 Task: Find connections with filter location Balaguer with filter topic #mentalhealthwith filter profile language English with filter current company Urban Company with filter school CHRIST COLLEGE, IRINJALAKKUDA with filter industry Wind Electric Power Generation with filter service category Event Photography with filter keywords title Merchandising Associate
Action: Mouse moved to (209, 302)
Screenshot: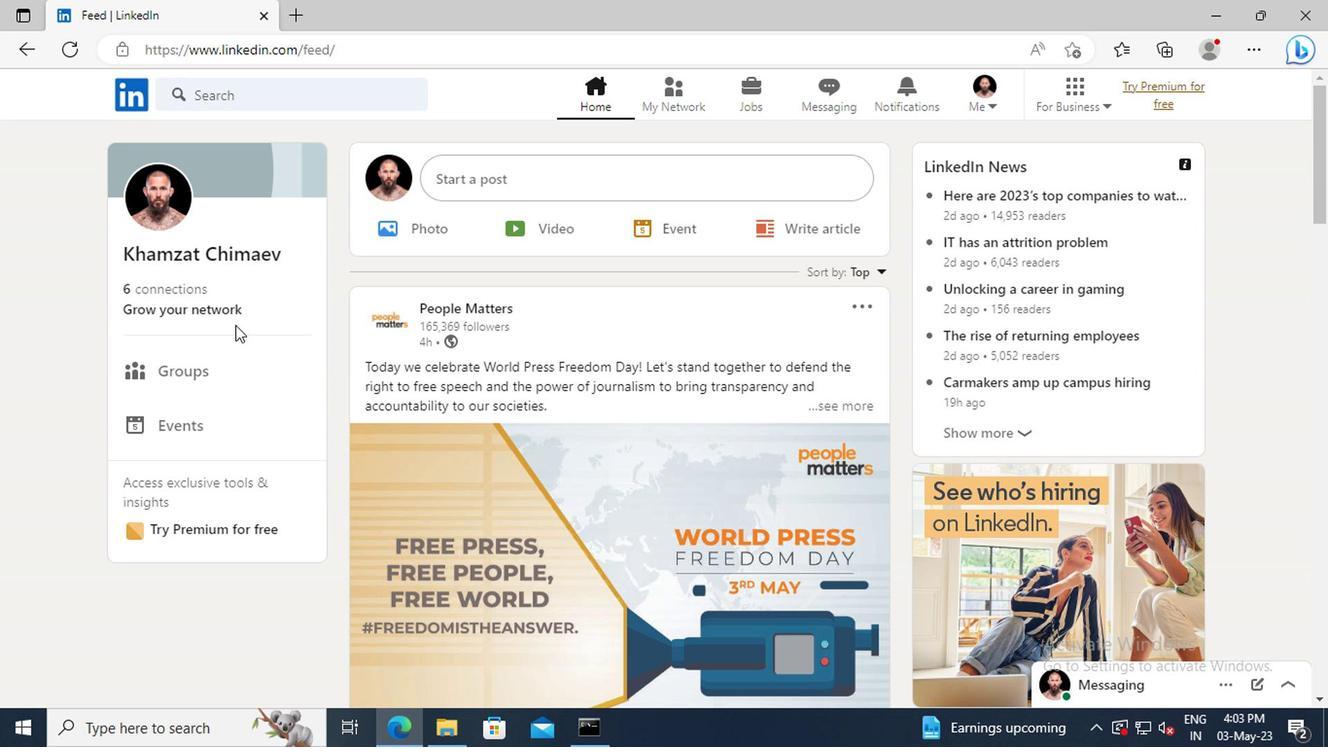 
Action: Mouse pressed left at (209, 302)
Screenshot: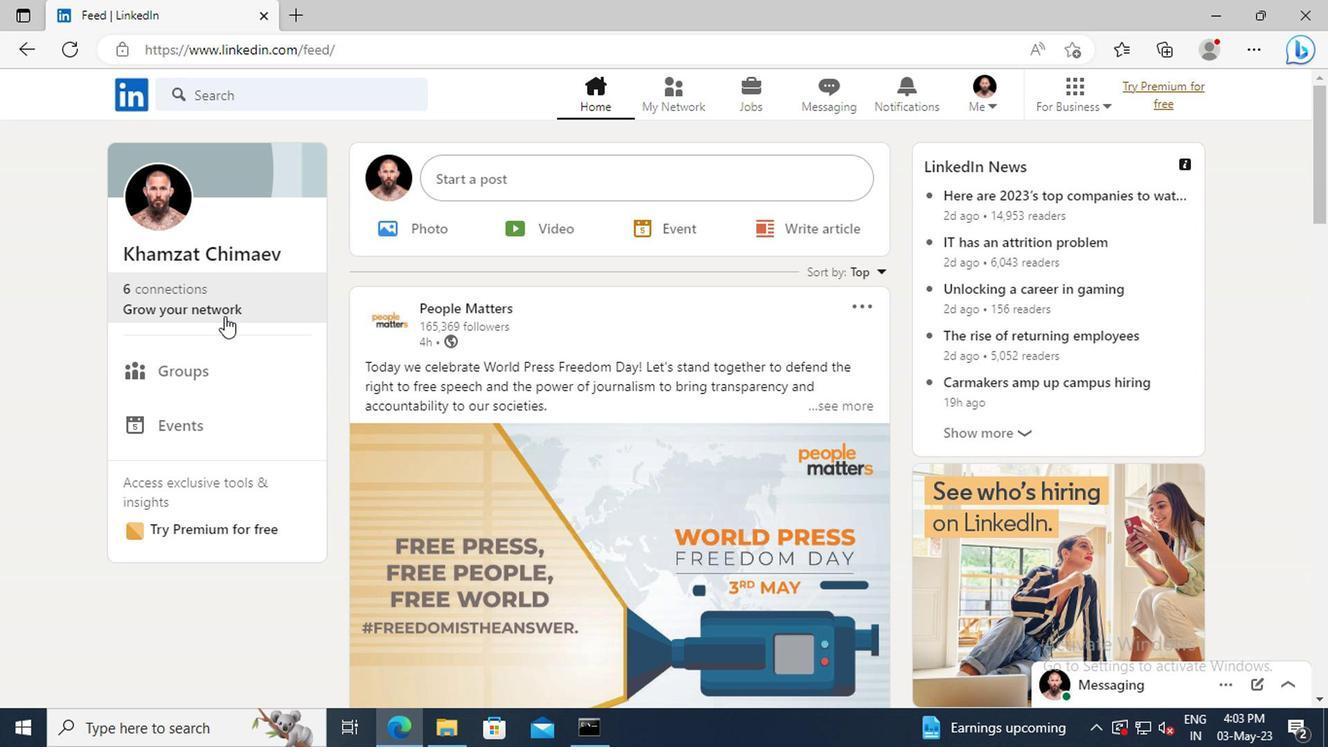 
Action: Mouse moved to (217, 206)
Screenshot: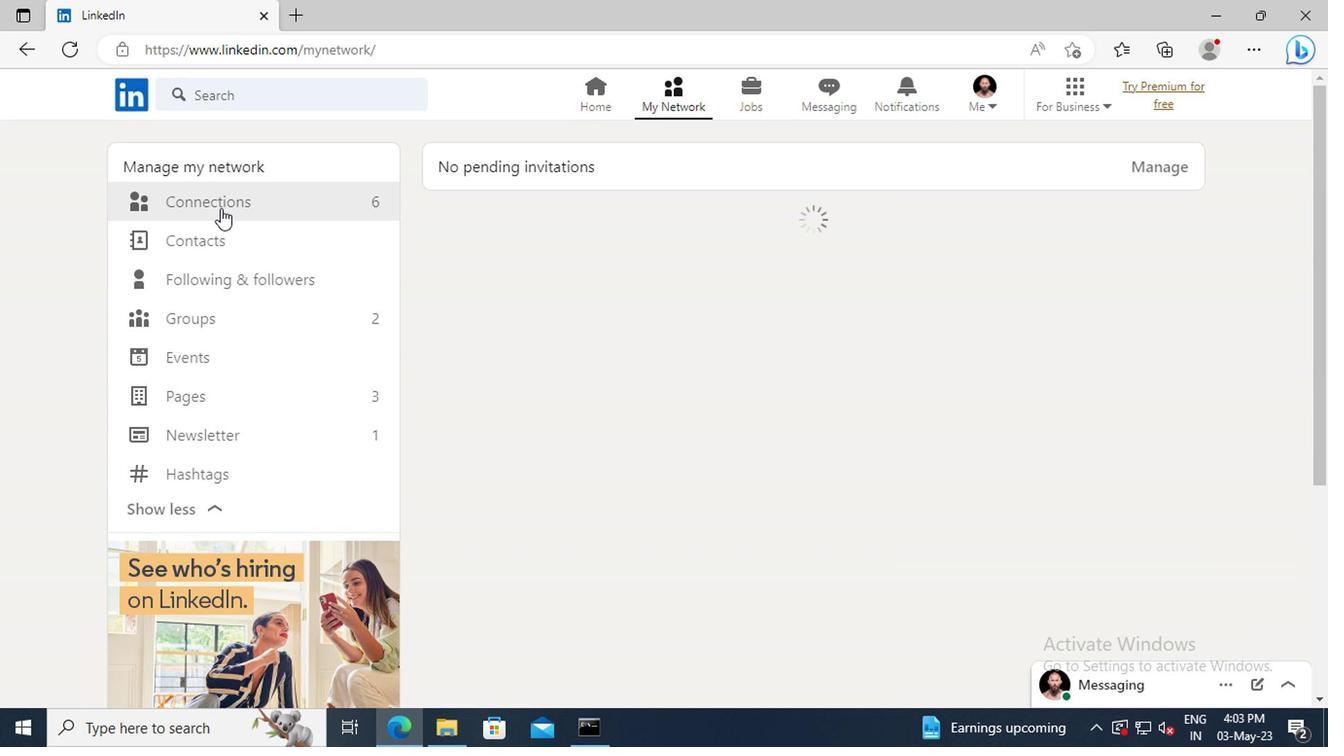 
Action: Mouse pressed left at (217, 206)
Screenshot: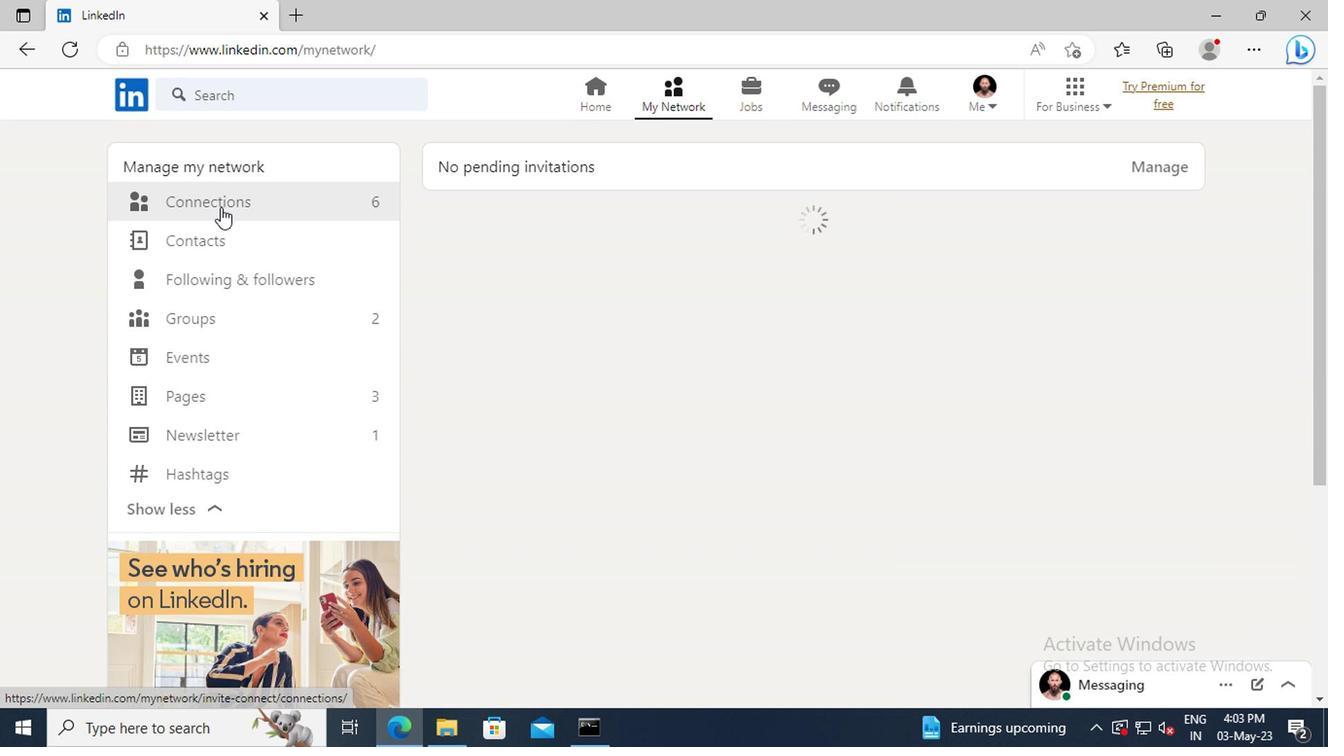 
Action: Mouse moved to (776, 212)
Screenshot: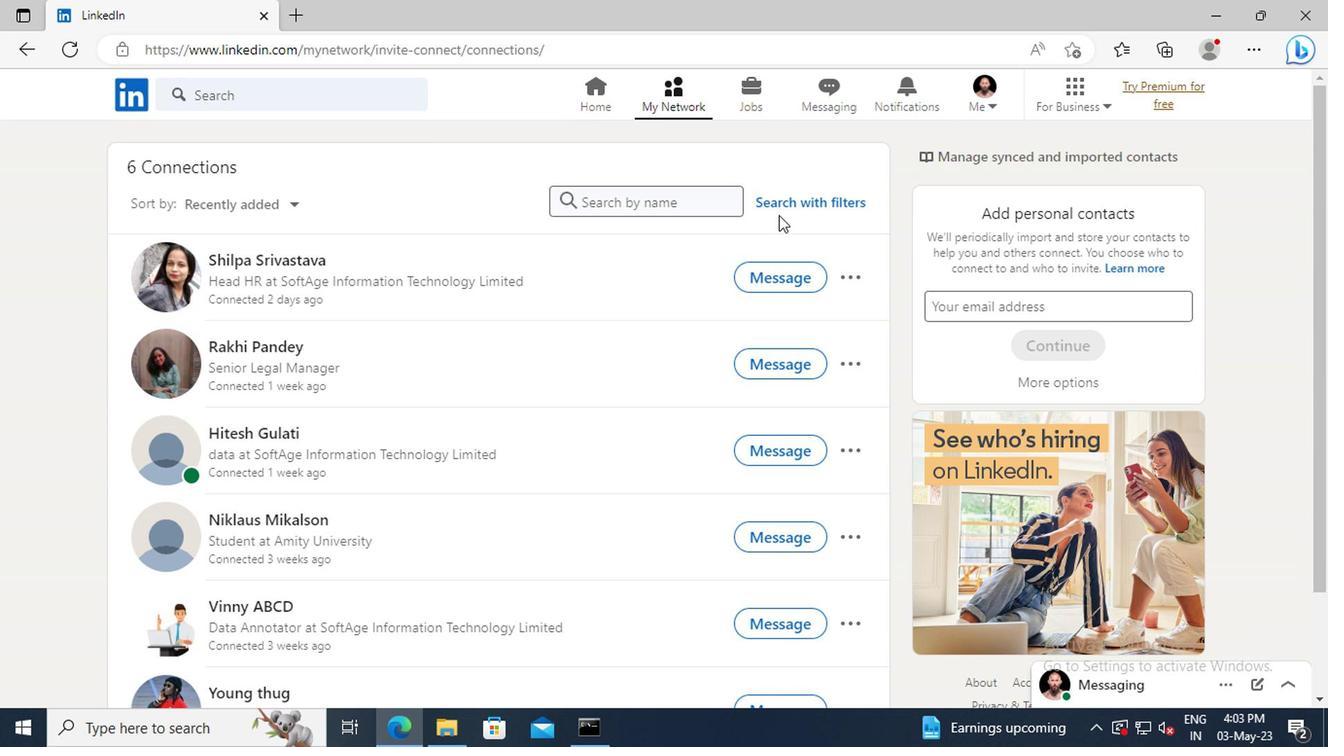 
Action: Mouse pressed left at (776, 212)
Screenshot: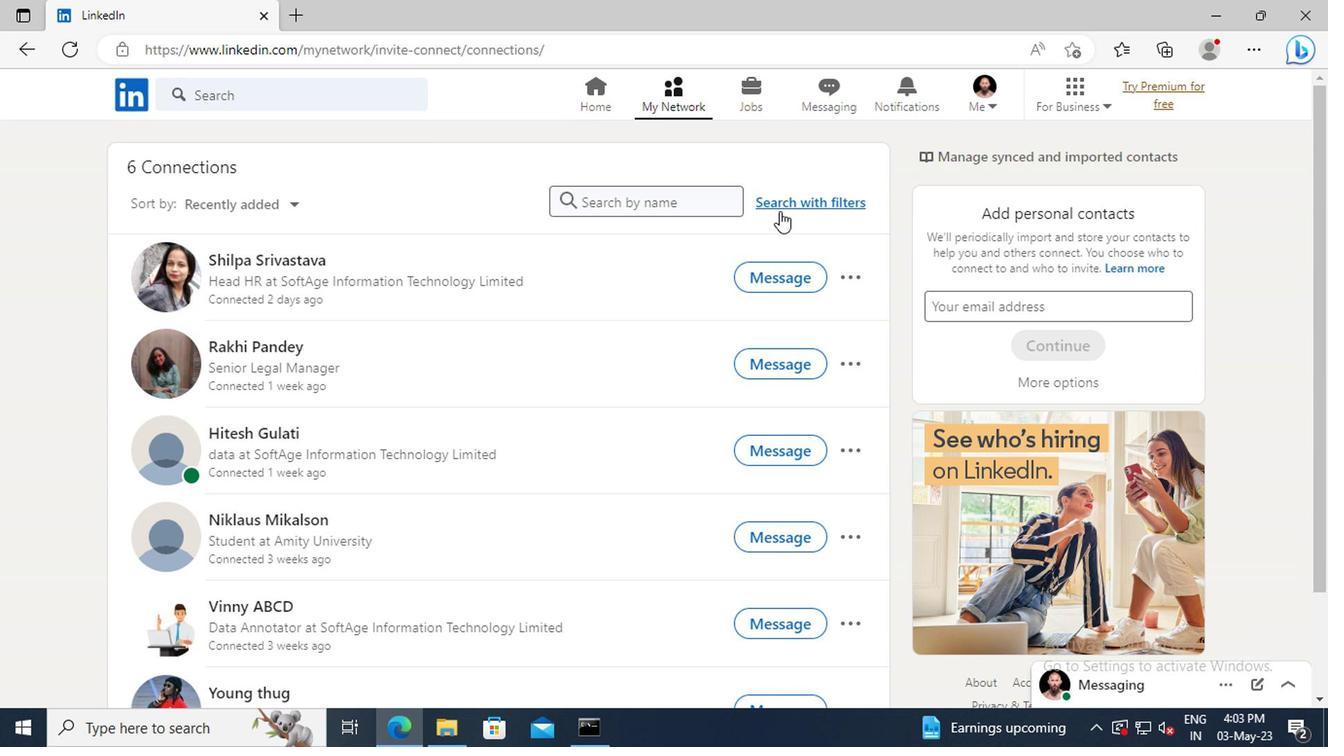 
Action: Mouse moved to (735, 150)
Screenshot: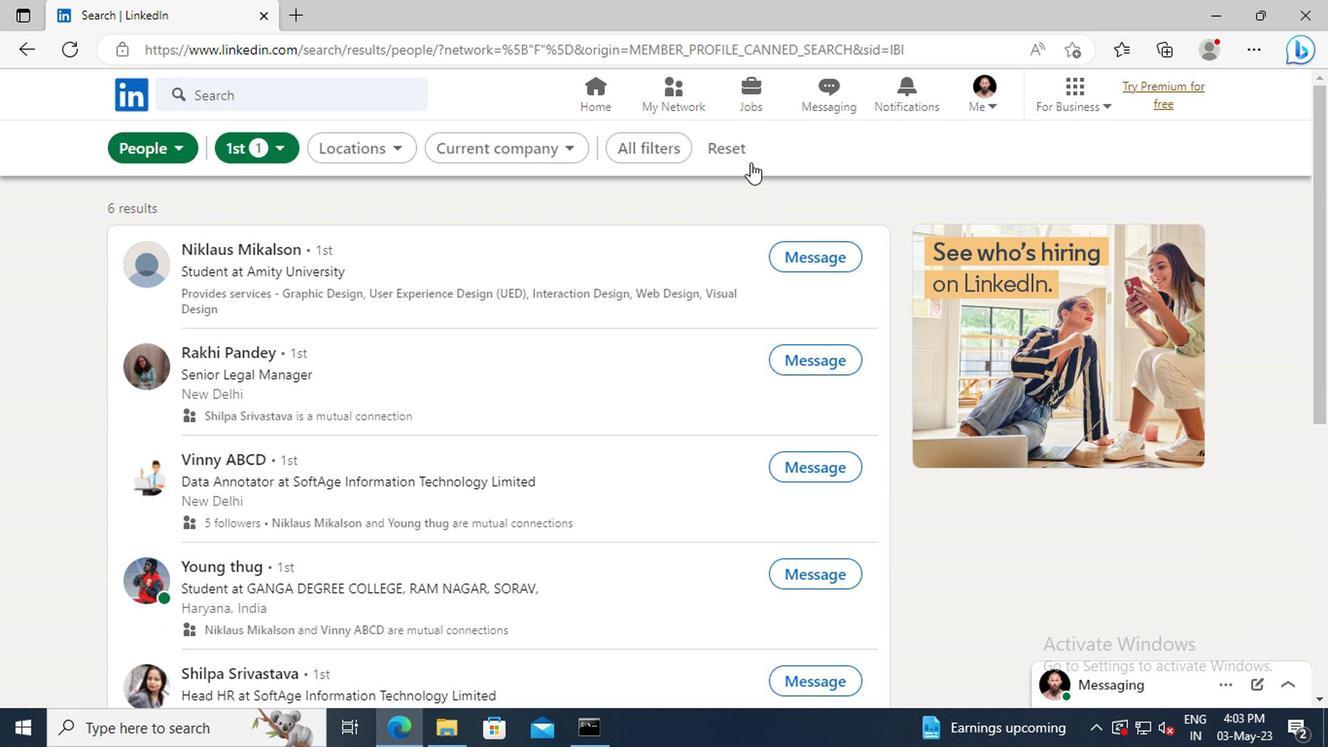 
Action: Mouse pressed left at (735, 150)
Screenshot: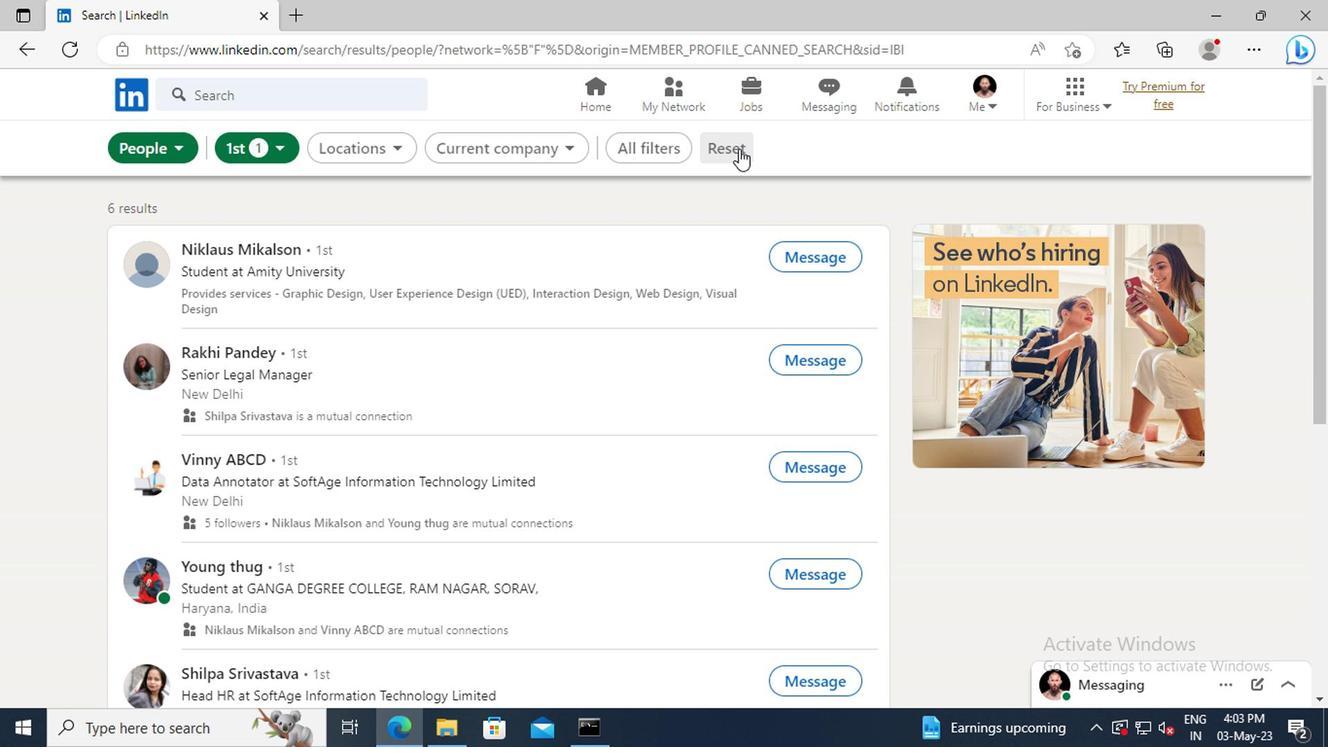 
Action: Mouse moved to (714, 149)
Screenshot: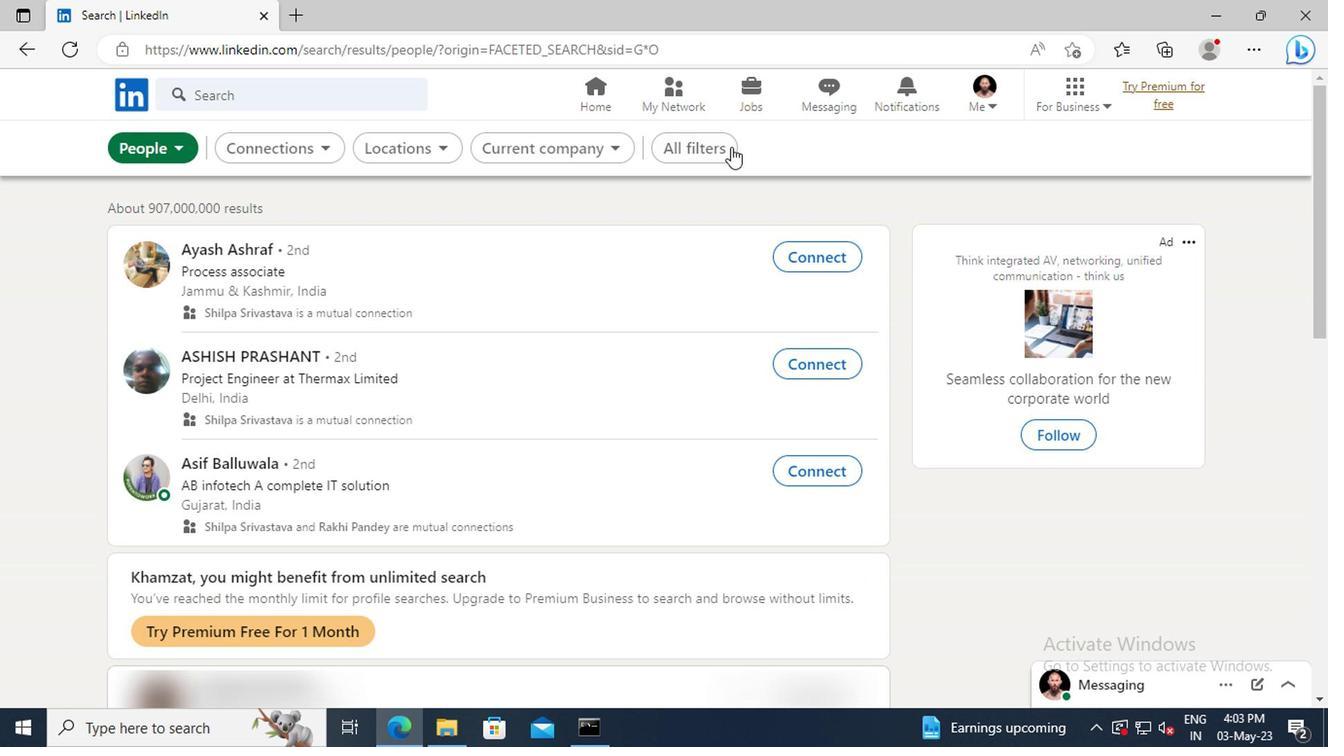 
Action: Mouse pressed left at (714, 149)
Screenshot: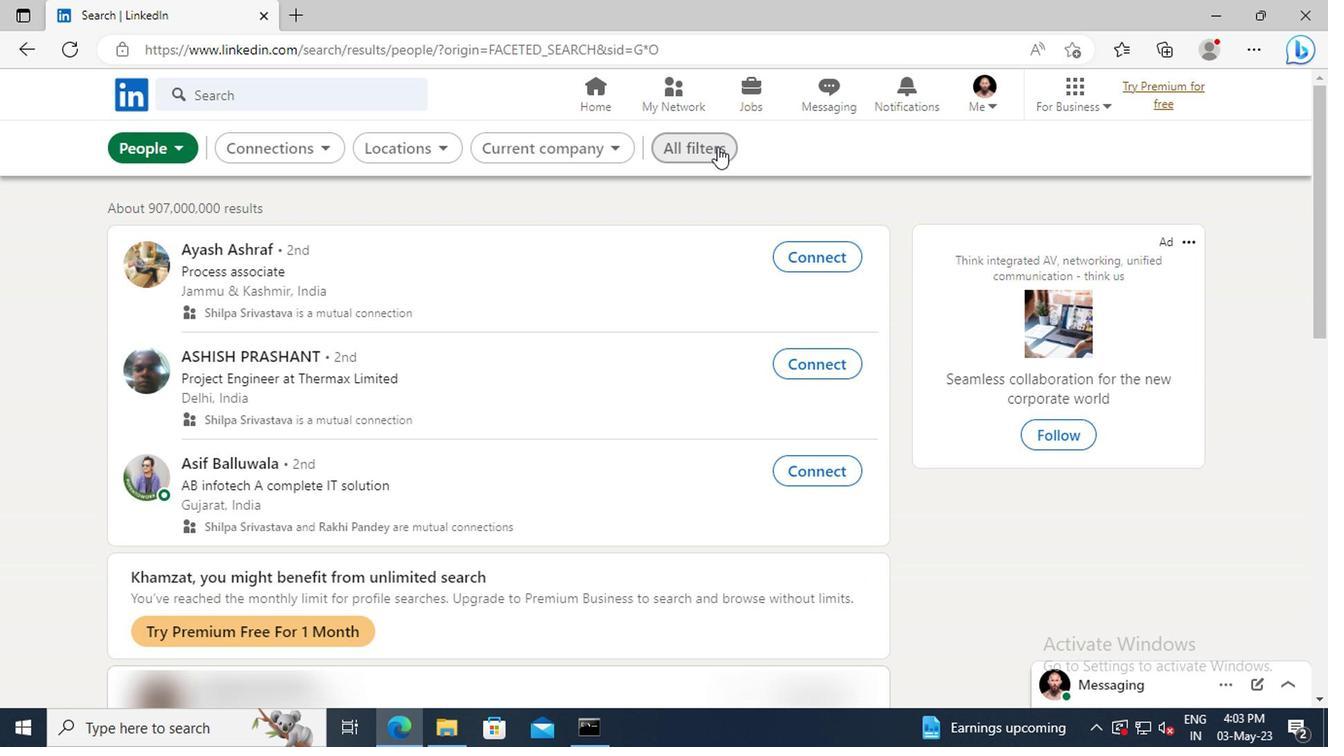 
Action: Mouse moved to (1111, 417)
Screenshot: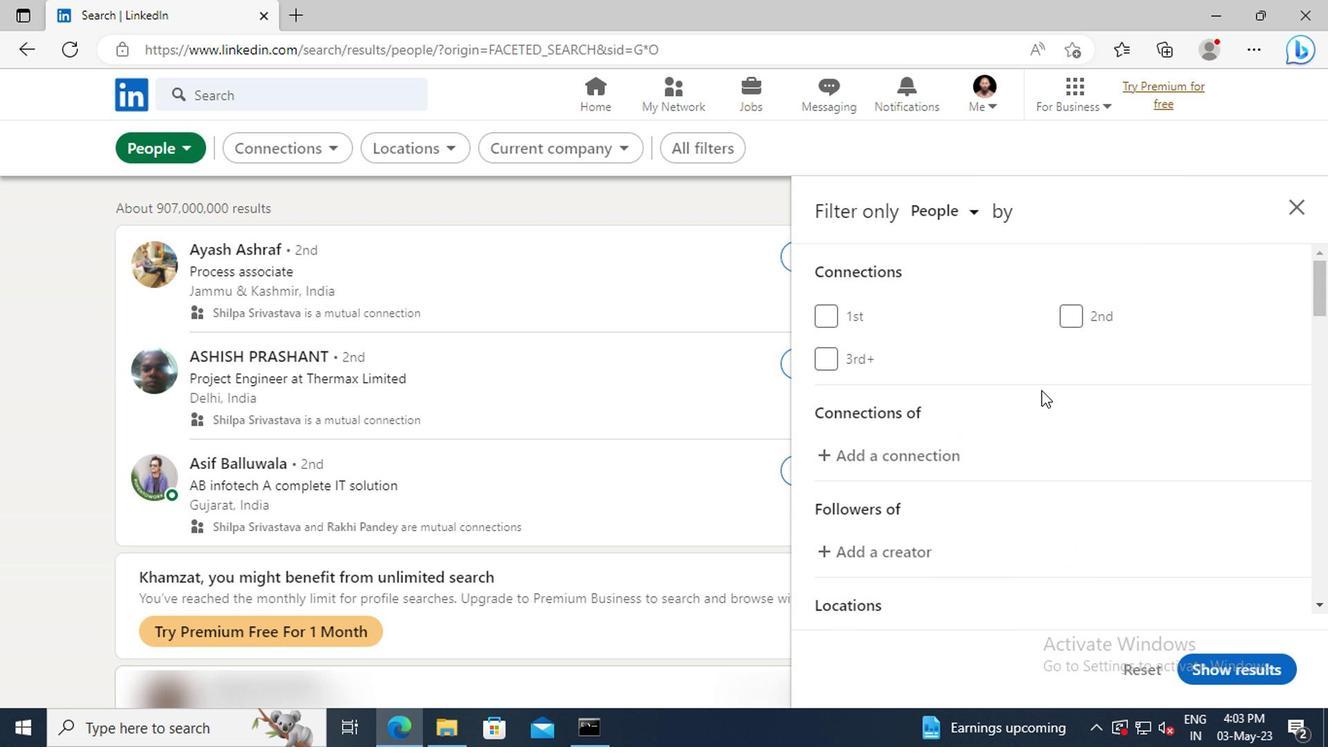 
Action: Mouse scrolled (1111, 415) with delta (0, -1)
Screenshot: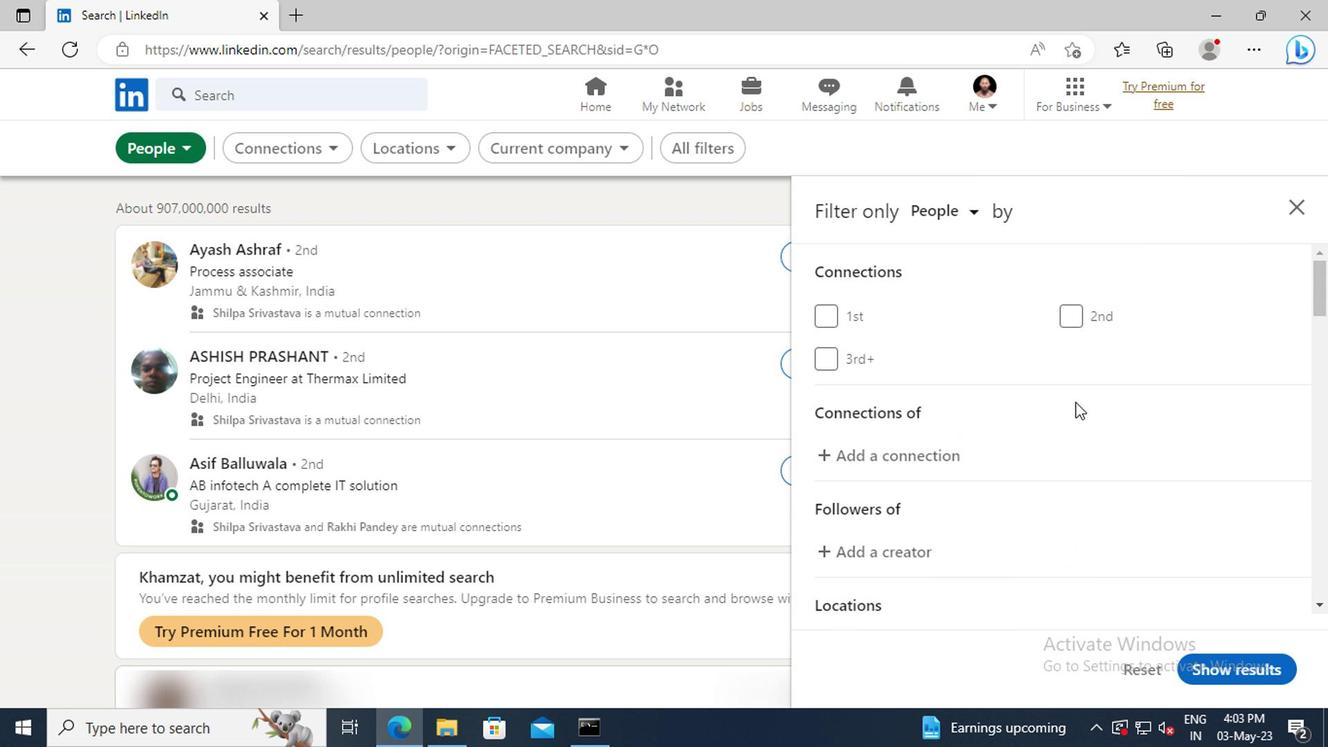 
Action: Mouse scrolled (1111, 415) with delta (0, -1)
Screenshot: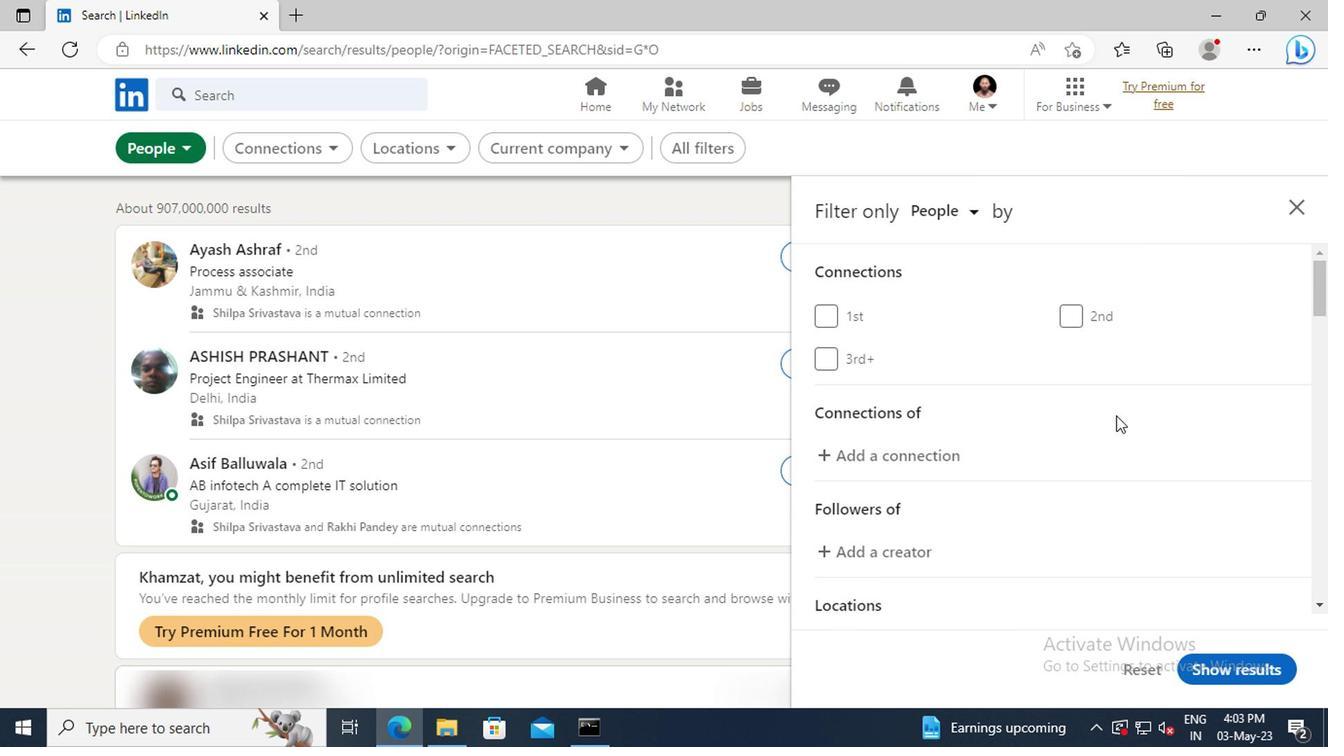 
Action: Mouse scrolled (1111, 415) with delta (0, -1)
Screenshot: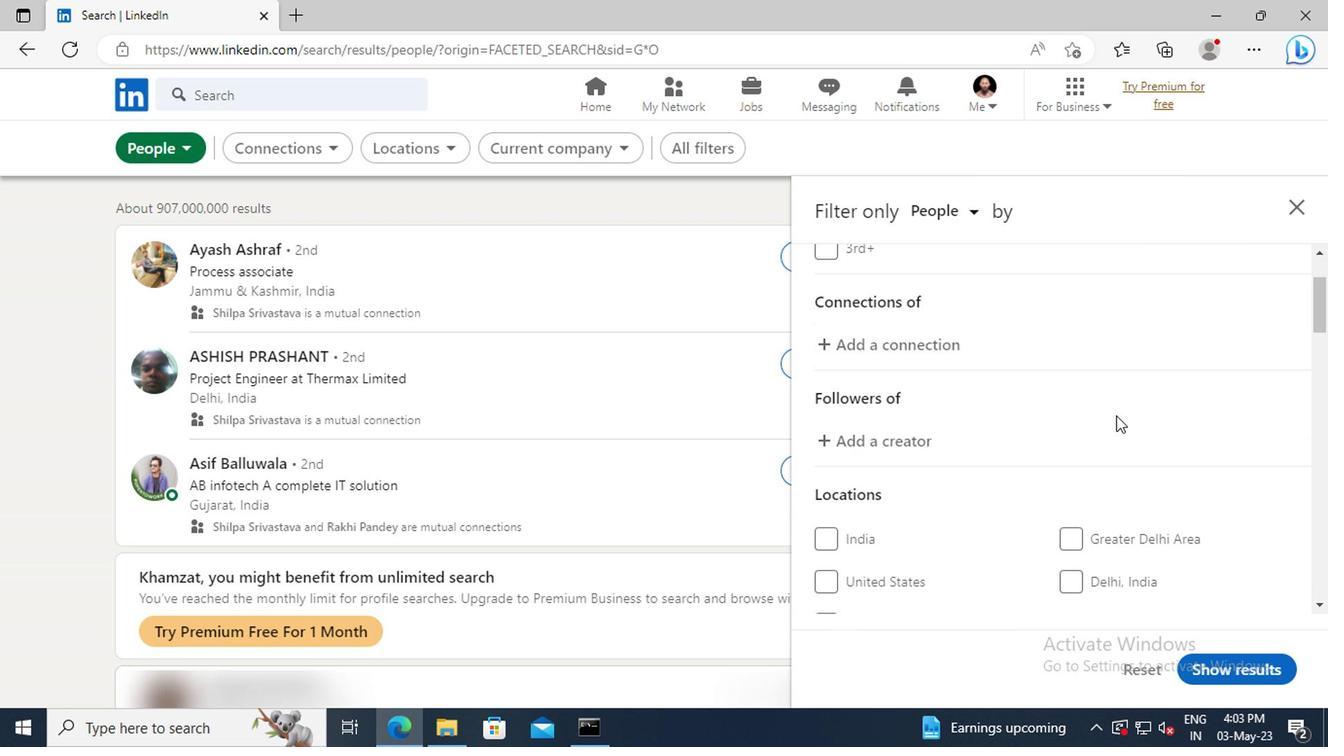 
Action: Mouse scrolled (1111, 415) with delta (0, -1)
Screenshot: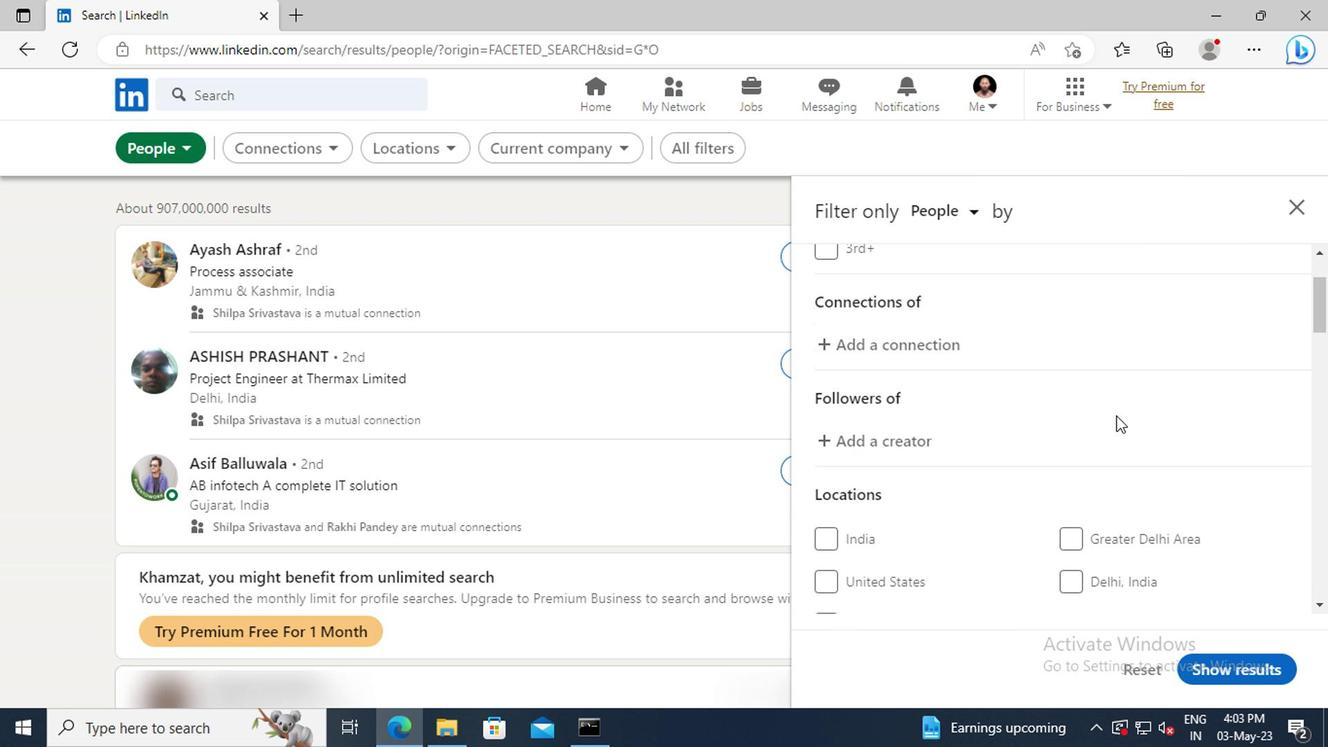 
Action: Mouse scrolled (1111, 415) with delta (0, -1)
Screenshot: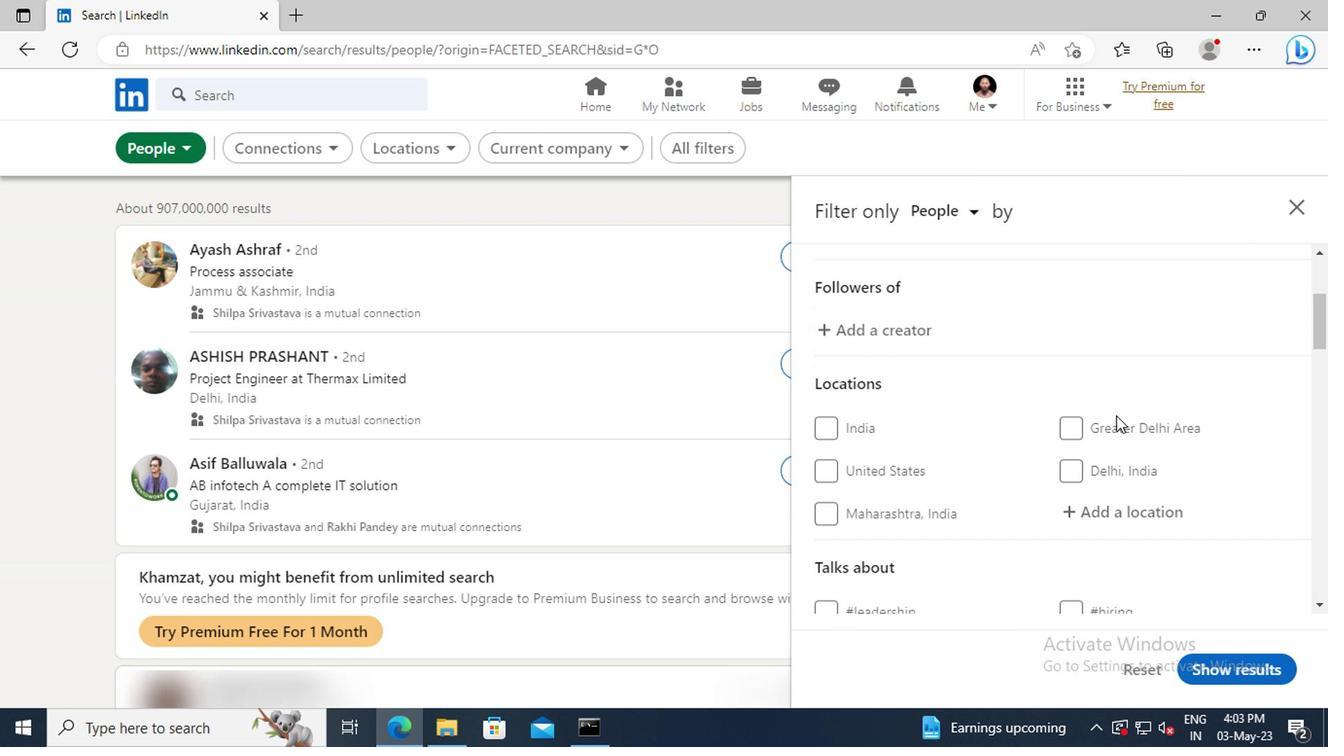 
Action: Mouse moved to (1119, 453)
Screenshot: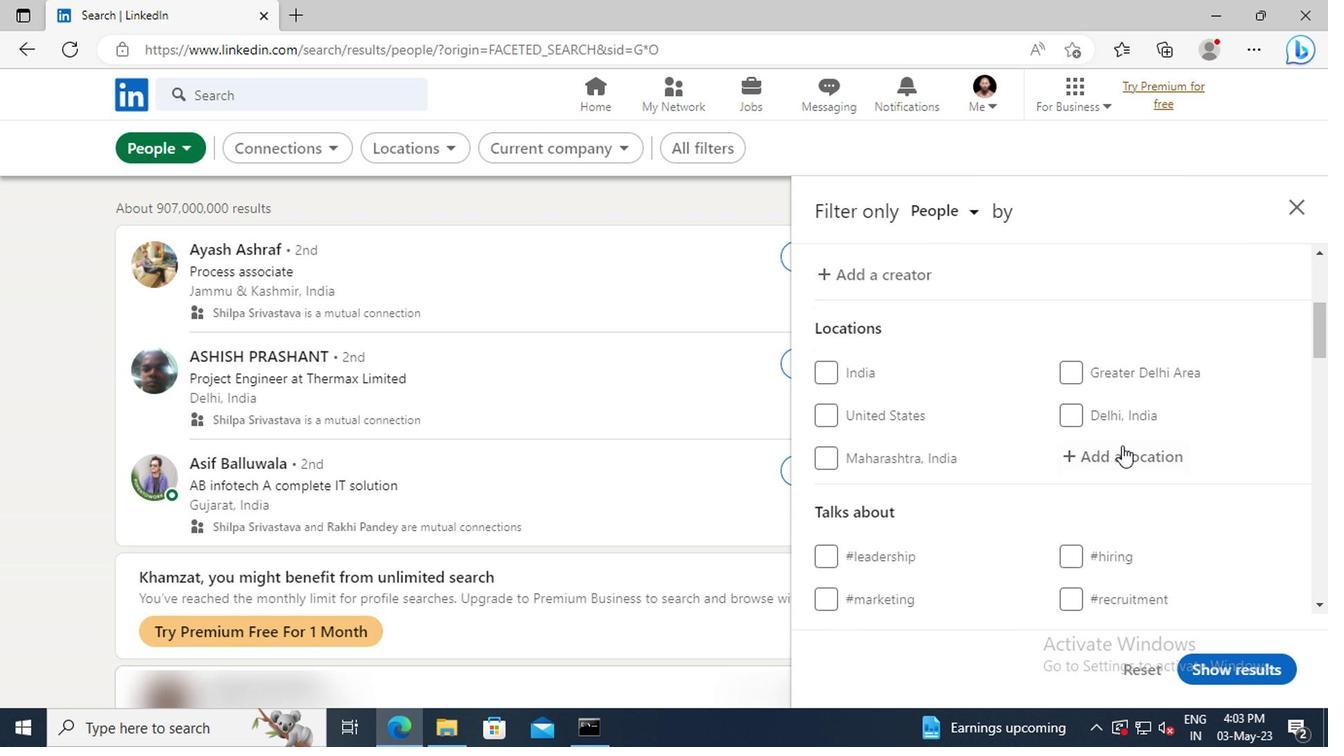 
Action: Mouse pressed left at (1119, 453)
Screenshot: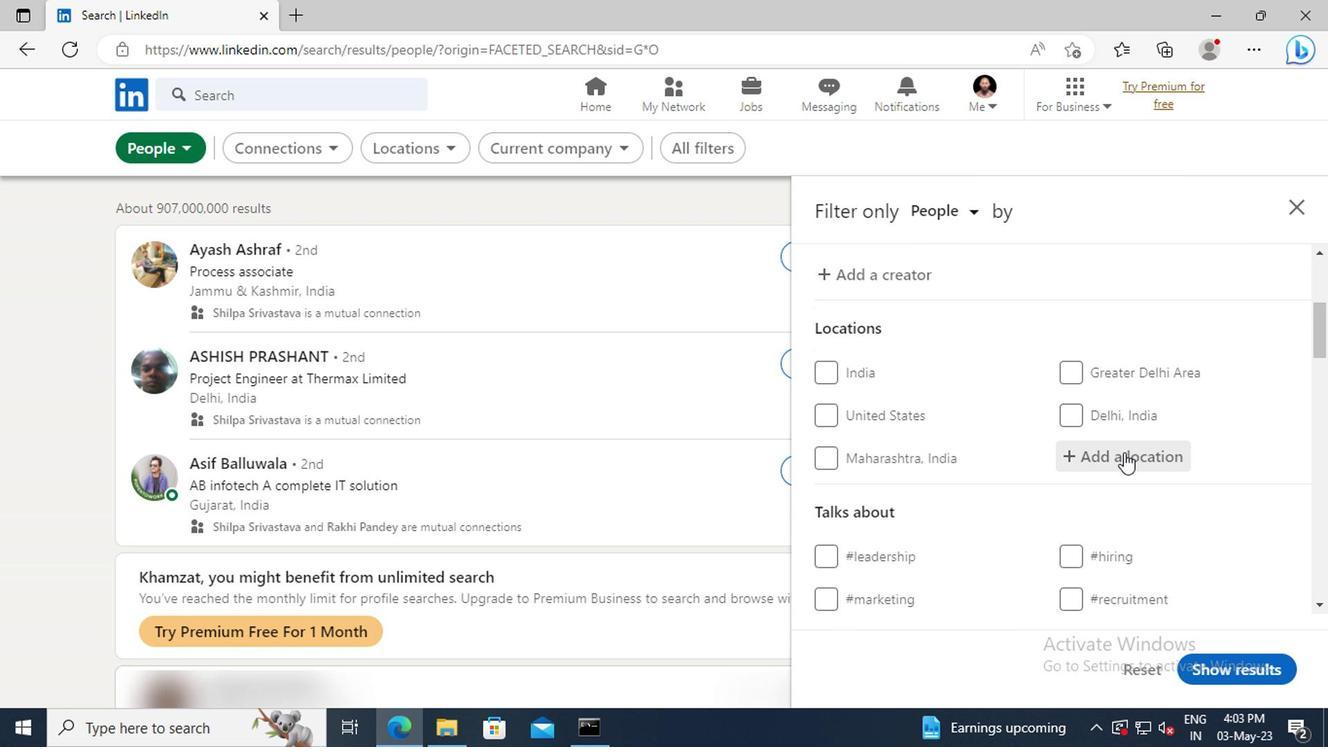 
Action: Key pressed <Key.shift>BALAGUER
Screenshot: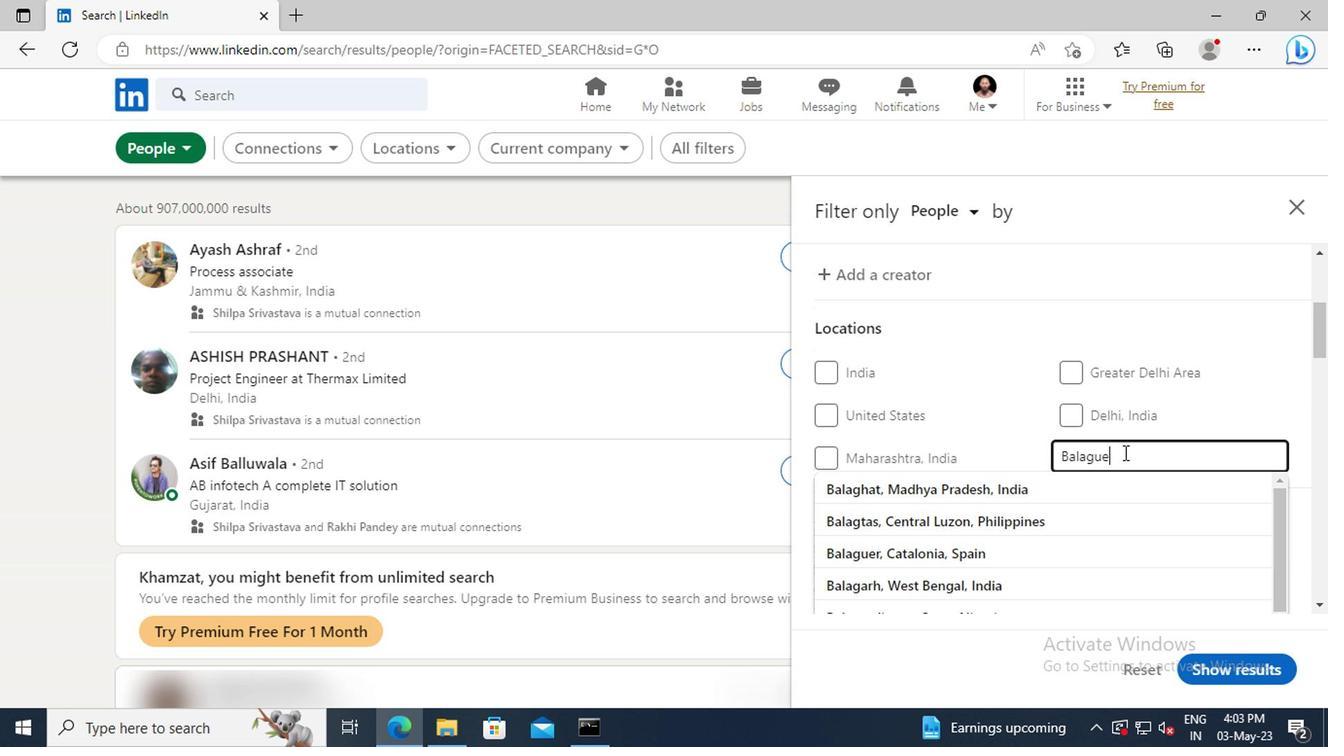 
Action: Mouse moved to (1122, 487)
Screenshot: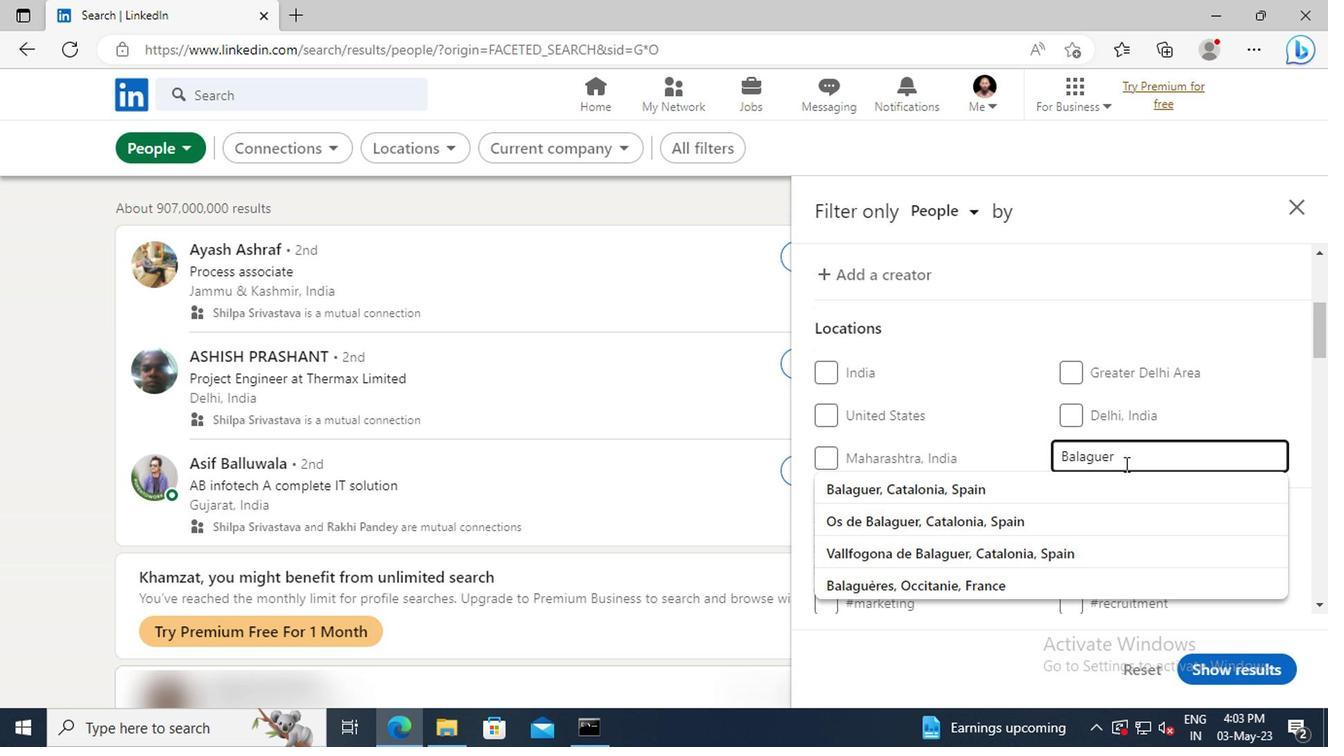 
Action: Mouse pressed left at (1122, 487)
Screenshot: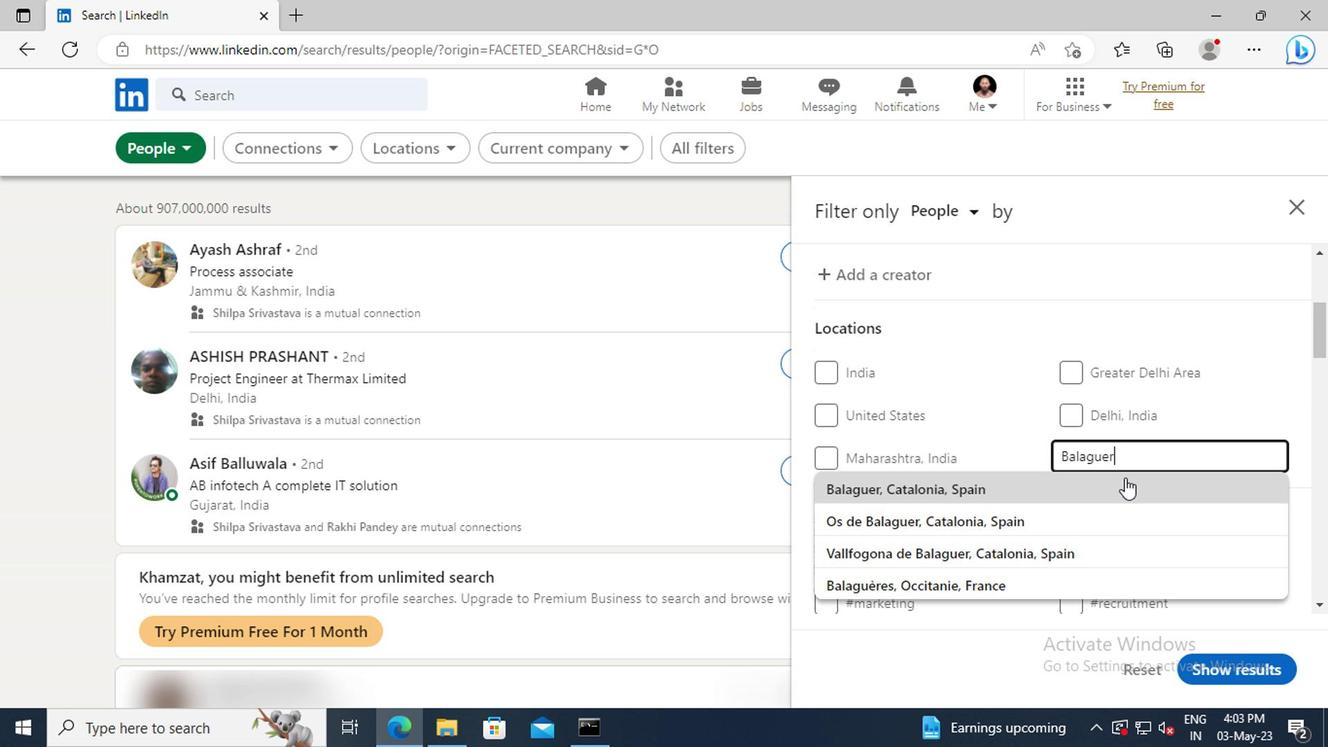 
Action: Mouse scrolled (1122, 487) with delta (0, 0)
Screenshot: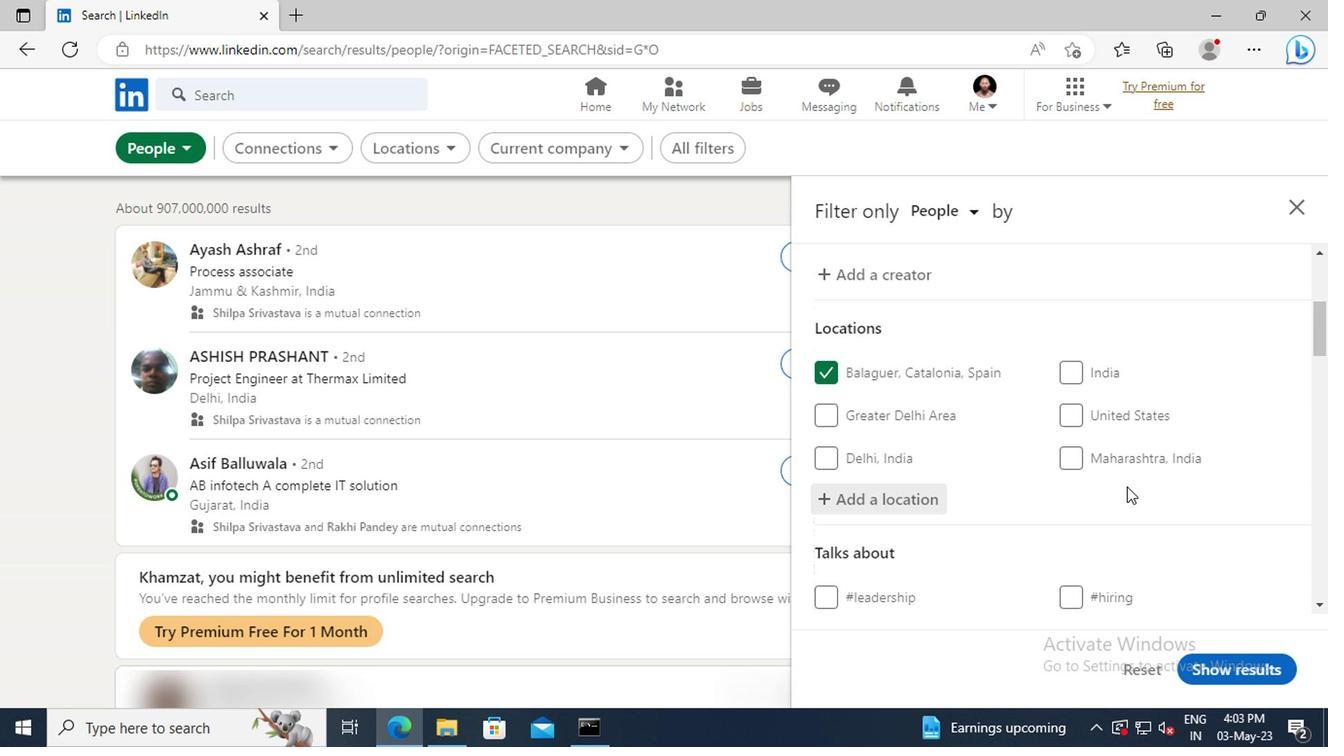 
Action: Mouse scrolled (1122, 487) with delta (0, 0)
Screenshot: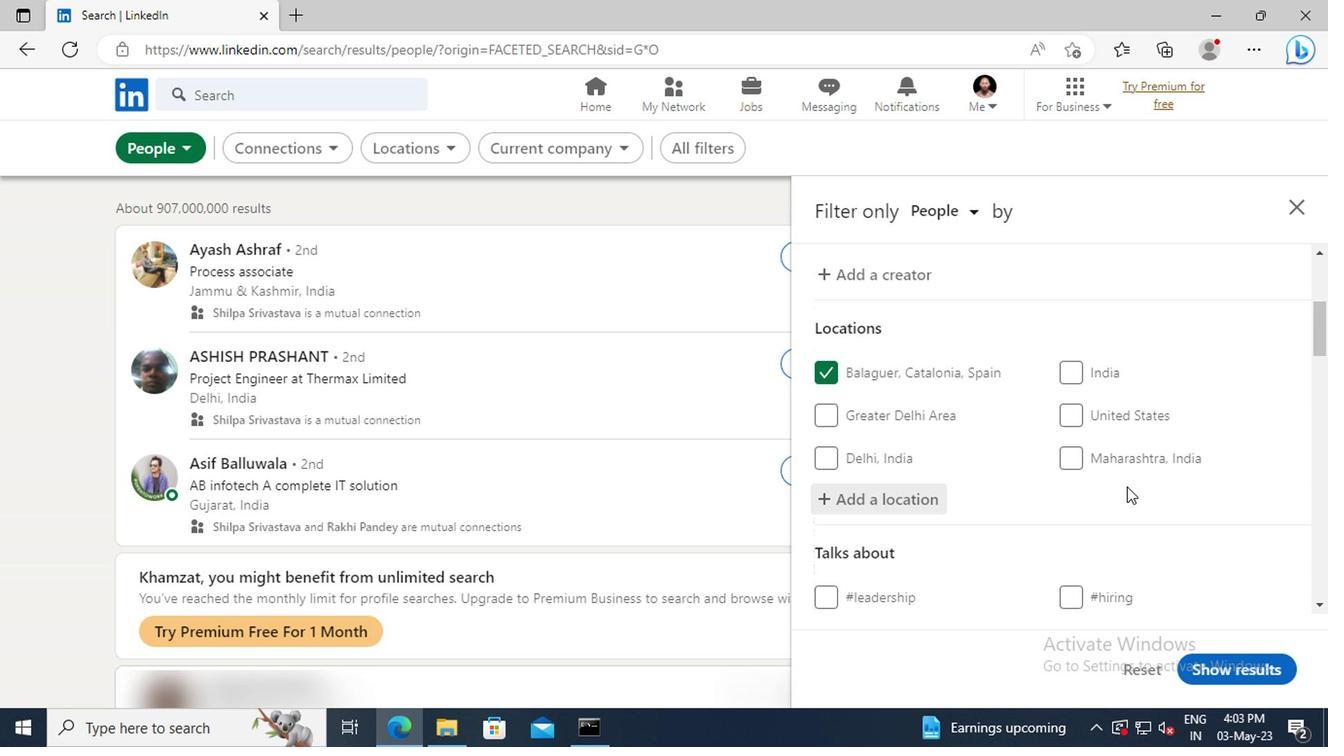 
Action: Mouse moved to (1102, 454)
Screenshot: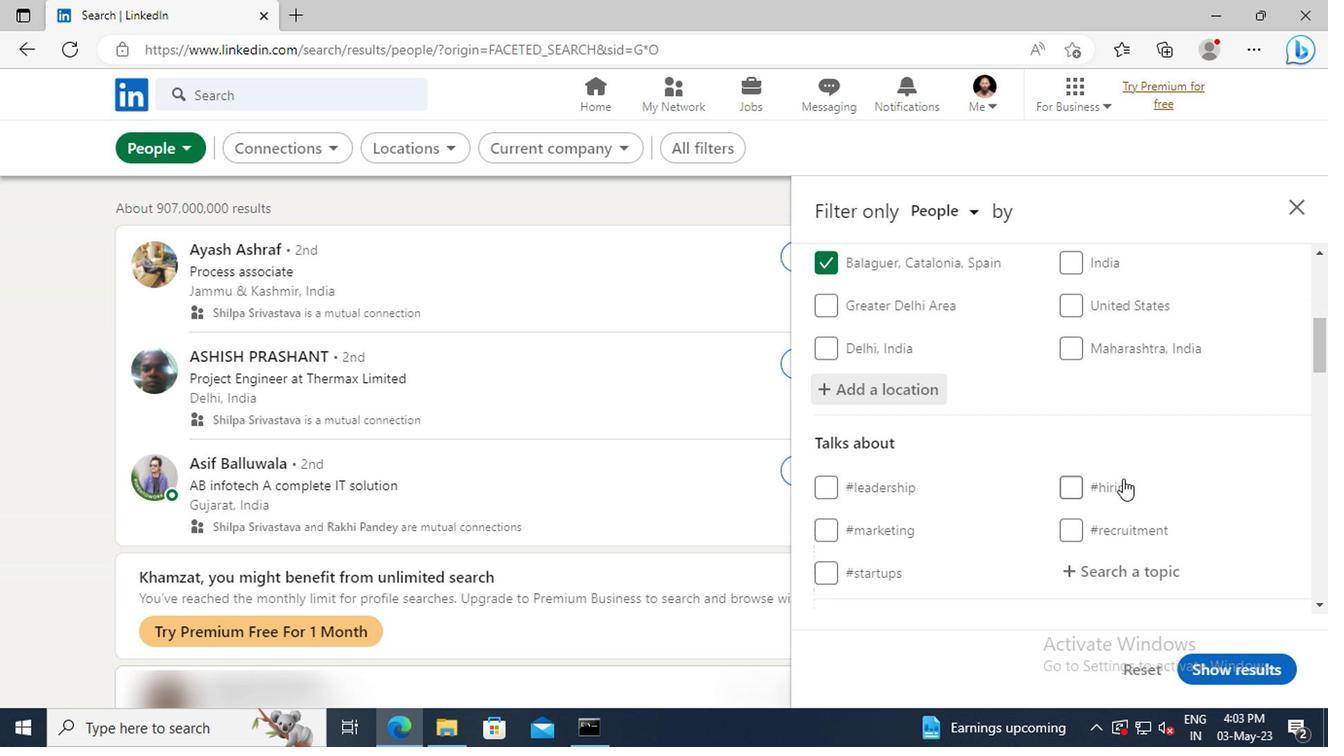
Action: Mouse scrolled (1102, 453) with delta (0, 0)
Screenshot: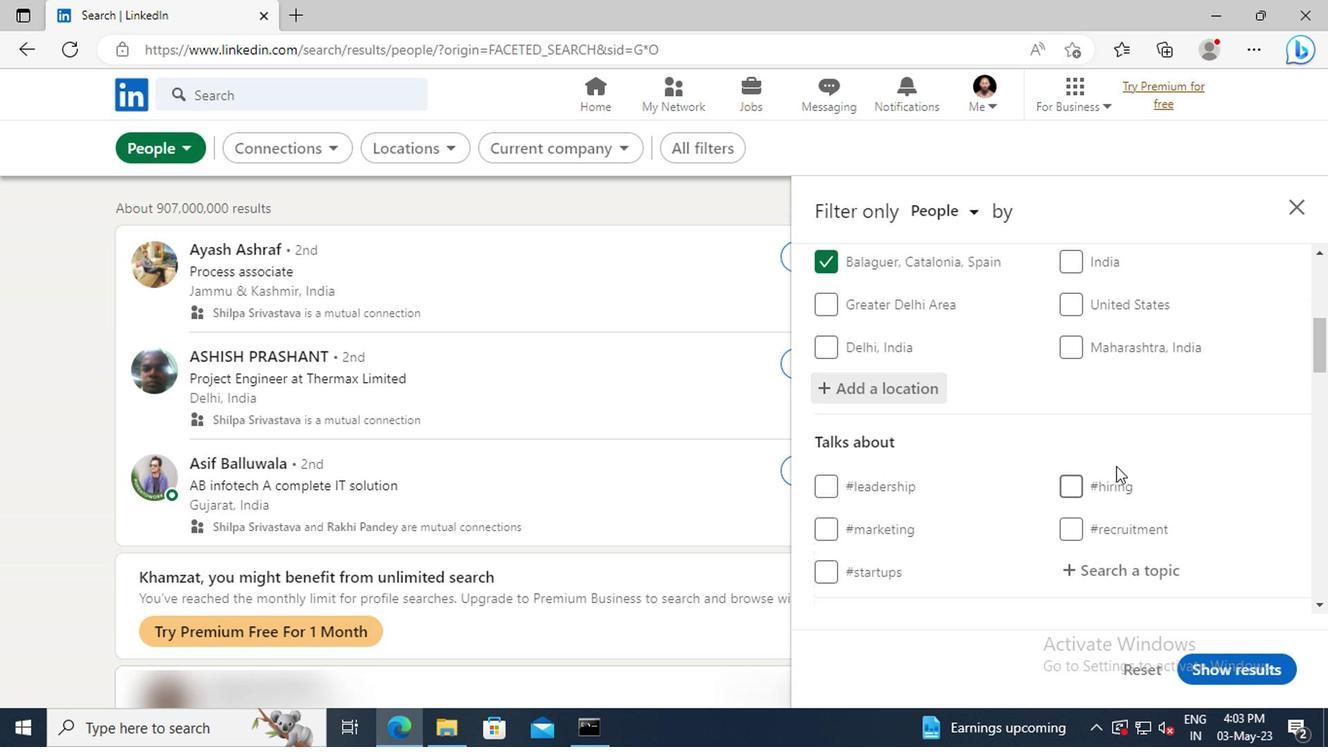 
Action: Mouse scrolled (1102, 453) with delta (0, 0)
Screenshot: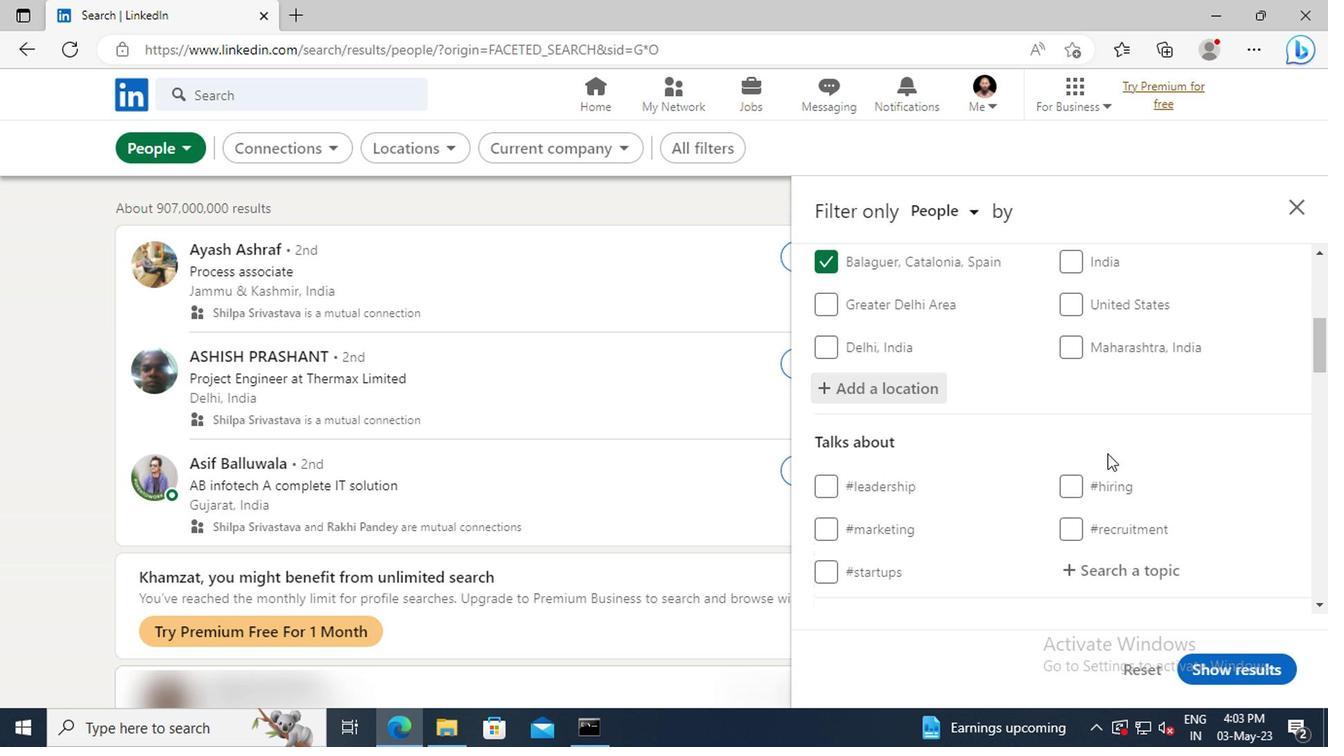
Action: Mouse moved to (1105, 458)
Screenshot: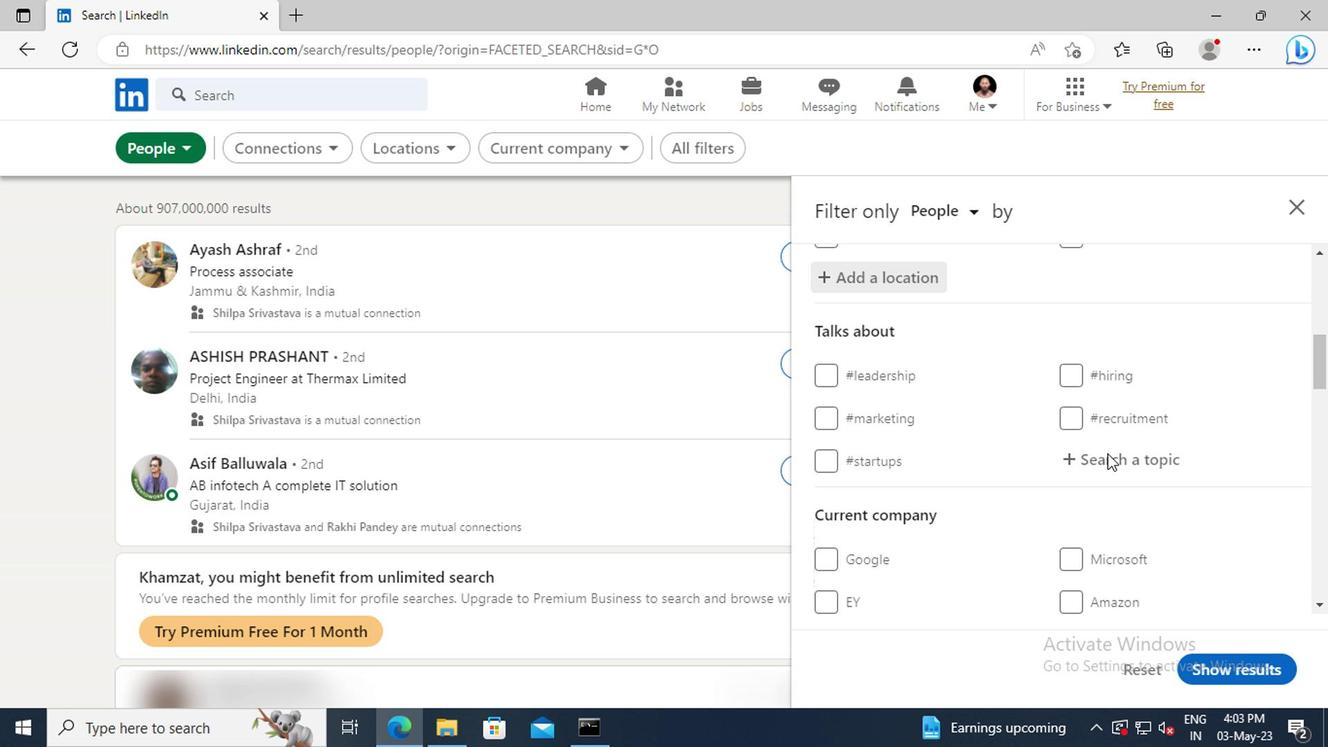 
Action: Mouse pressed left at (1105, 458)
Screenshot: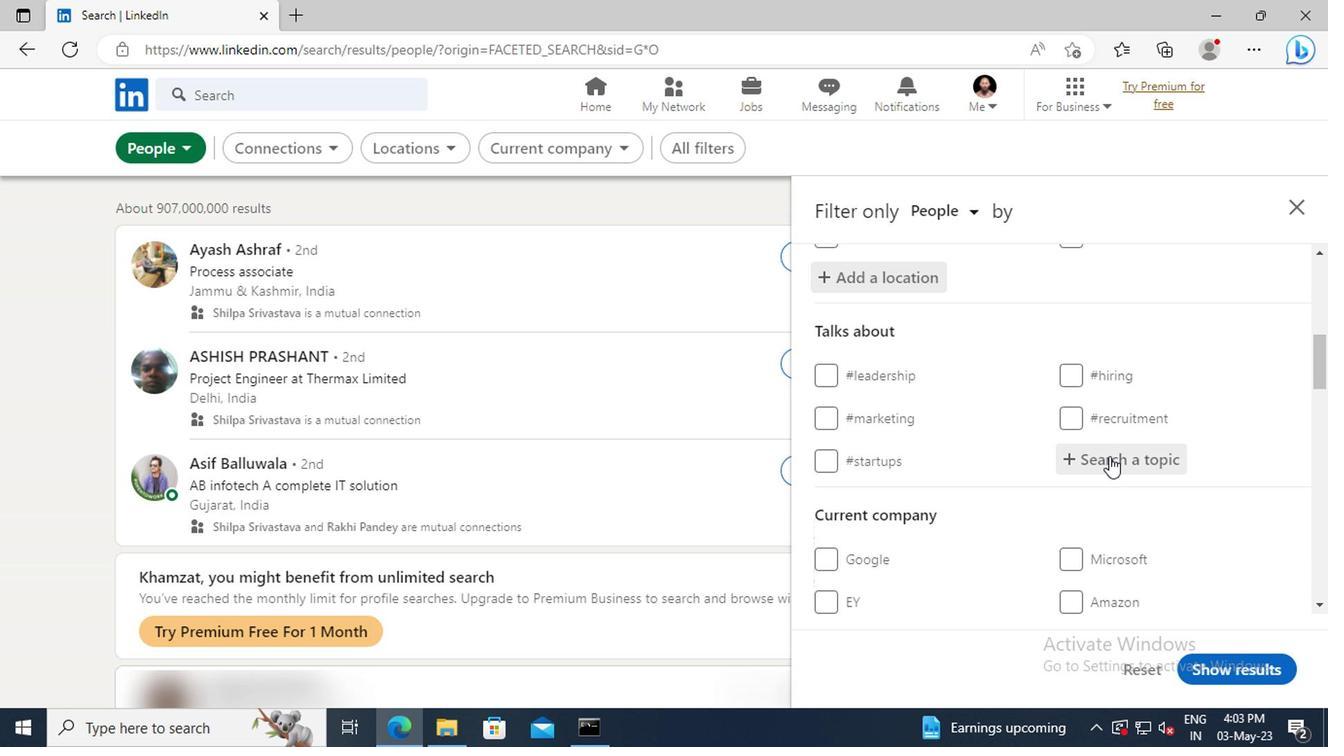 
Action: Key pressed MENTALHE
Screenshot: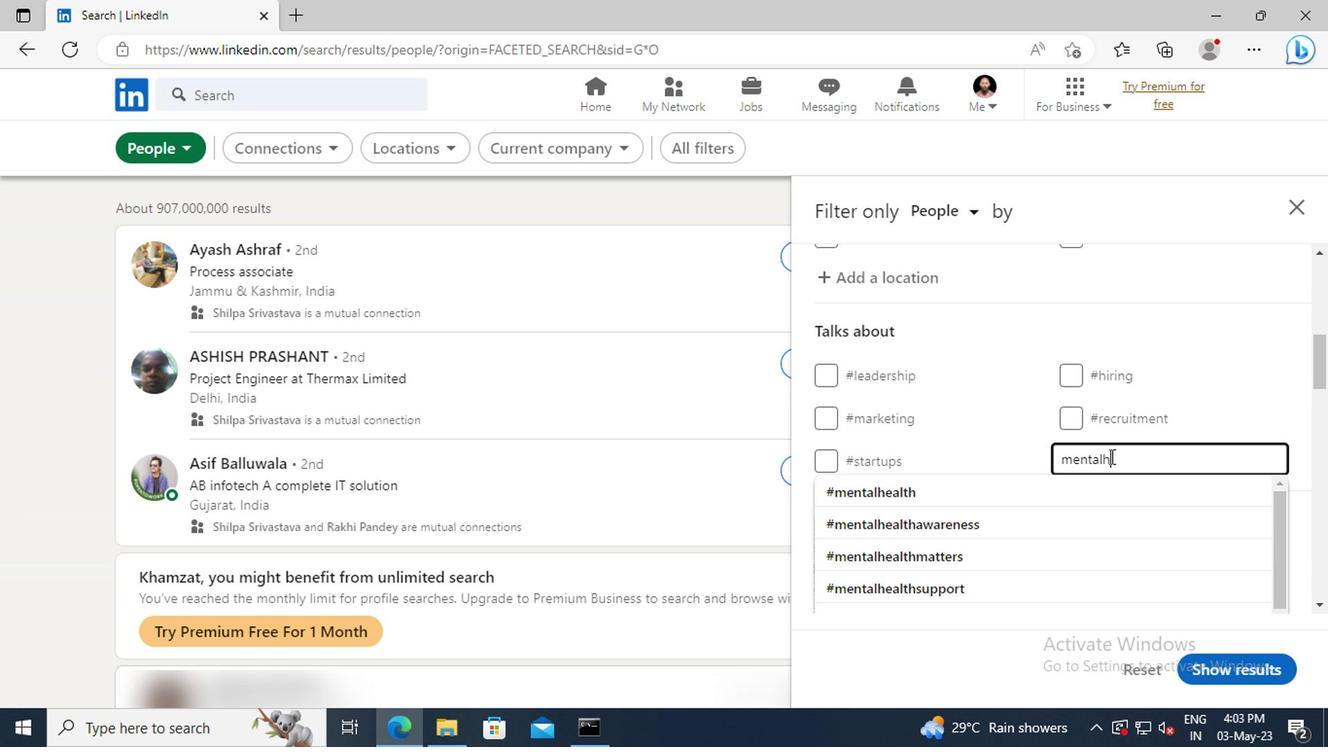 
Action: Mouse moved to (1107, 488)
Screenshot: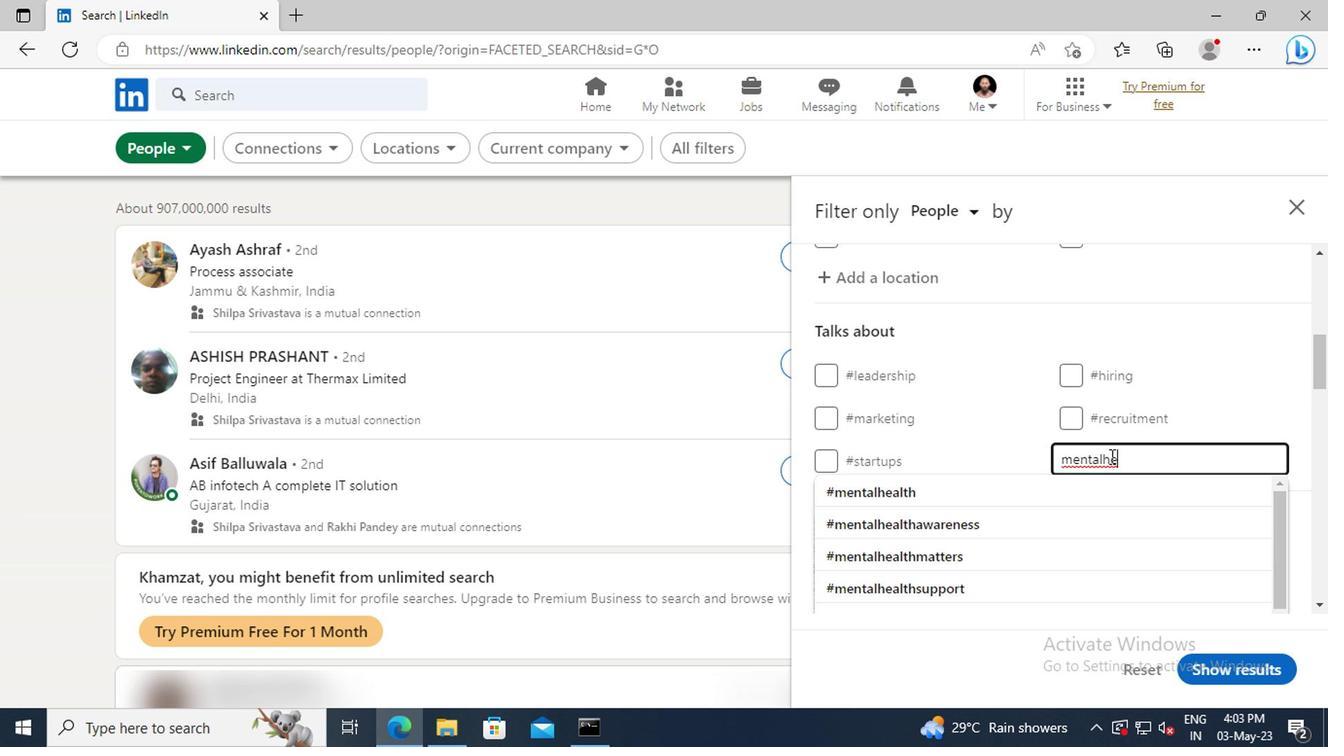 
Action: Mouse pressed left at (1107, 488)
Screenshot: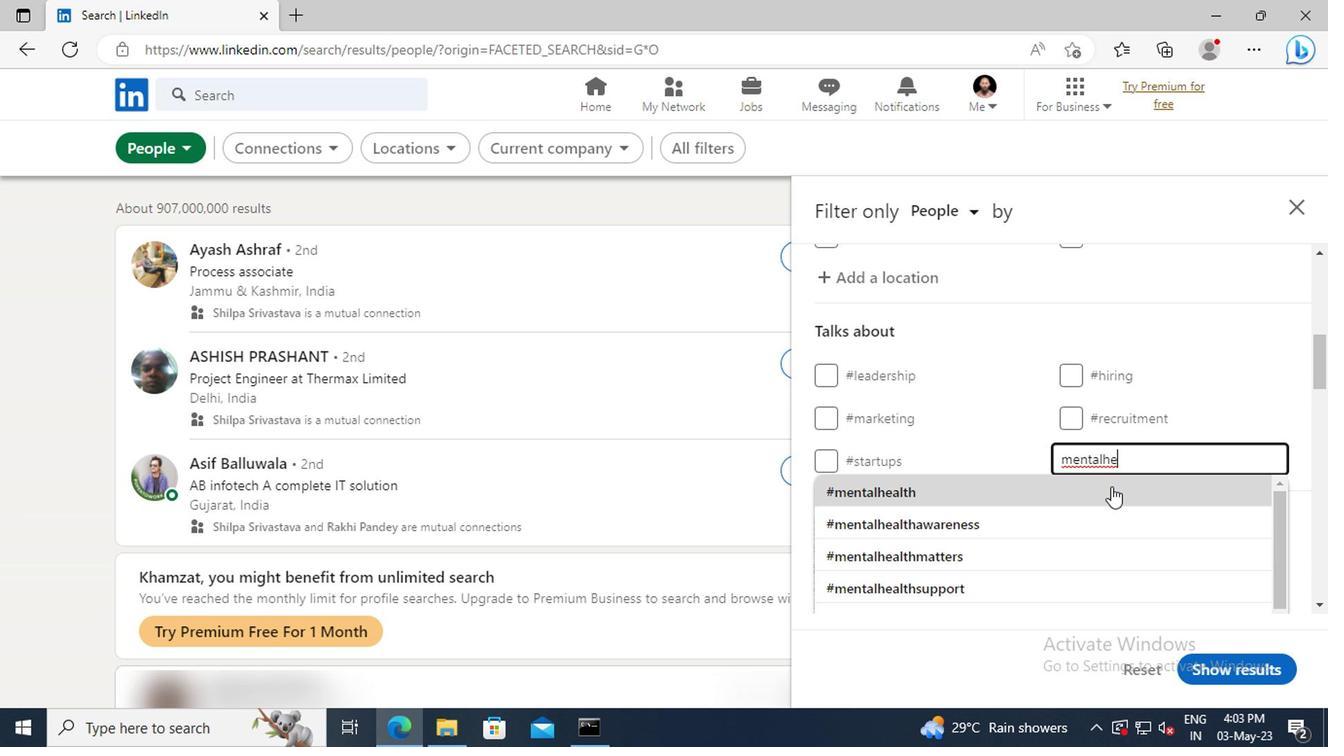 
Action: Mouse scrolled (1107, 487) with delta (0, 0)
Screenshot: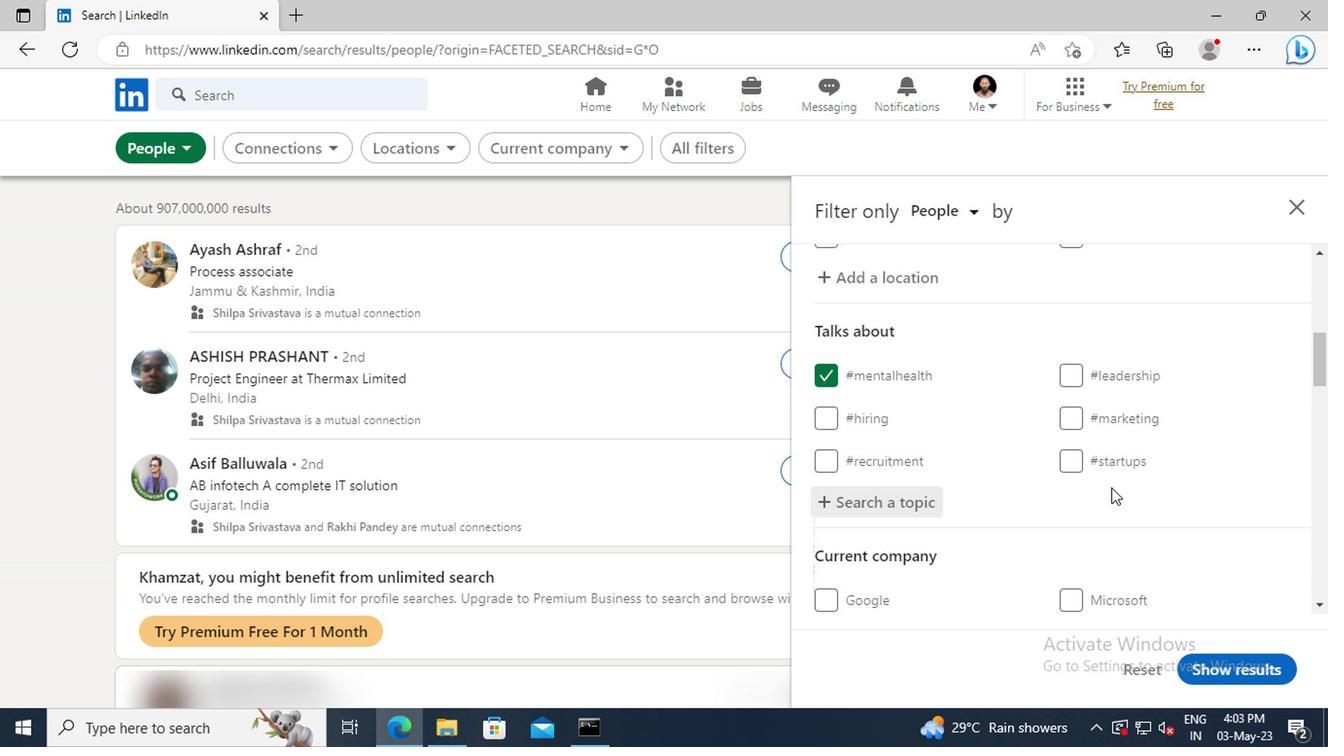 
Action: Mouse scrolled (1107, 487) with delta (0, 0)
Screenshot: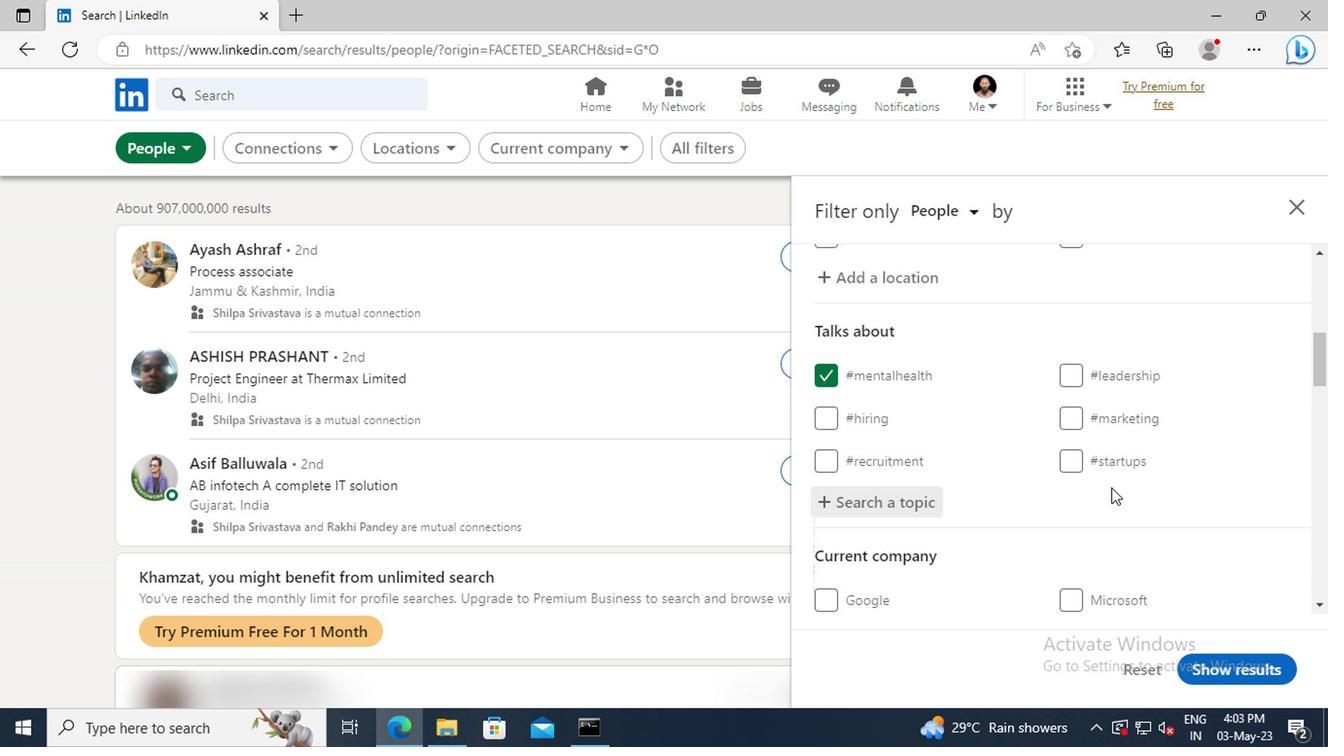 
Action: Mouse scrolled (1107, 487) with delta (0, 0)
Screenshot: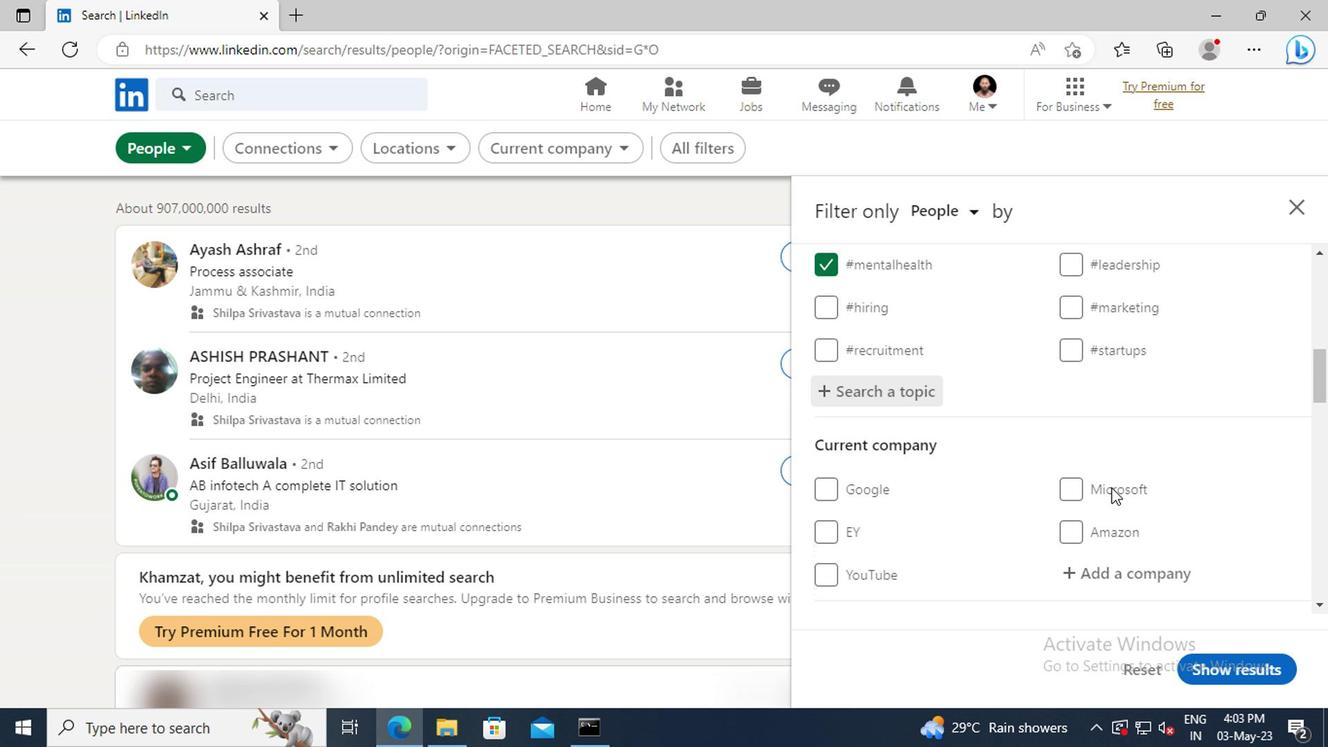 
Action: Mouse scrolled (1107, 487) with delta (0, 0)
Screenshot: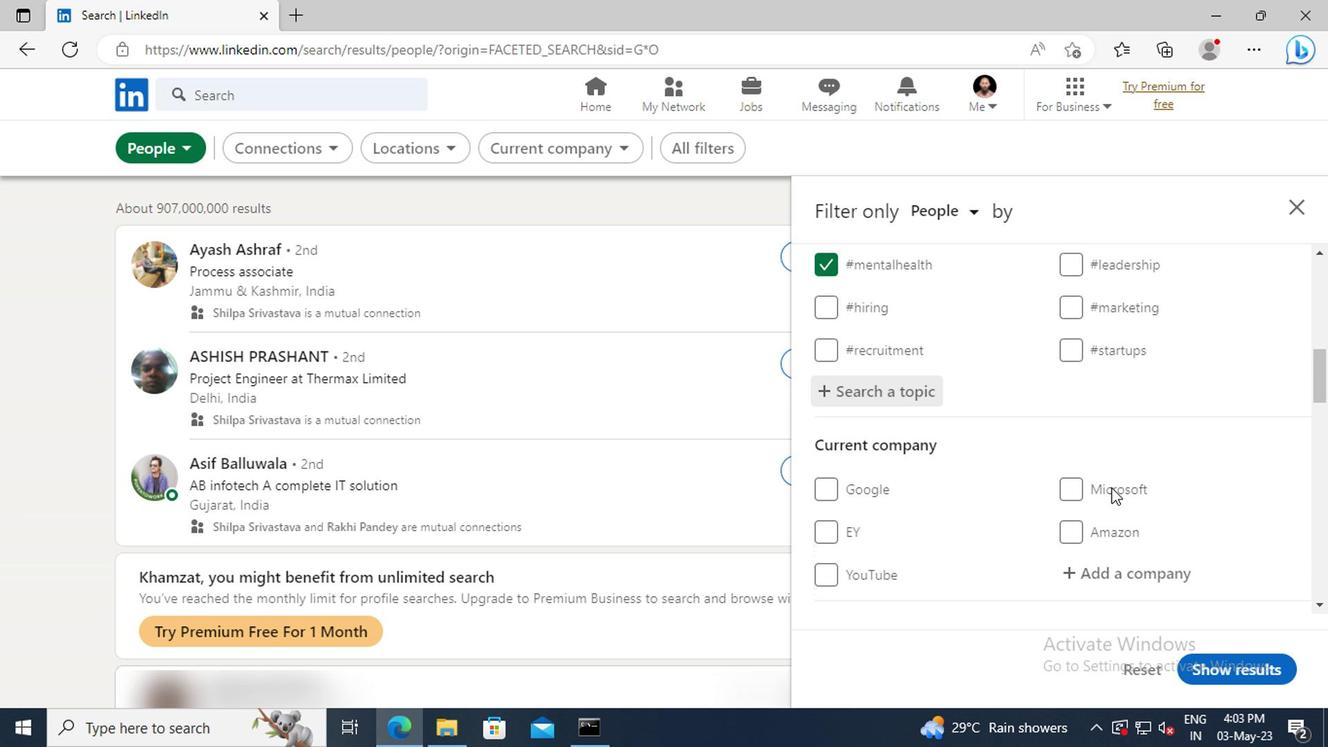
Action: Mouse scrolled (1107, 487) with delta (0, 0)
Screenshot: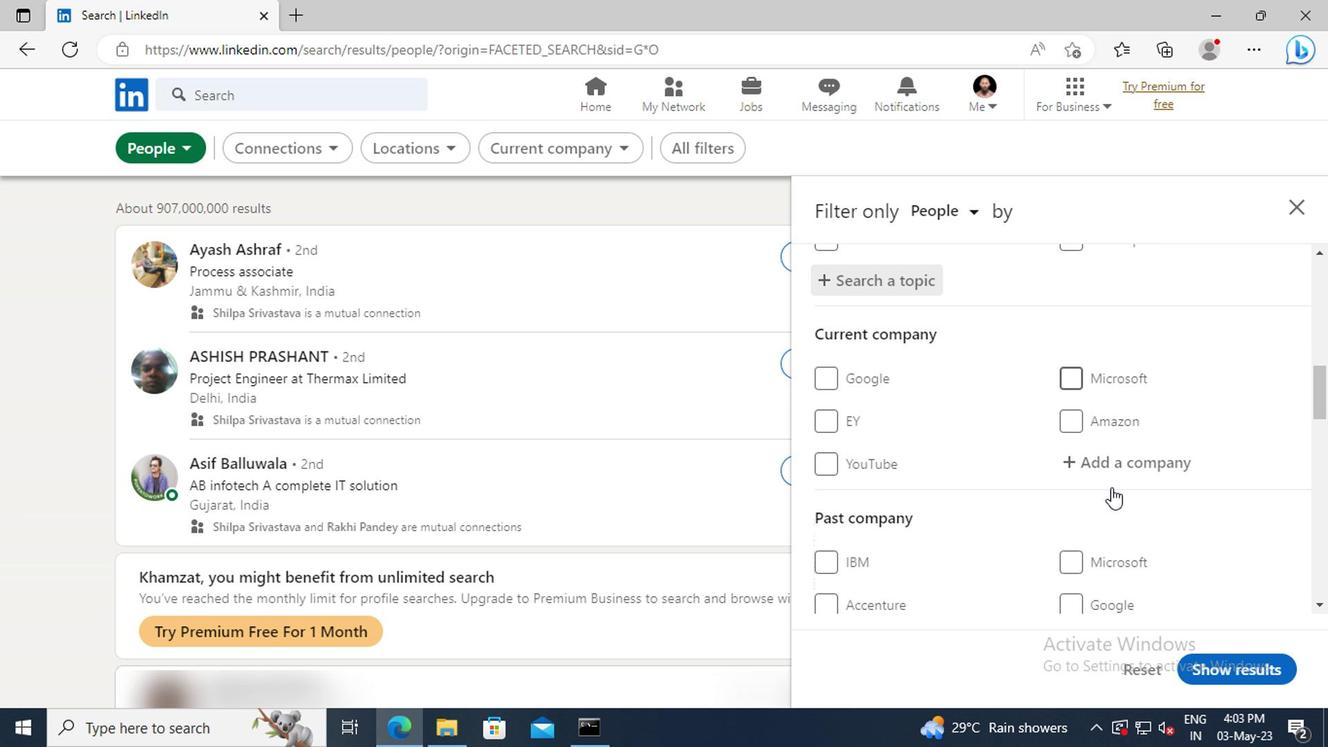 
Action: Mouse scrolled (1107, 487) with delta (0, 0)
Screenshot: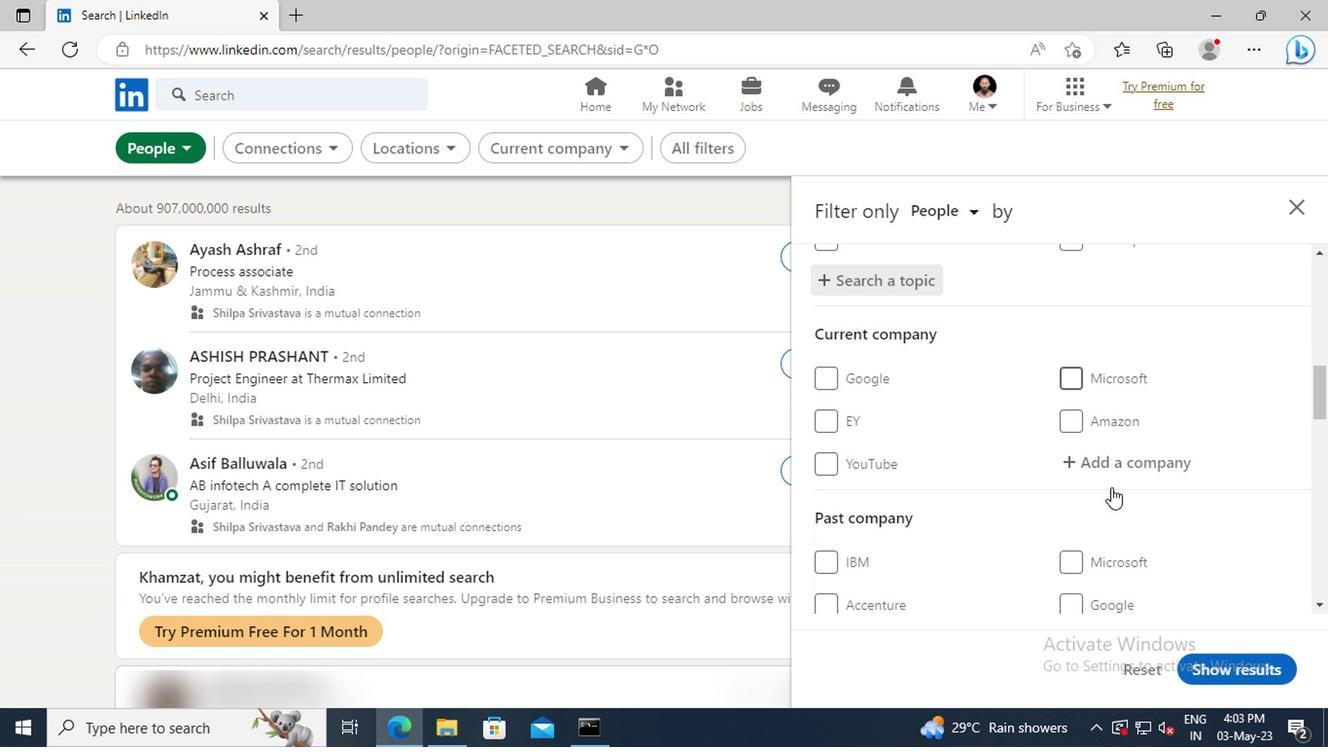 
Action: Mouse scrolled (1107, 487) with delta (0, 0)
Screenshot: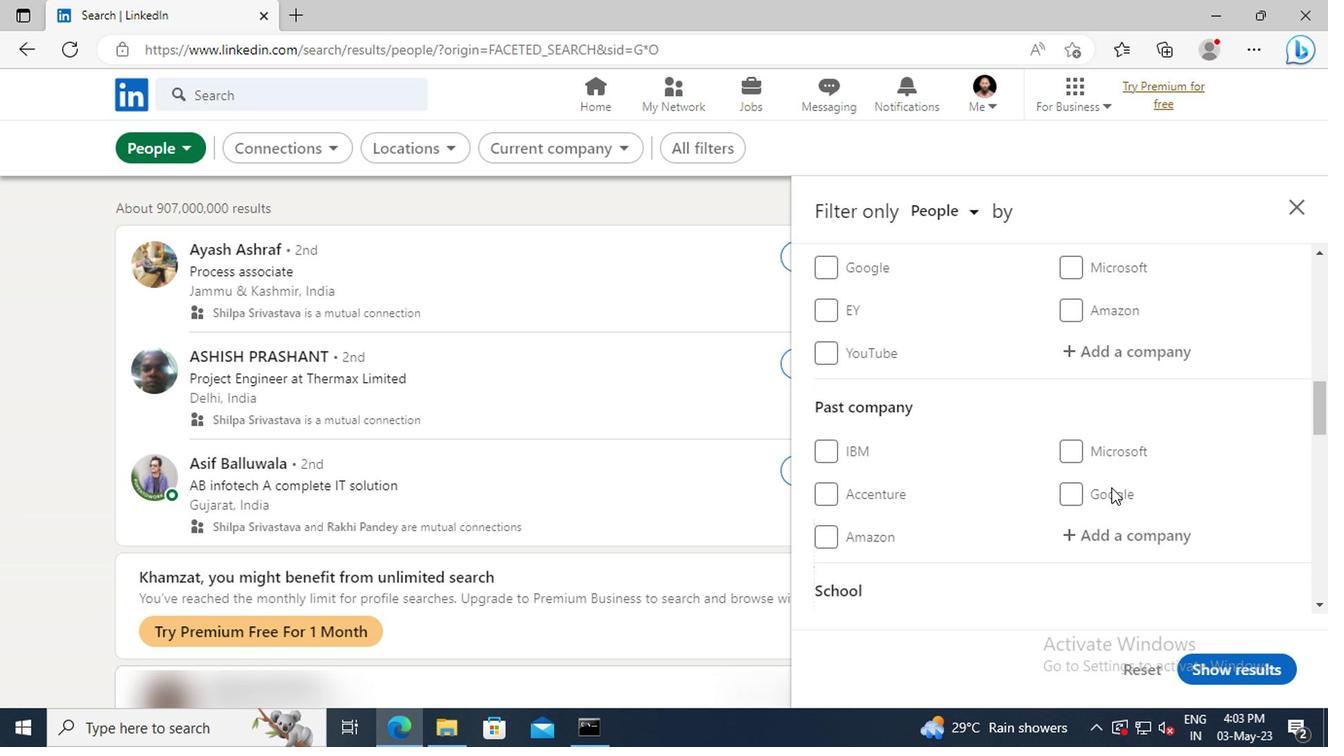 
Action: Mouse scrolled (1107, 487) with delta (0, 0)
Screenshot: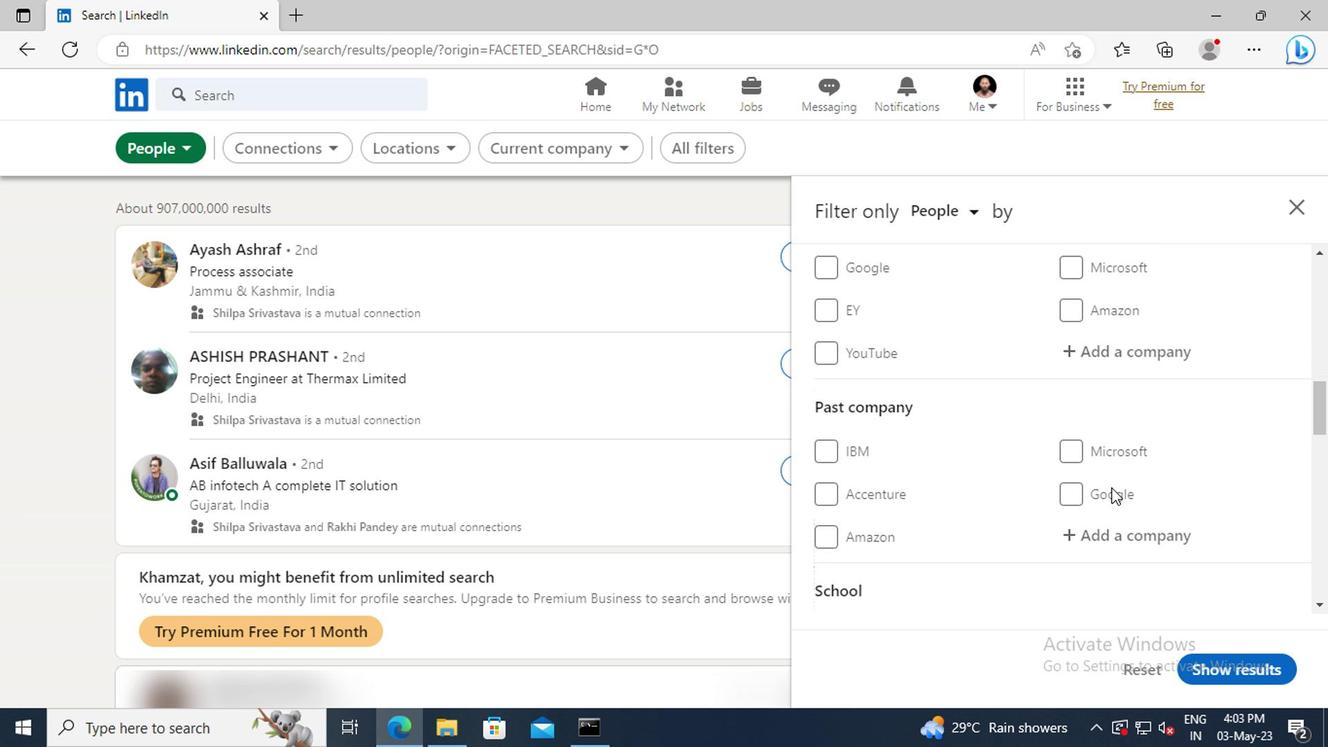
Action: Mouse scrolled (1107, 487) with delta (0, 0)
Screenshot: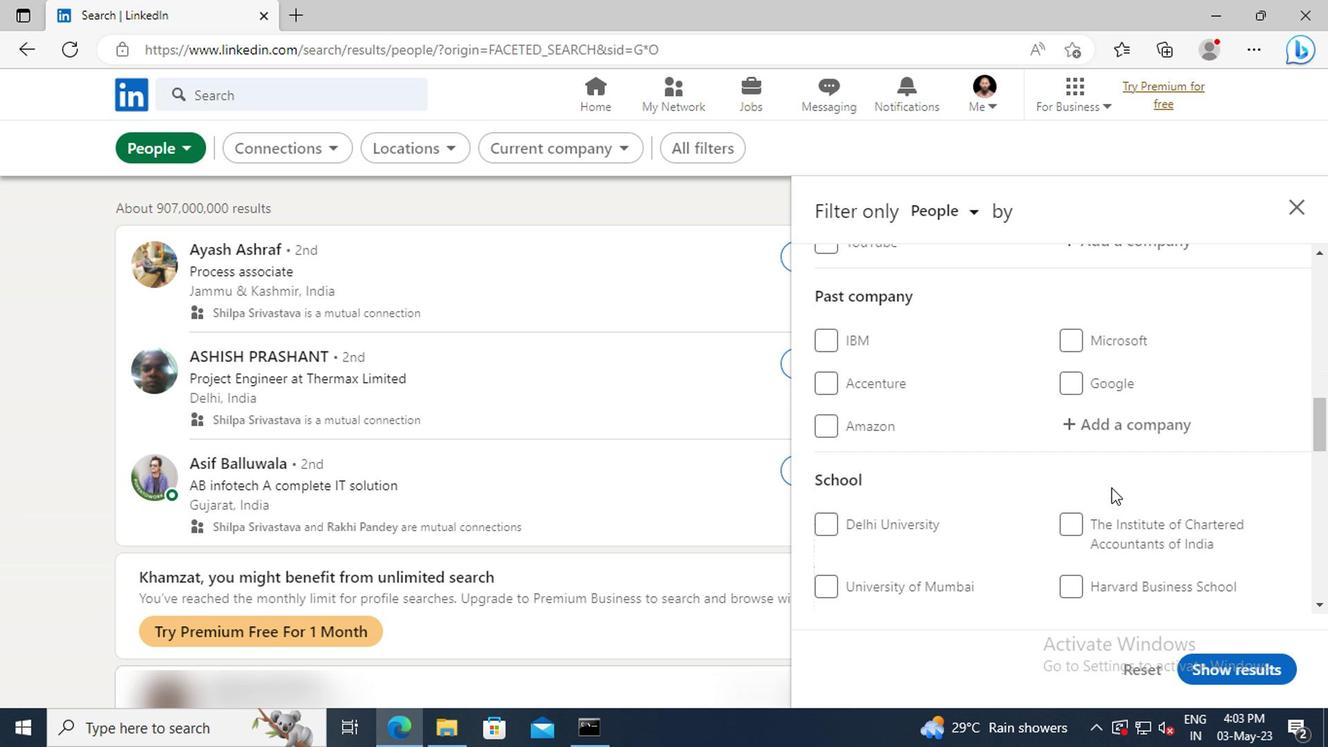 
Action: Mouse scrolled (1107, 487) with delta (0, 0)
Screenshot: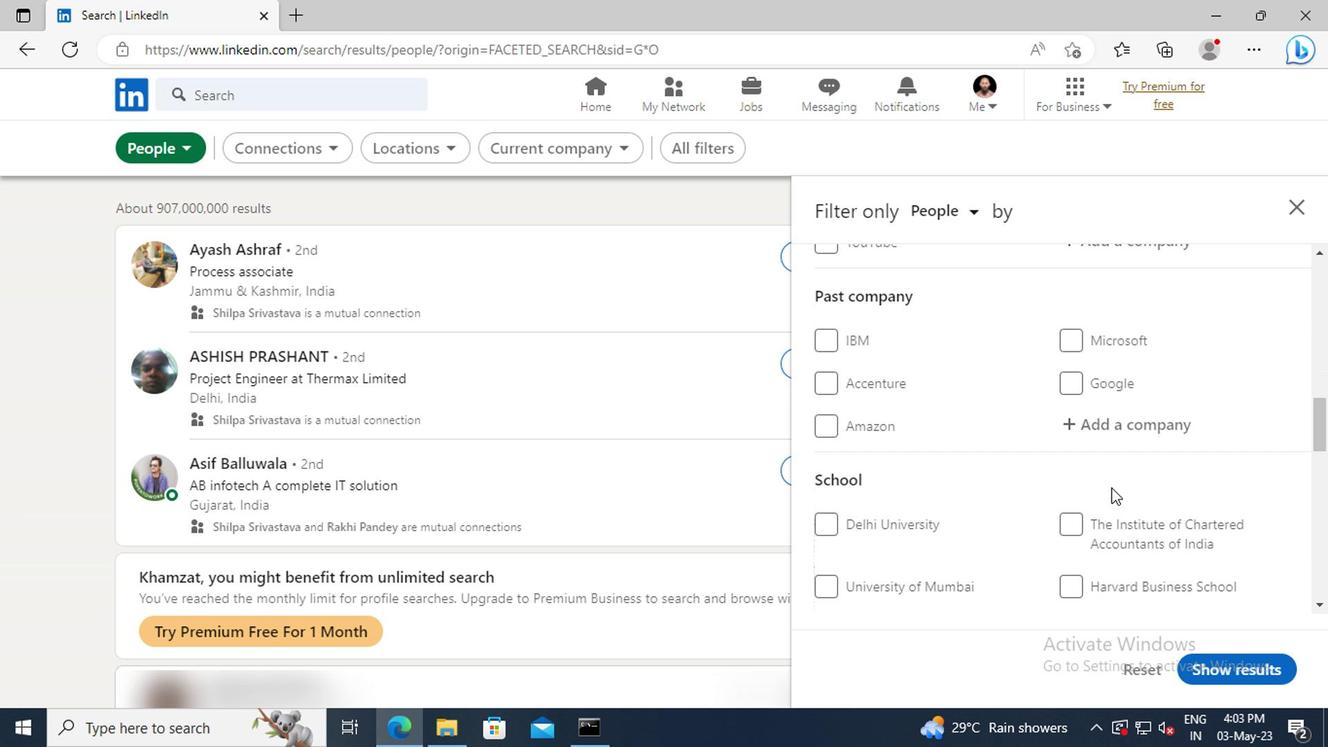 
Action: Mouse scrolled (1107, 487) with delta (0, 0)
Screenshot: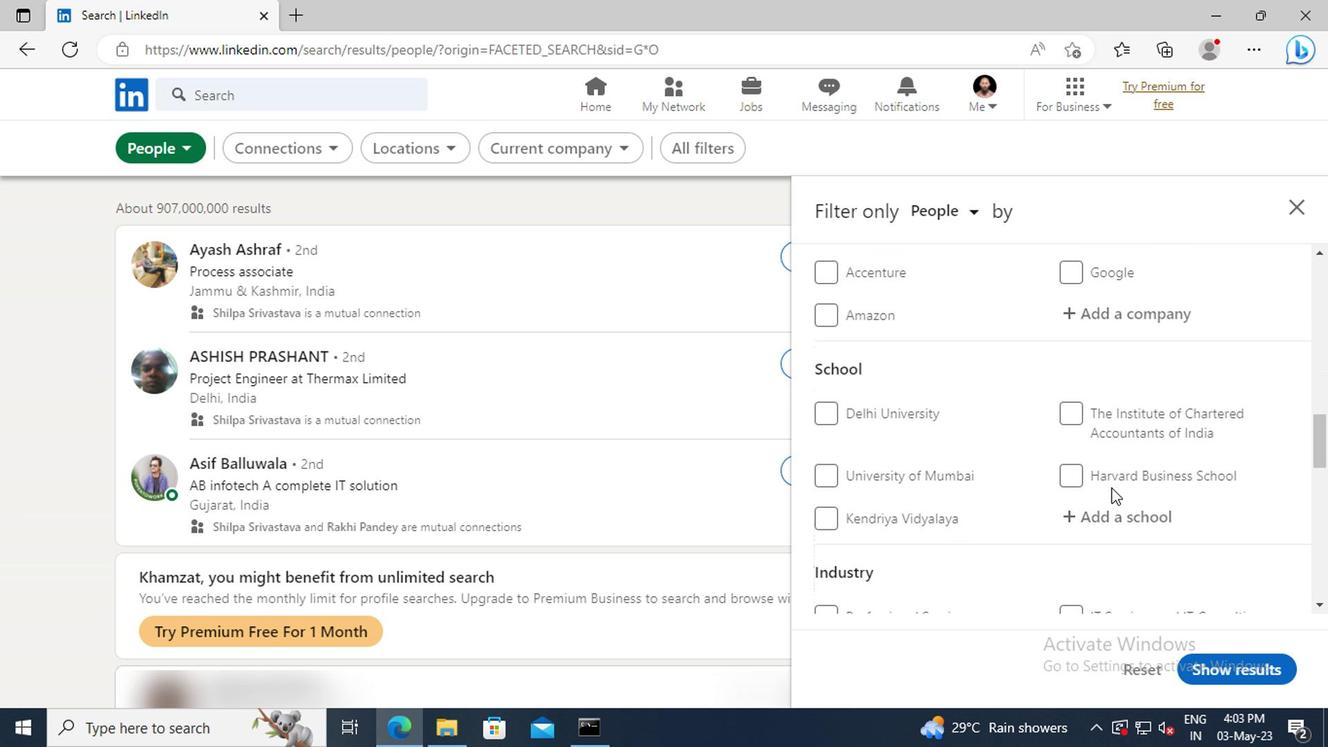 
Action: Mouse scrolled (1107, 487) with delta (0, 0)
Screenshot: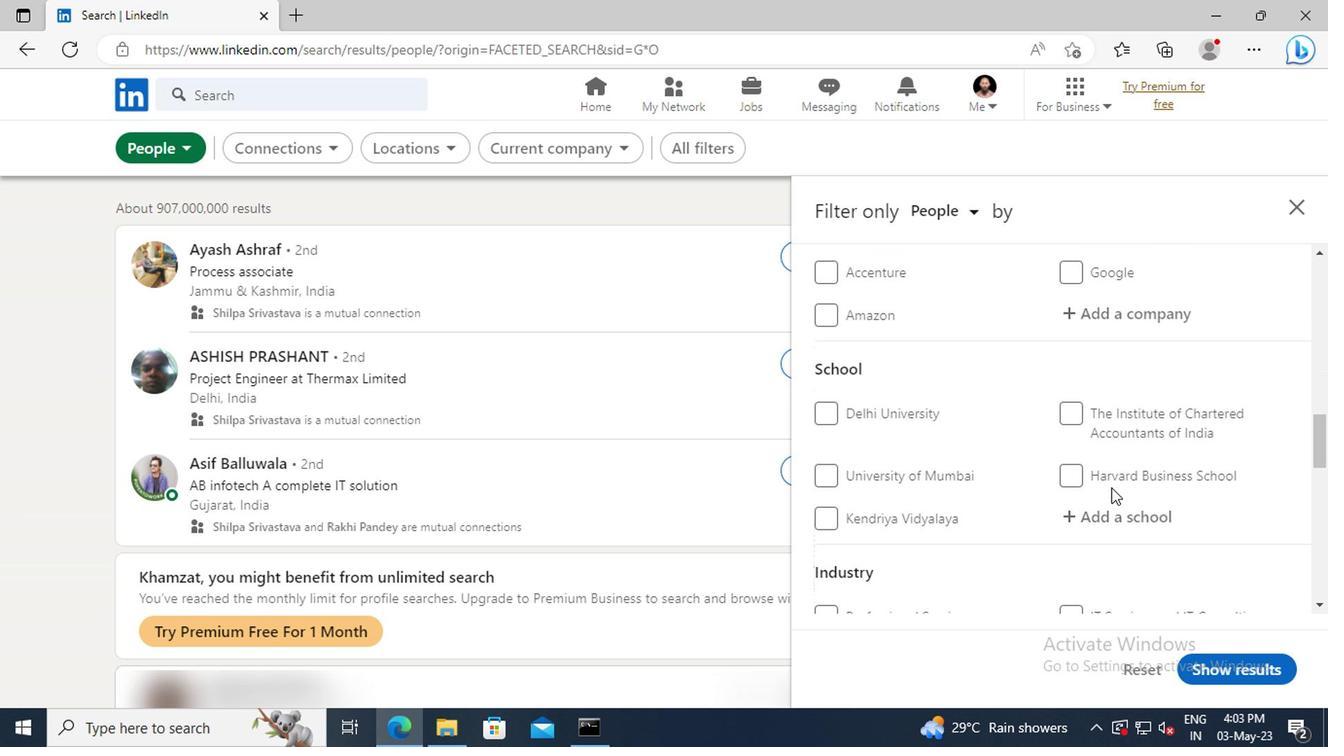 
Action: Mouse scrolled (1107, 487) with delta (0, 0)
Screenshot: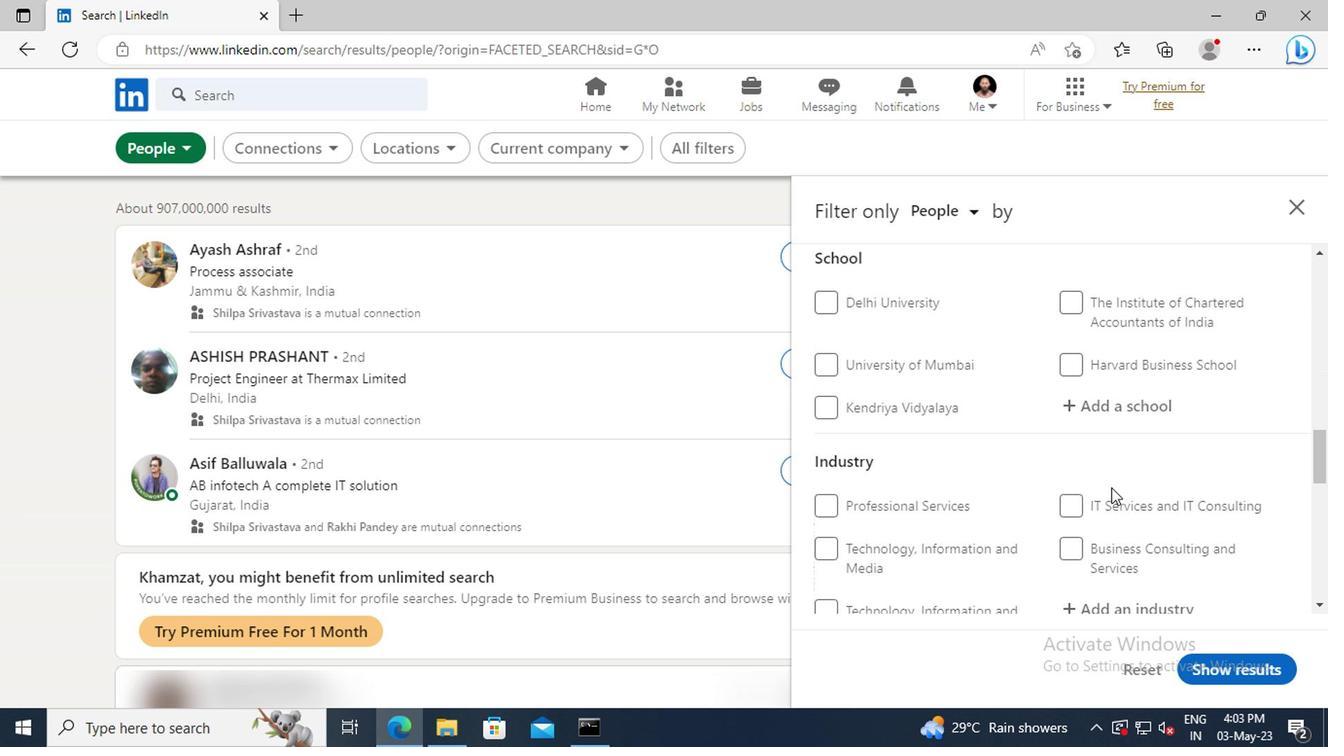 
Action: Mouse scrolled (1107, 487) with delta (0, 0)
Screenshot: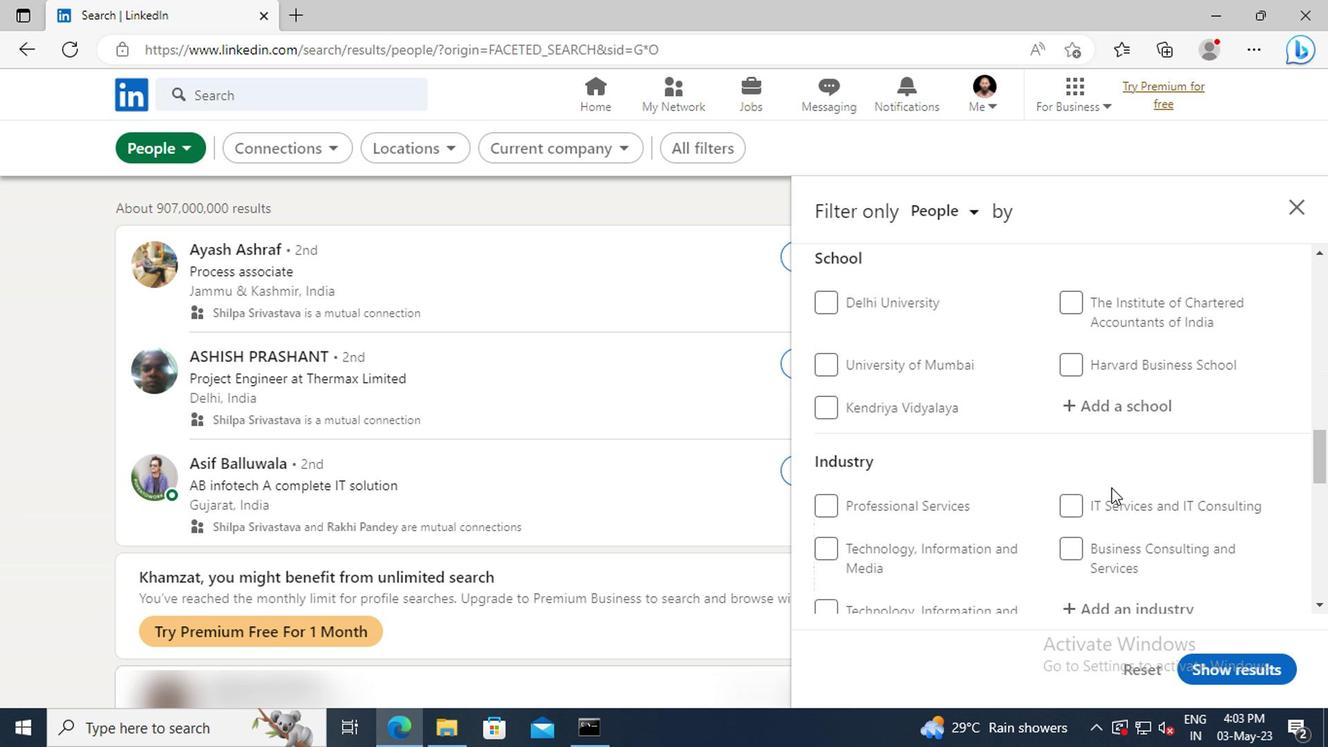 
Action: Mouse scrolled (1107, 487) with delta (0, 0)
Screenshot: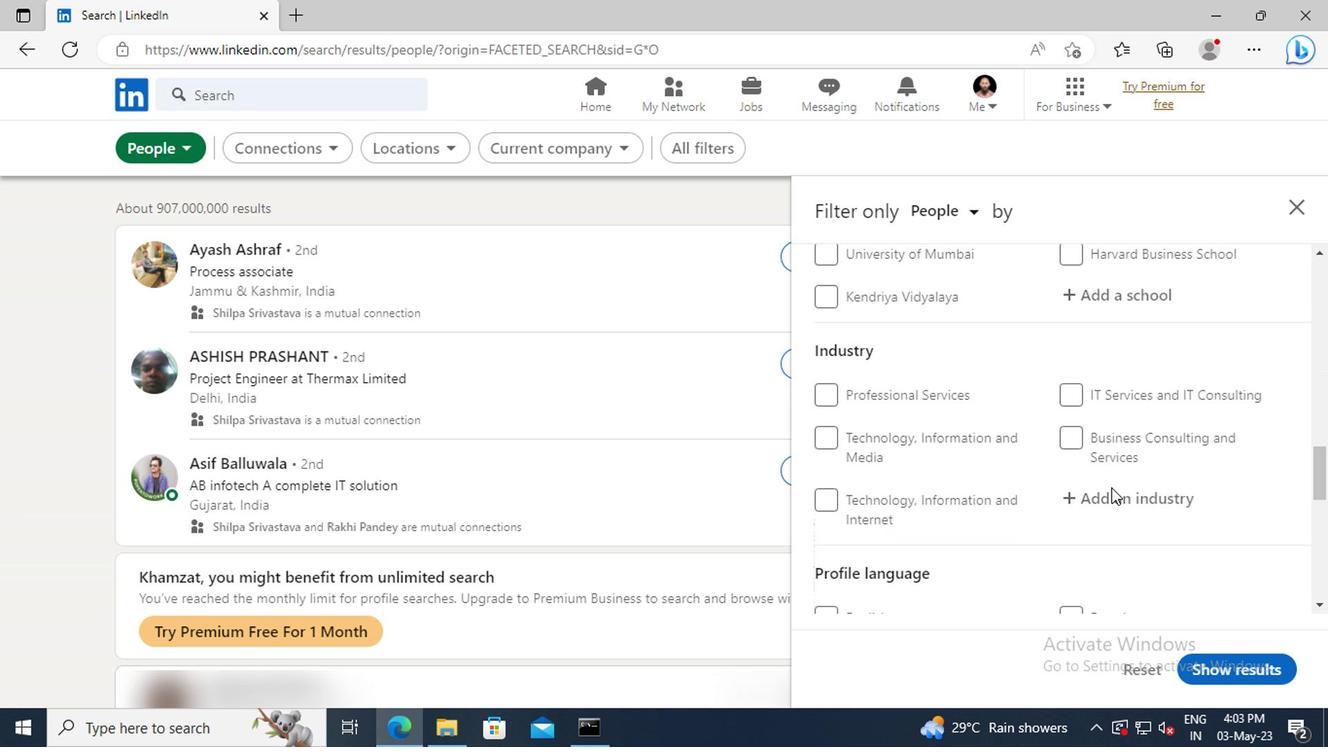
Action: Mouse scrolled (1107, 487) with delta (0, 0)
Screenshot: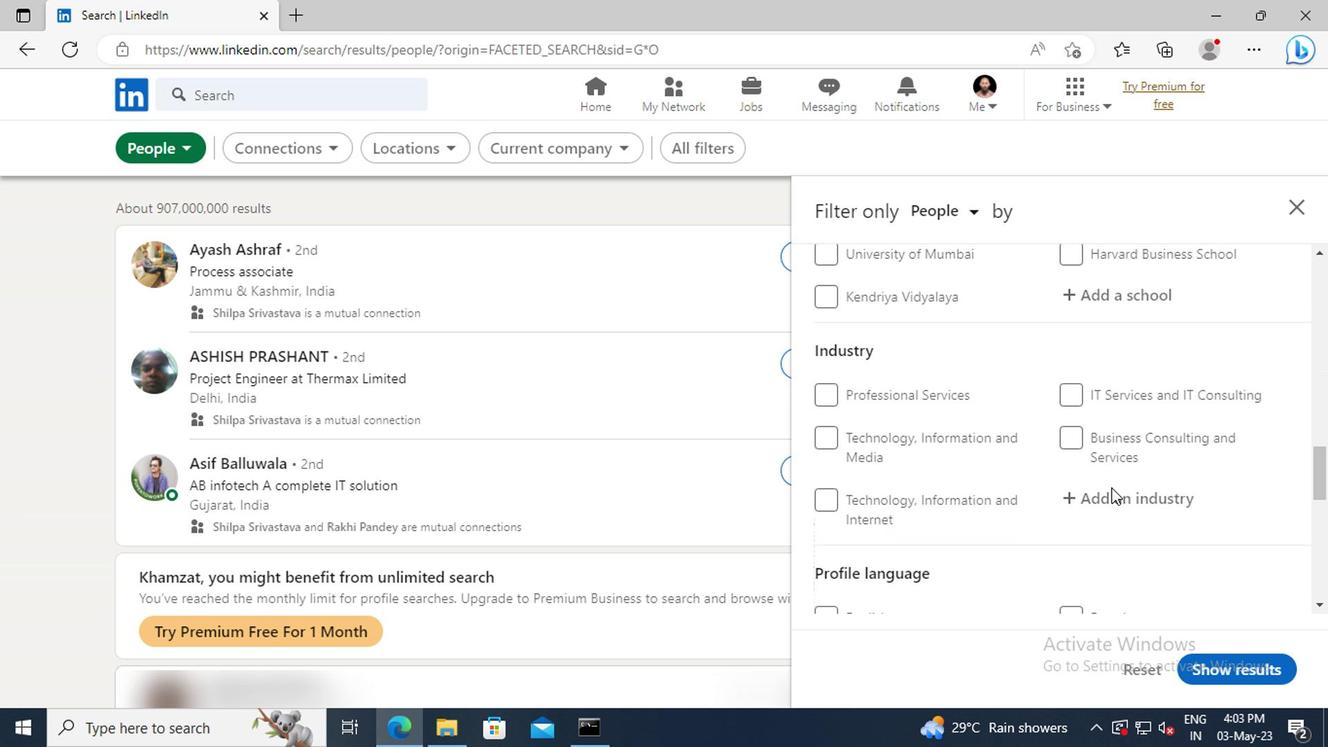 
Action: Mouse moved to (830, 511)
Screenshot: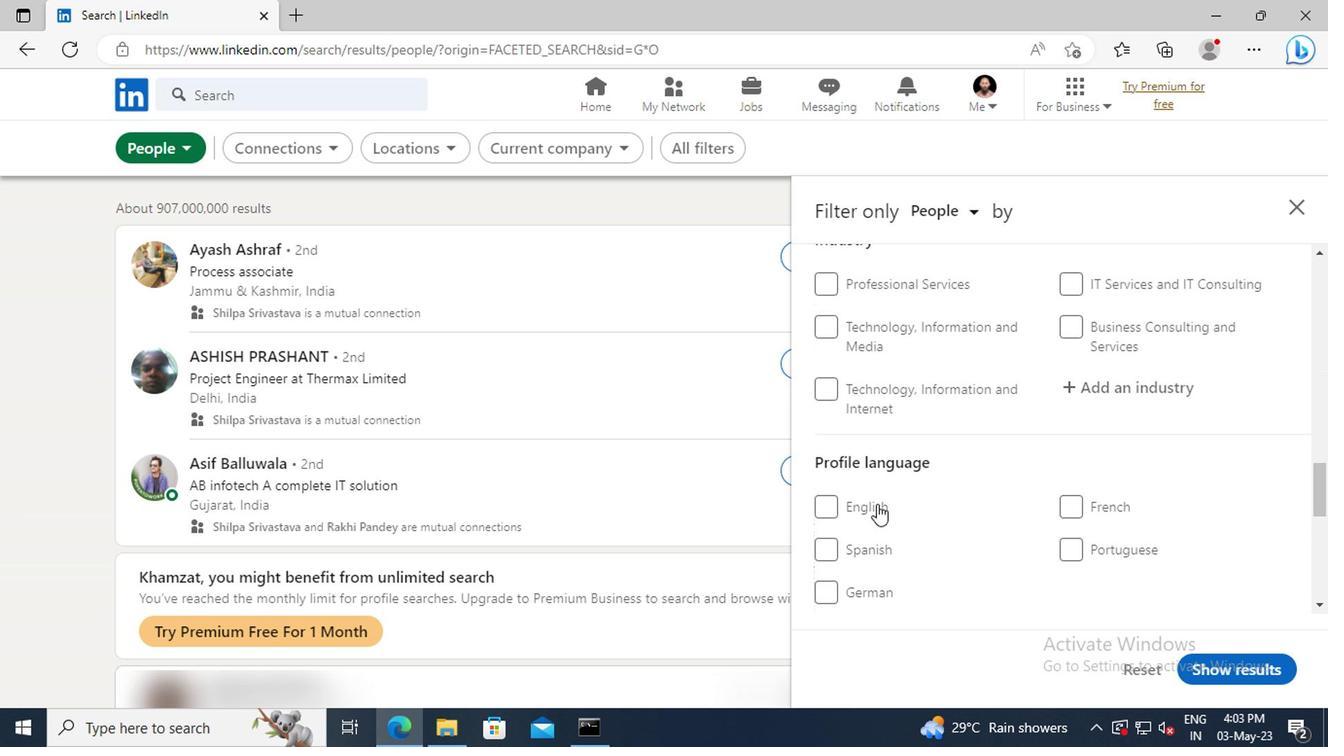 
Action: Mouse pressed left at (830, 511)
Screenshot: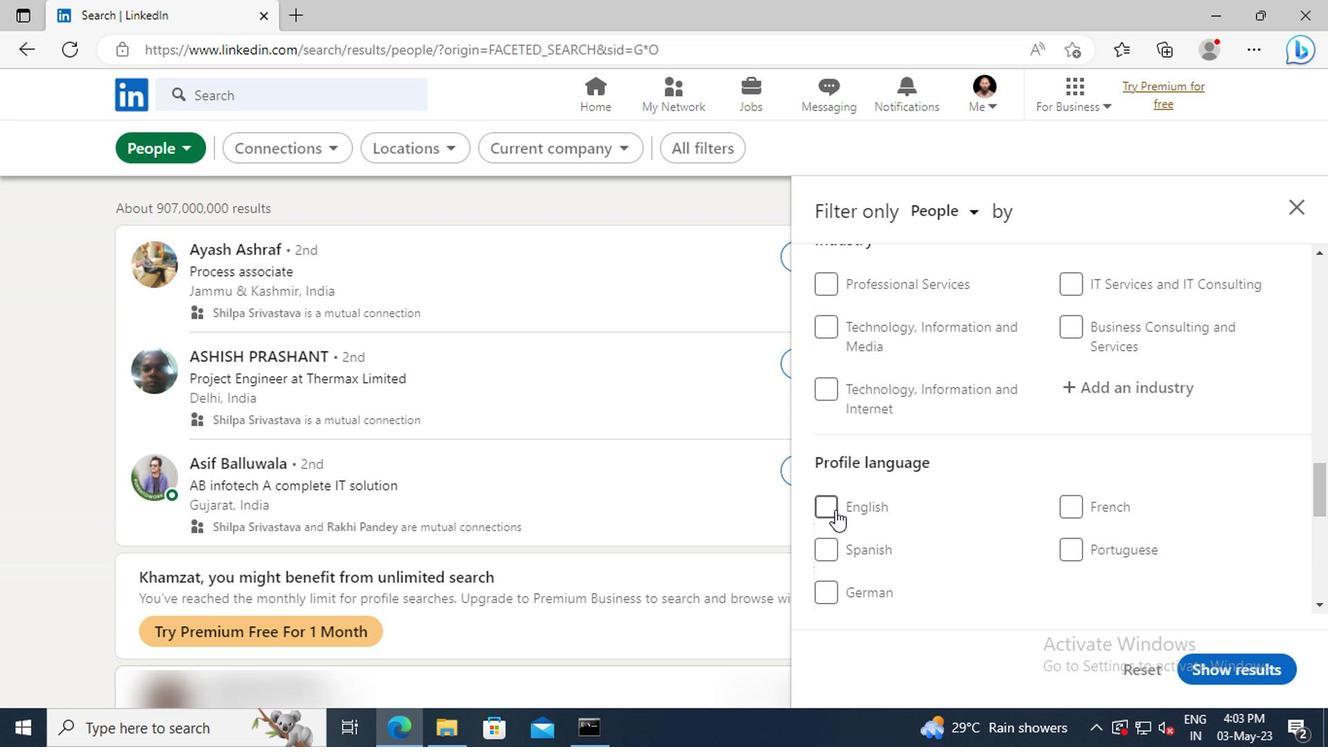 
Action: Mouse moved to (1056, 495)
Screenshot: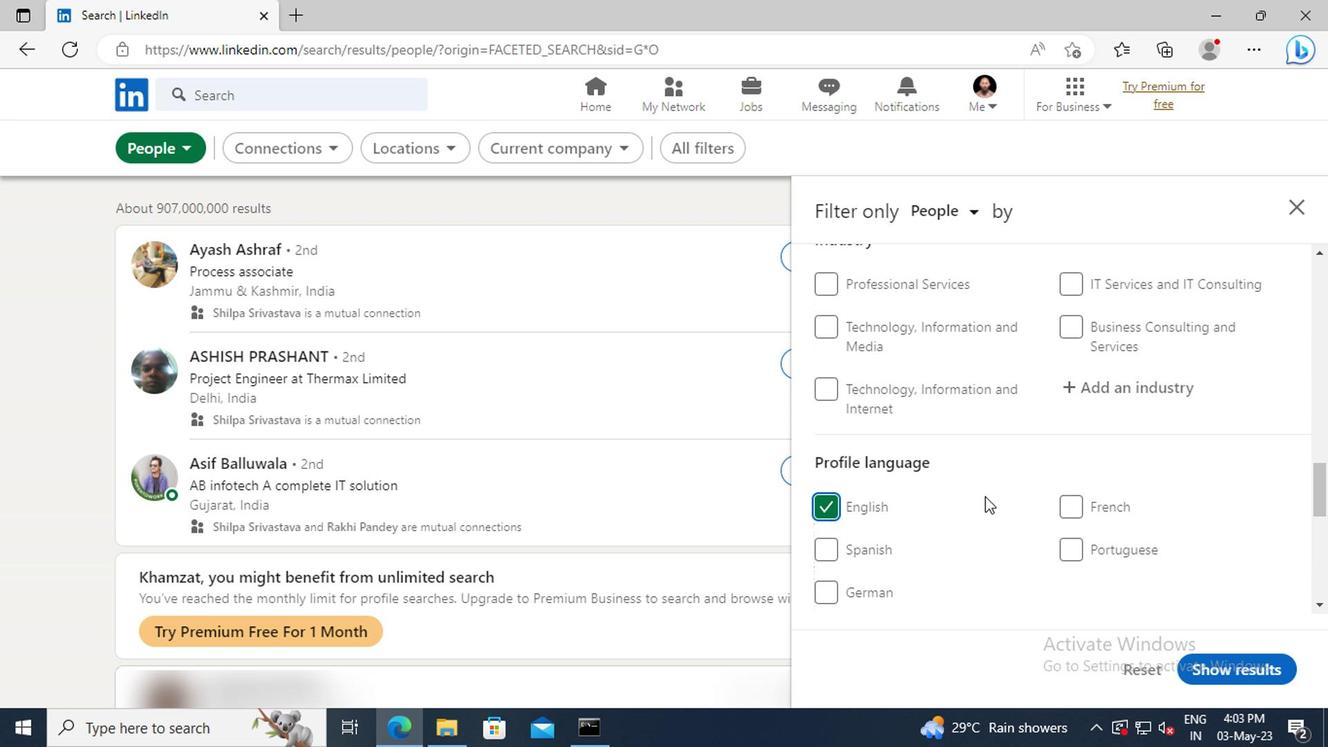 
Action: Mouse scrolled (1056, 496) with delta (0, 1)
Screenshot: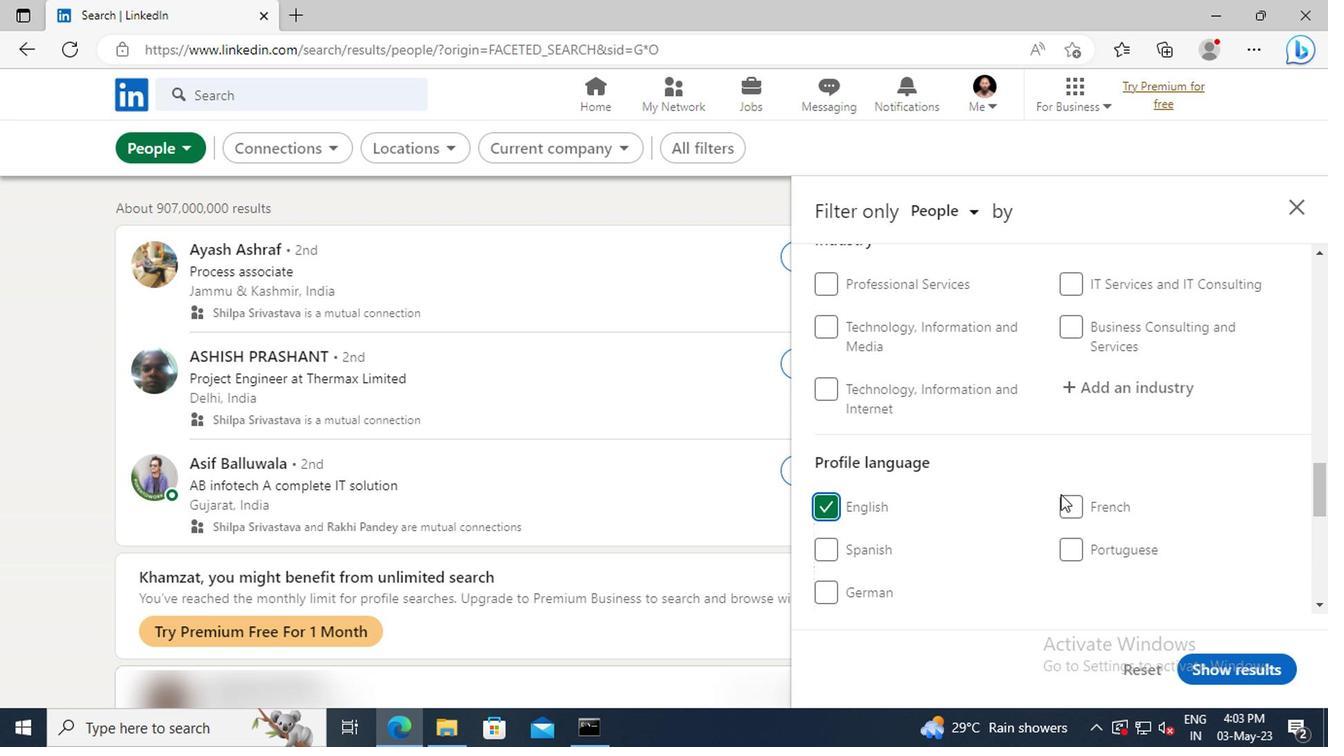 
Action: Mouse scrolled (1056, 496) with delta (0, 1)
Screenshot: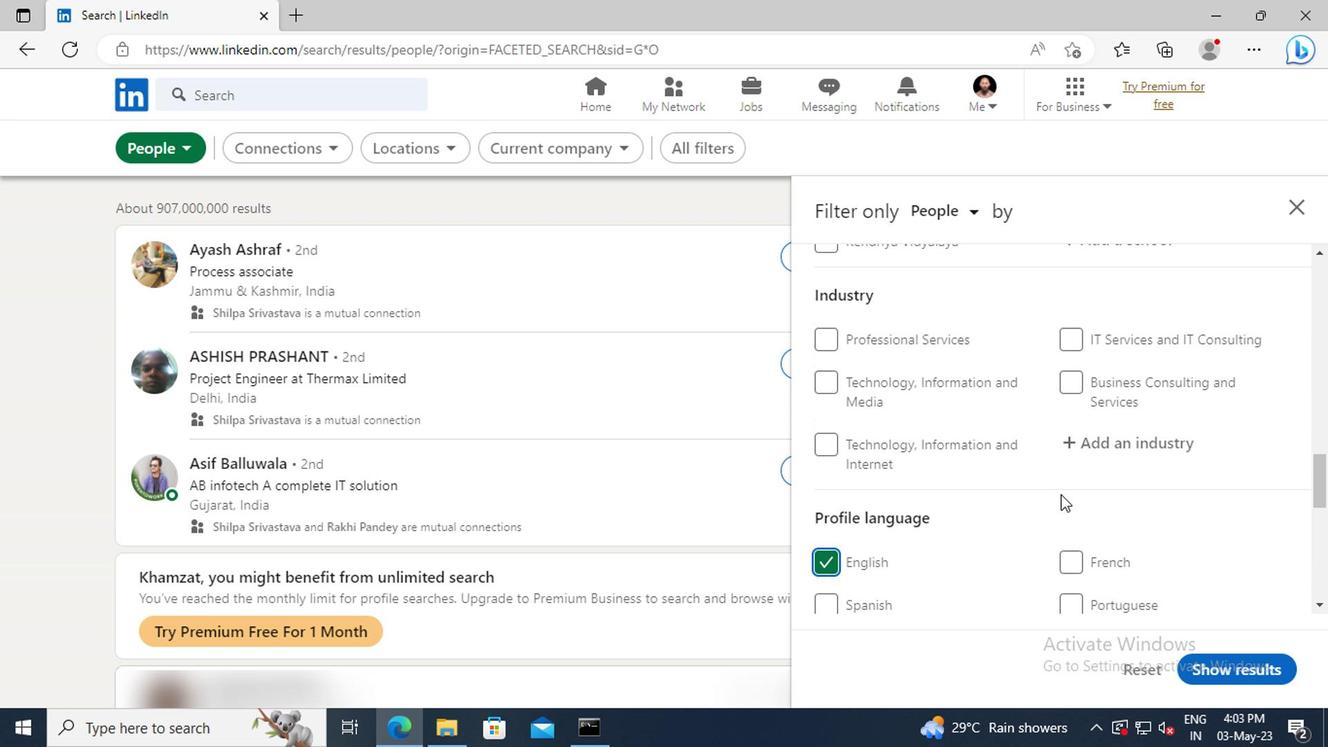 
Action: Mouse scrolled (1056, 496) with delta (0, 1)
Screenshot: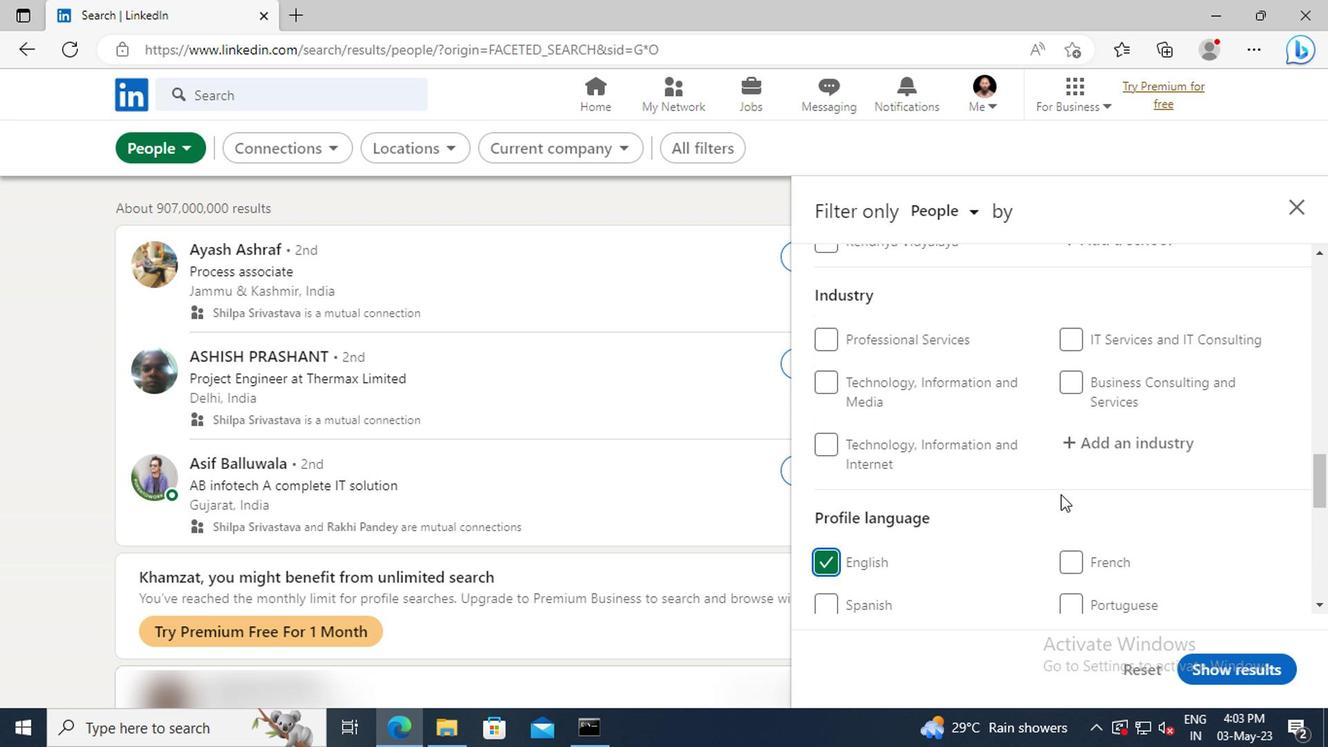 
Action: Mouse scrolled (1056, 496) with delta (0, 1)
Screenshot: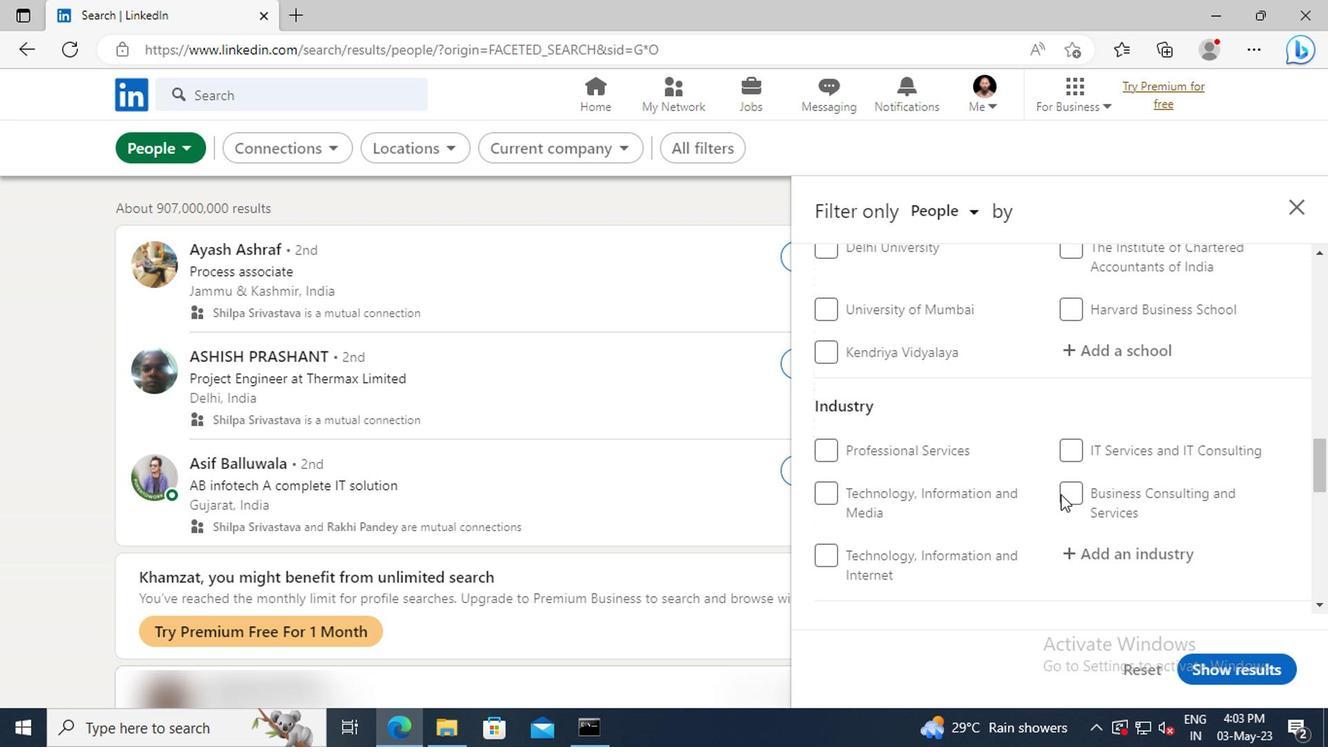 
Action: Mouse scrolled (1056, 496) with delta (0, 1)
Screenshot: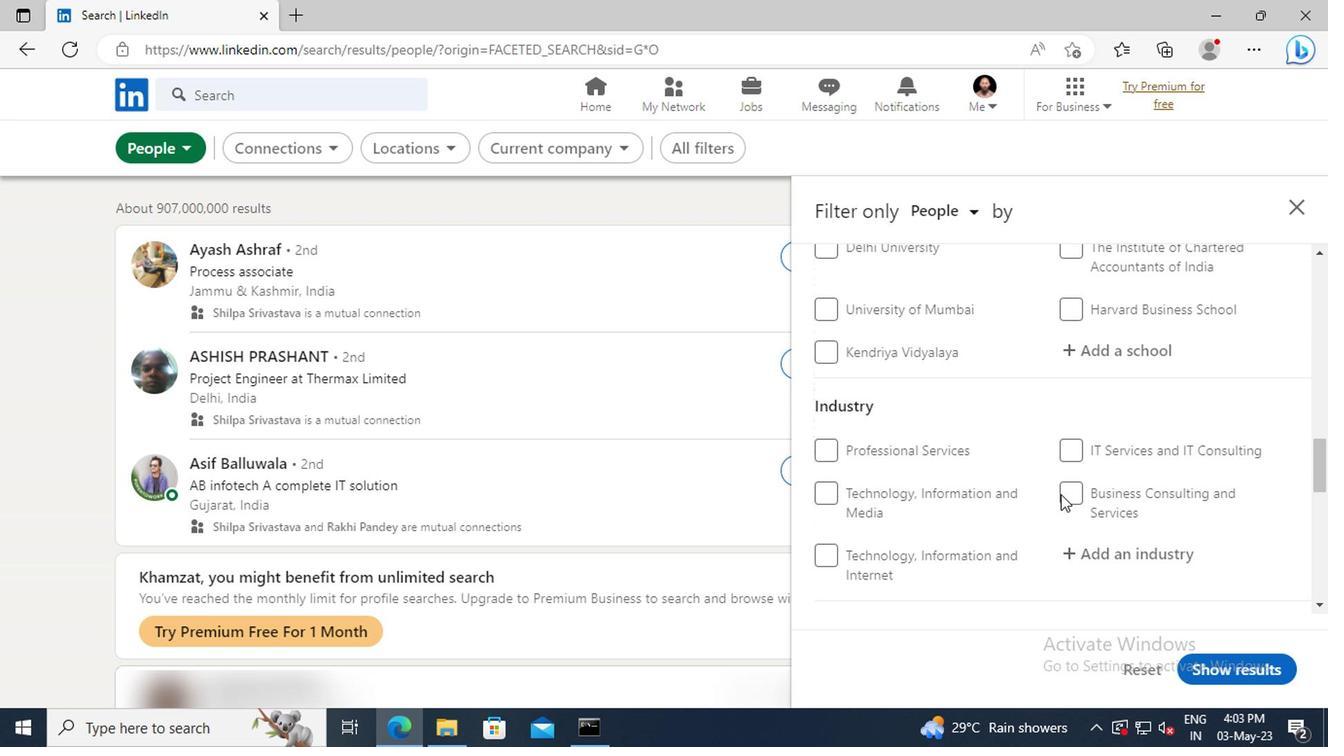 
Action: Mouse moved to (1057, 494)
Screenshot: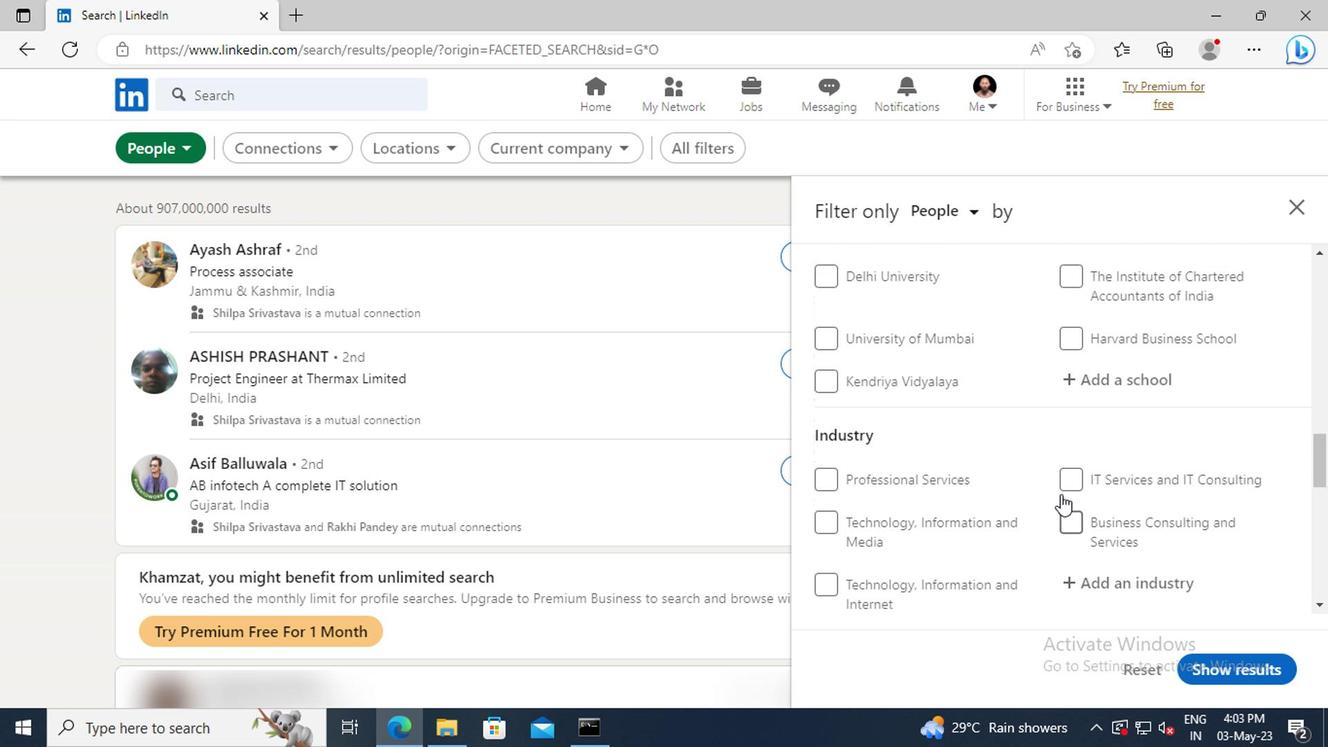 
Action: Mouse scrolled (1057, 495) with delta (0, 0)
Screenshot: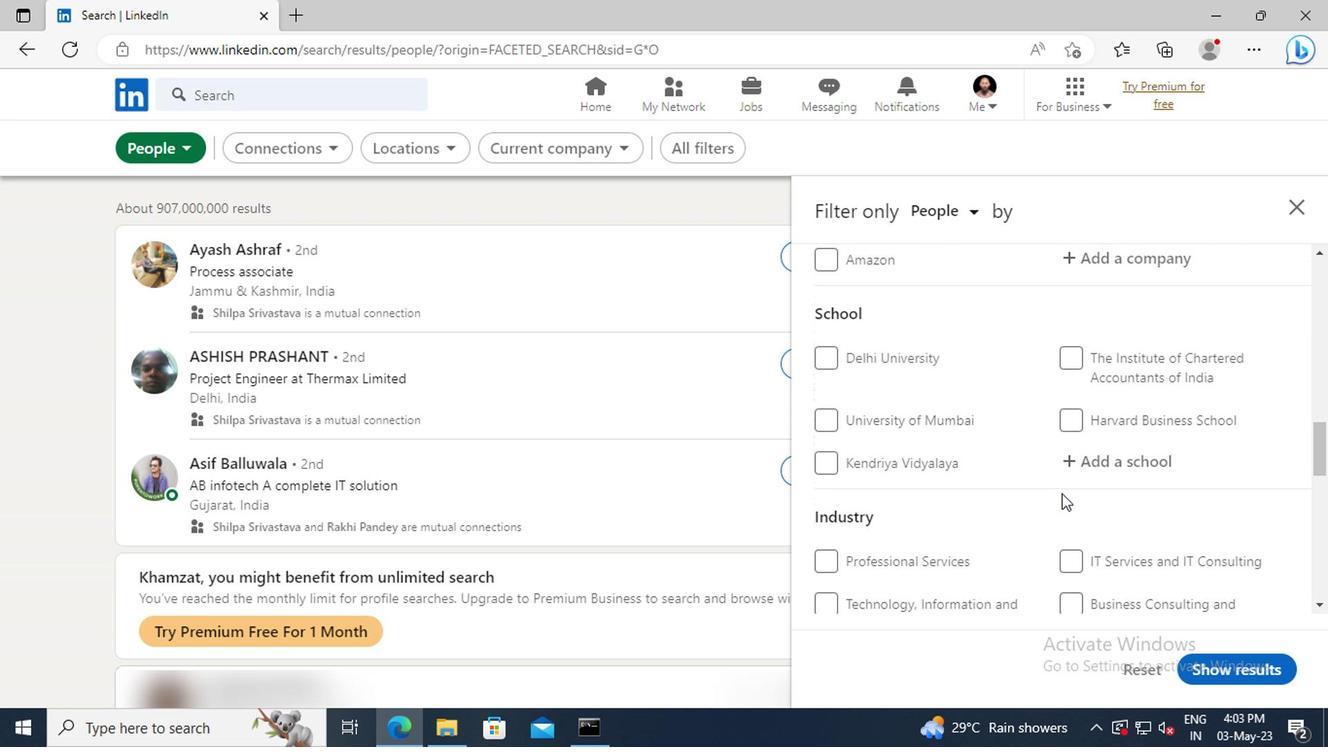 
Action: Mouse scrolled (1057, 495) with delta (0, 0)
Screenshot: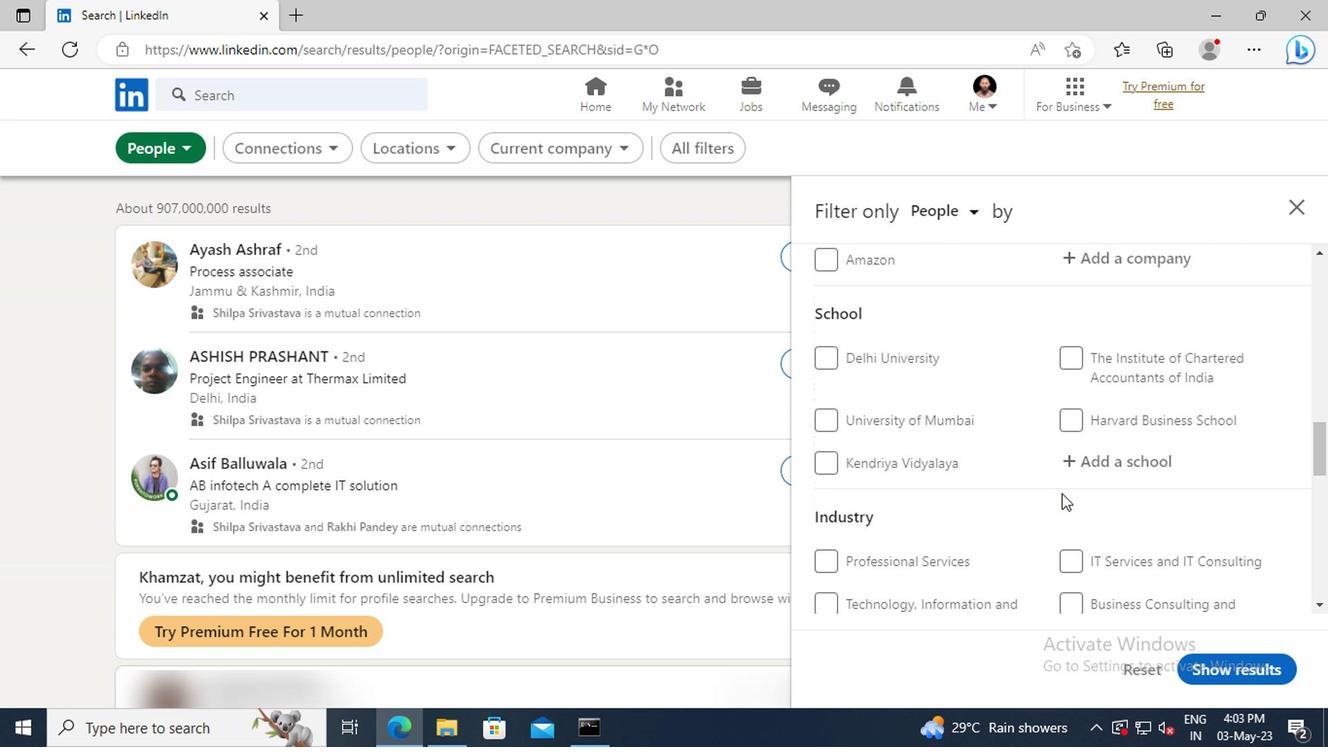 
Action: Mouse scrolled (1057, 495) with delta (0, 0)
Screenshot: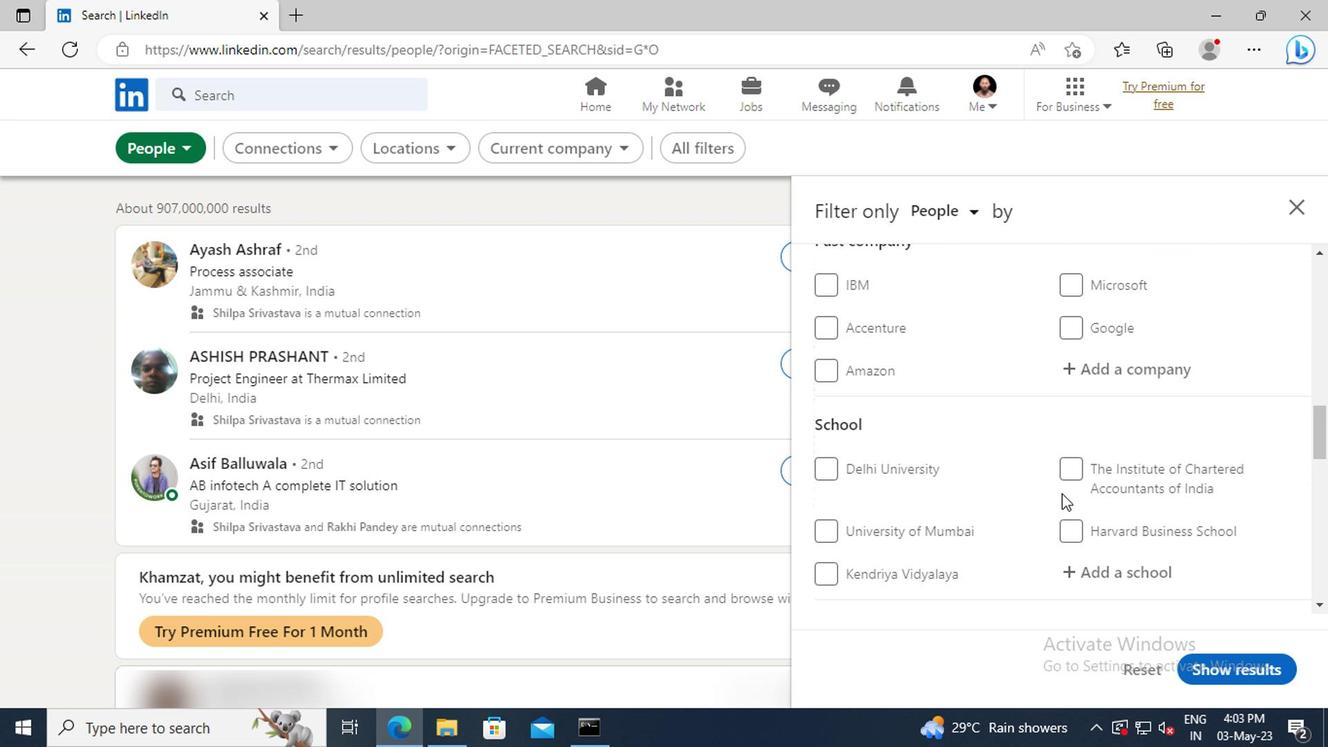 
Action: Mouse scrolled (1057, 495) with delta (0, 0)
Screenshot: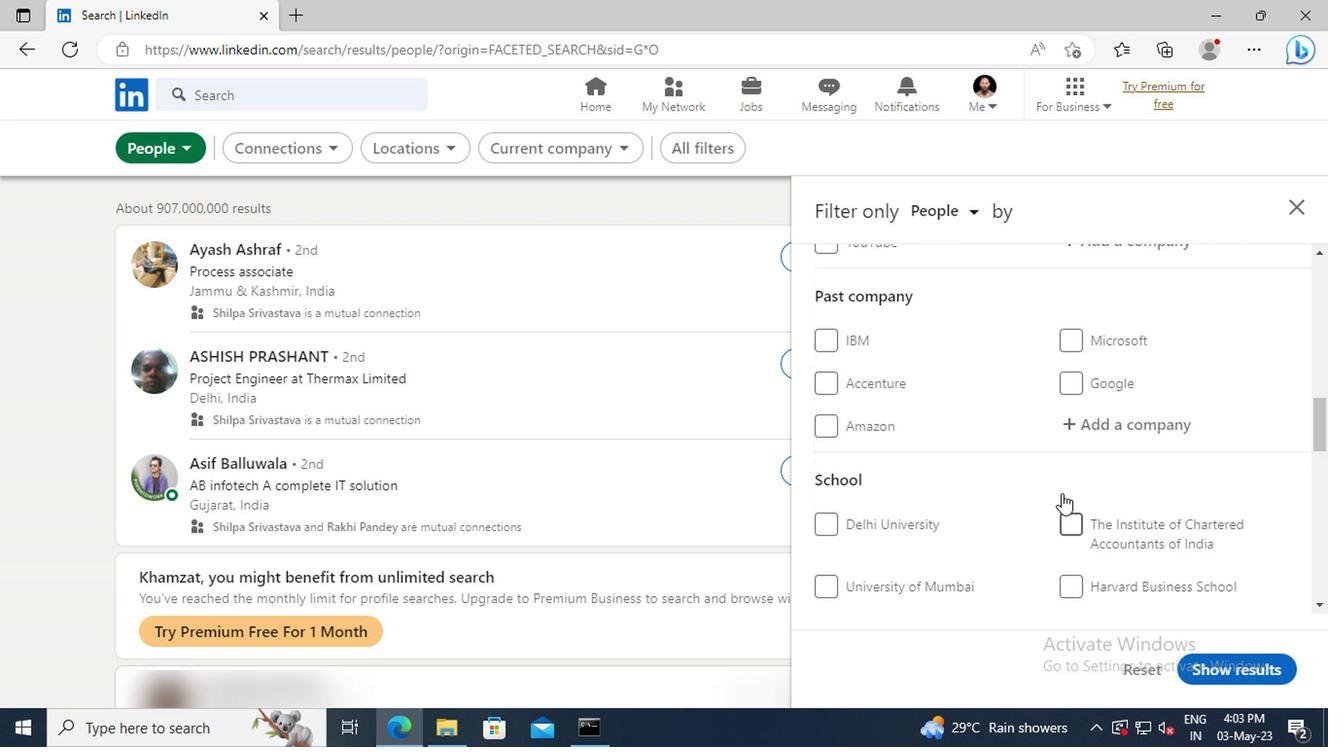 
Action: Mouse scrolled (1057, 495) with delta (0, 0)
Screenshot: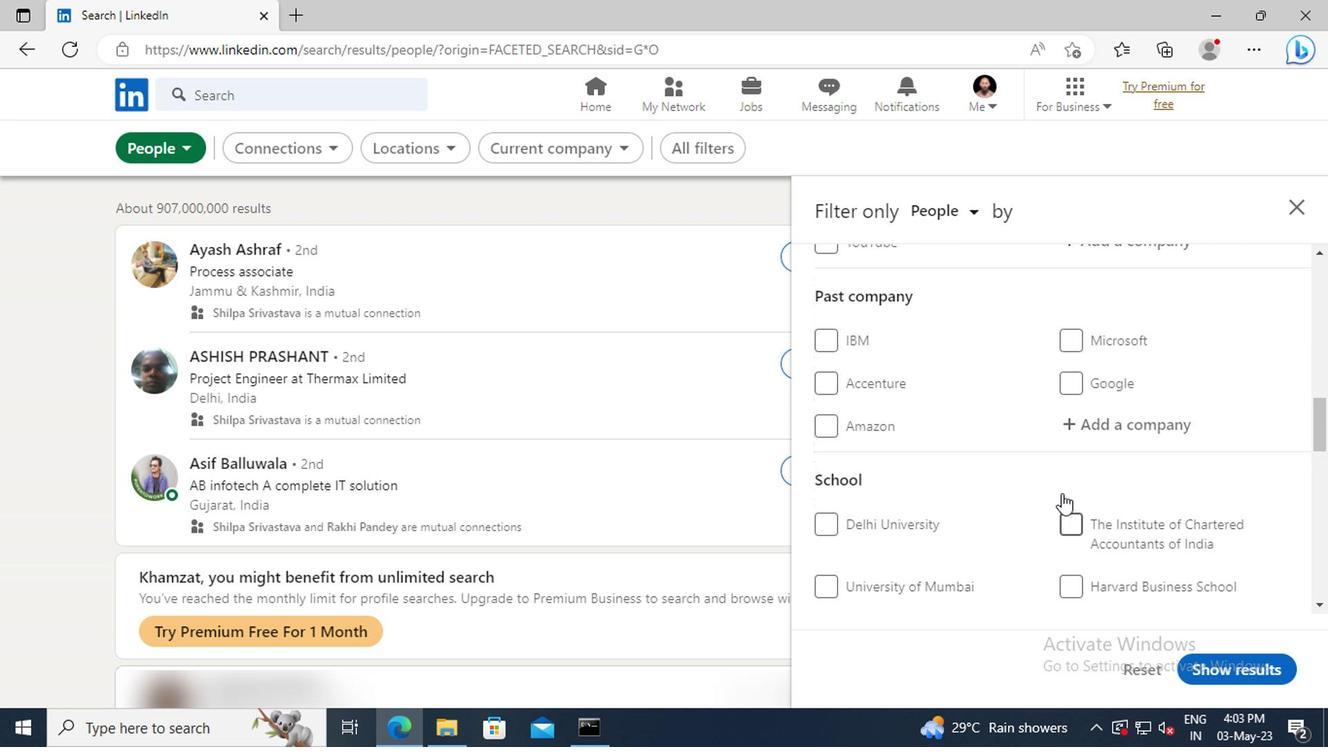 
Action: Mouse scrolled (1057, 495) with delta (0, 0)
Screenshot: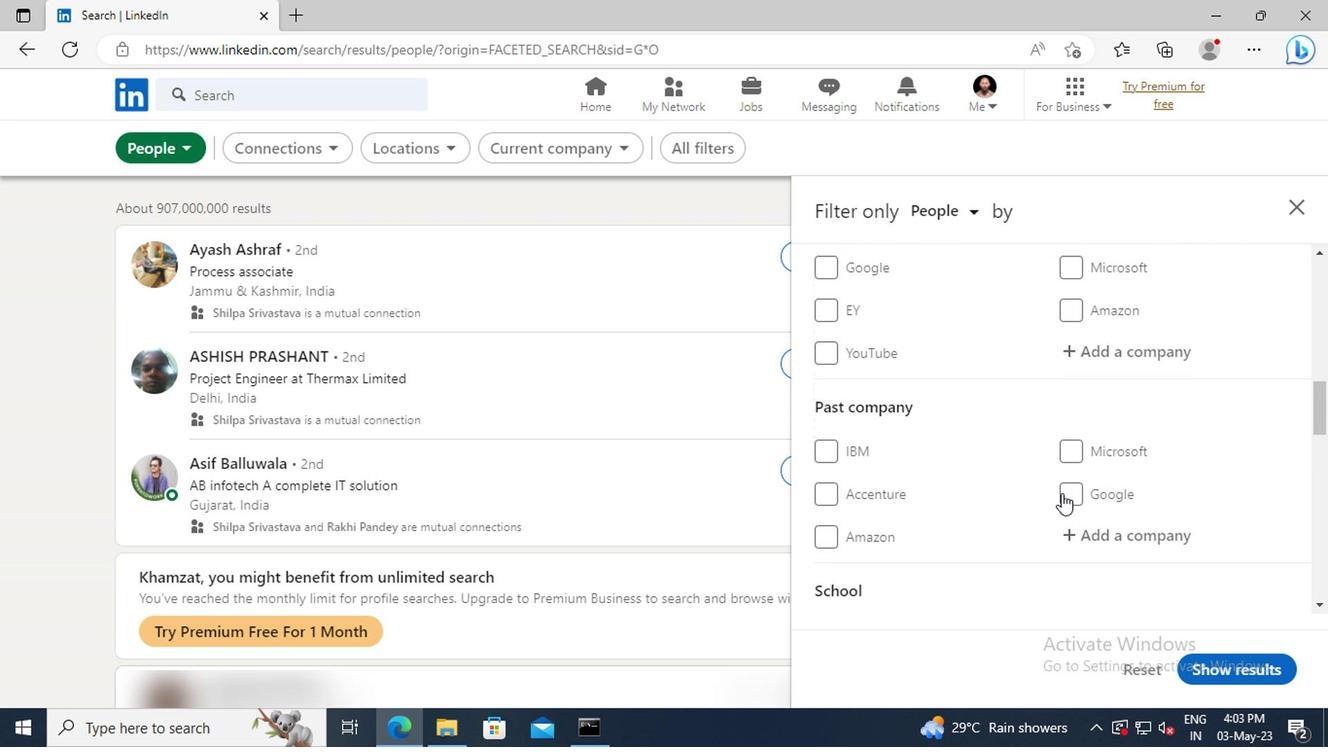
Action: Mouse scrolled (1057, 495) with delta (0, 0)
Screenshot: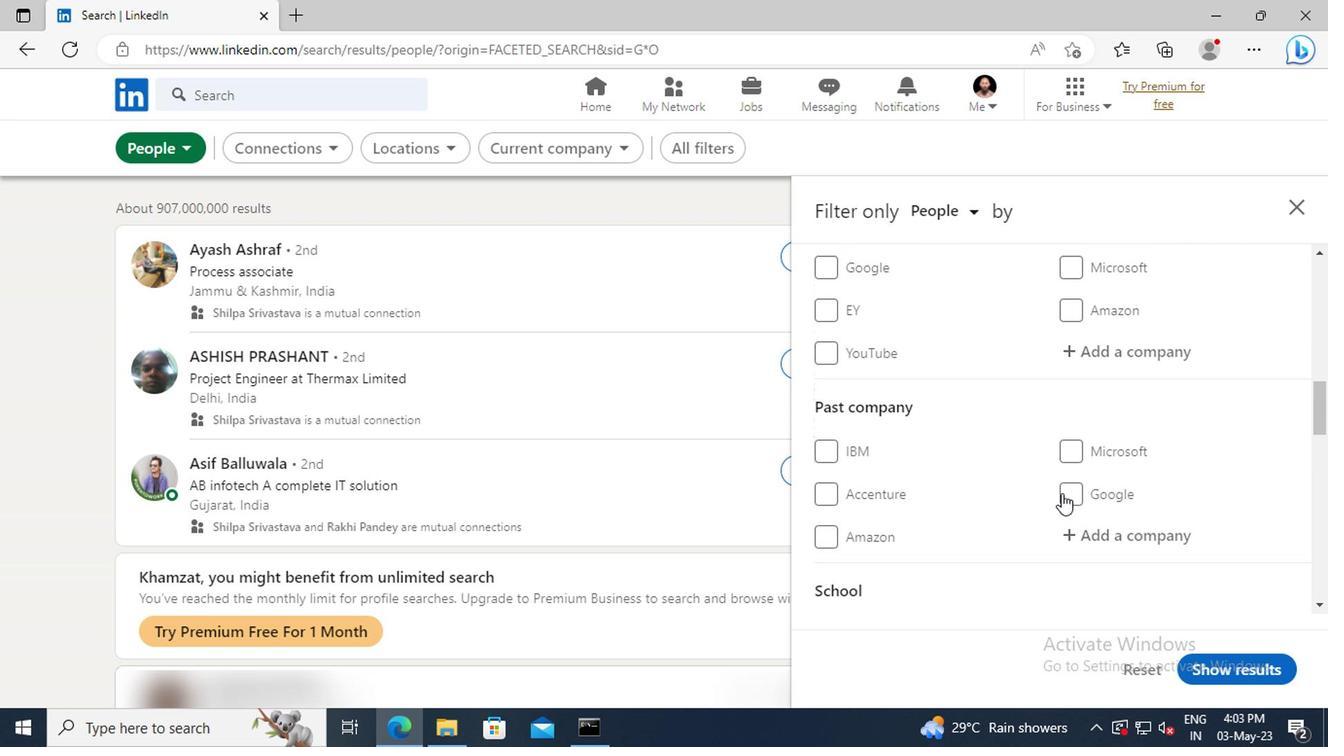 
Action: Mouse moved to (1064, 463)
Screenshot: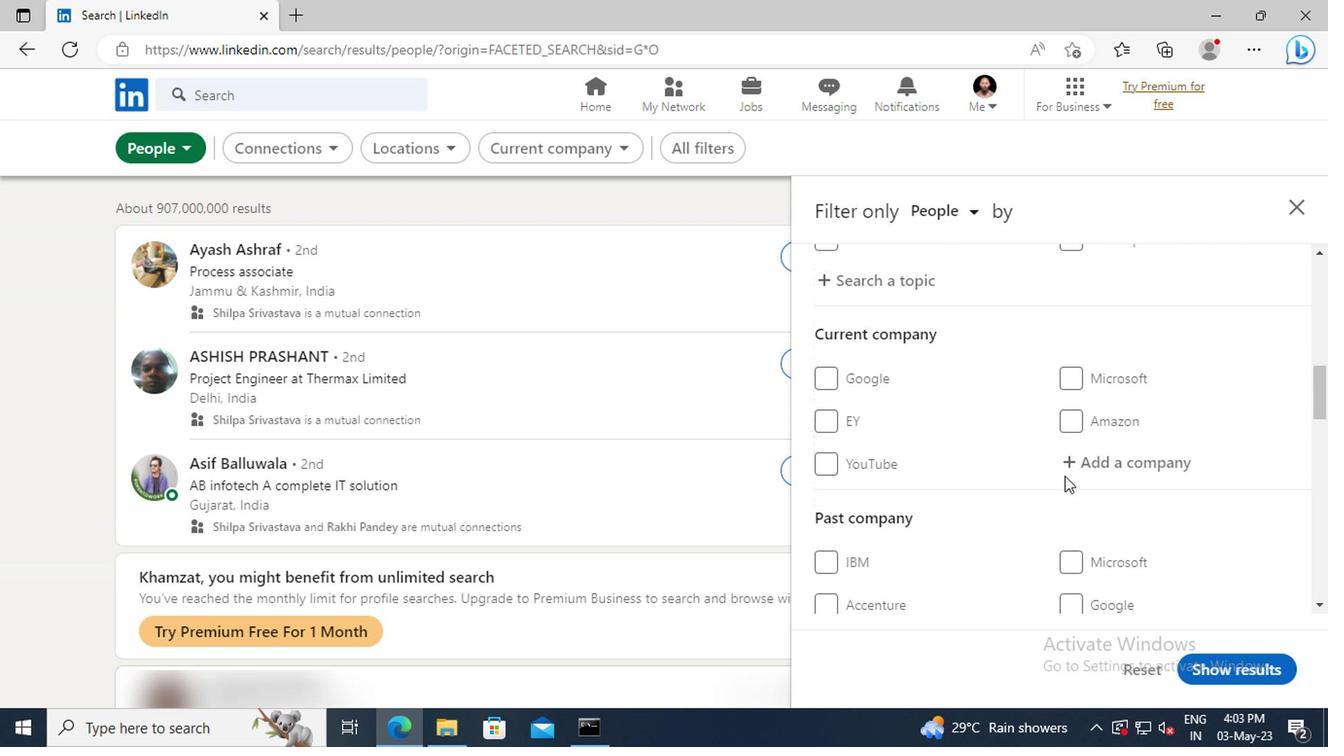 
Action: Mouse pressed left at (1064, 463)
Screenshot: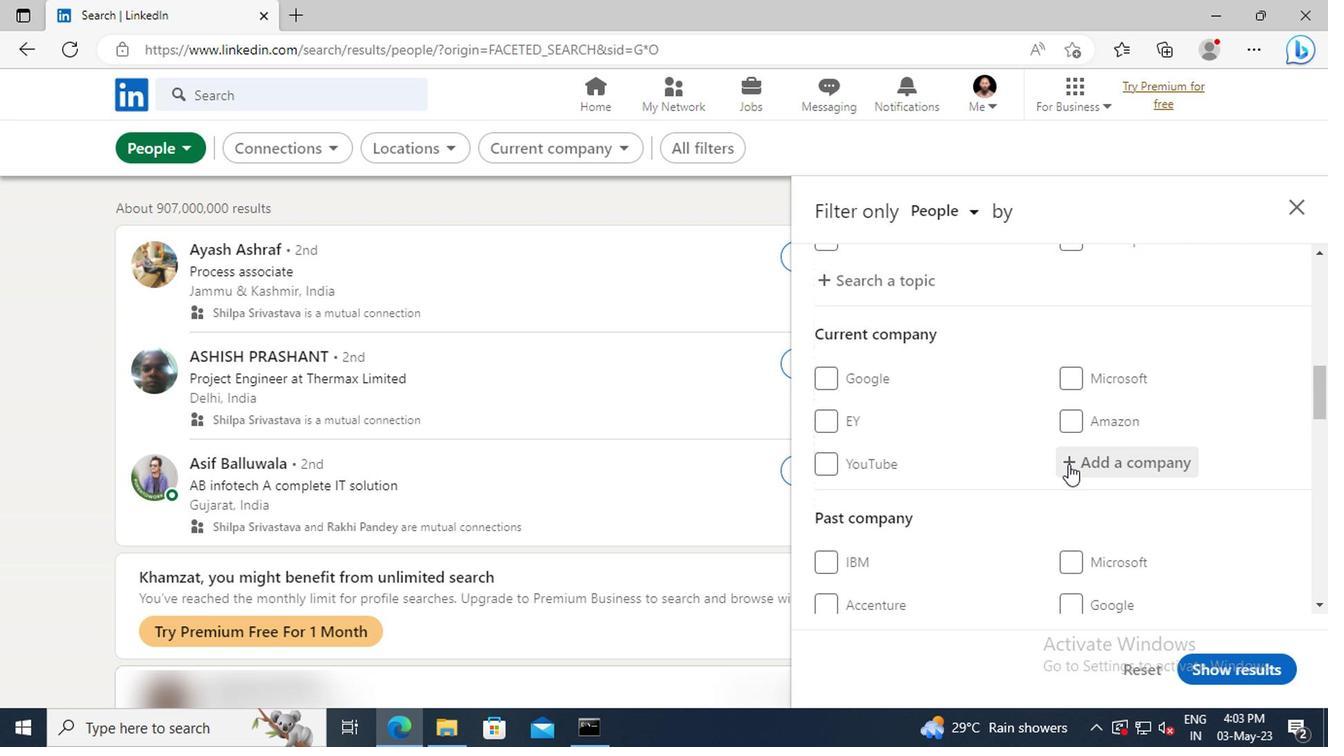 
Action: Key pressed <Key.shift>URBAN<Key.space><Key.shift>C
Screenshot: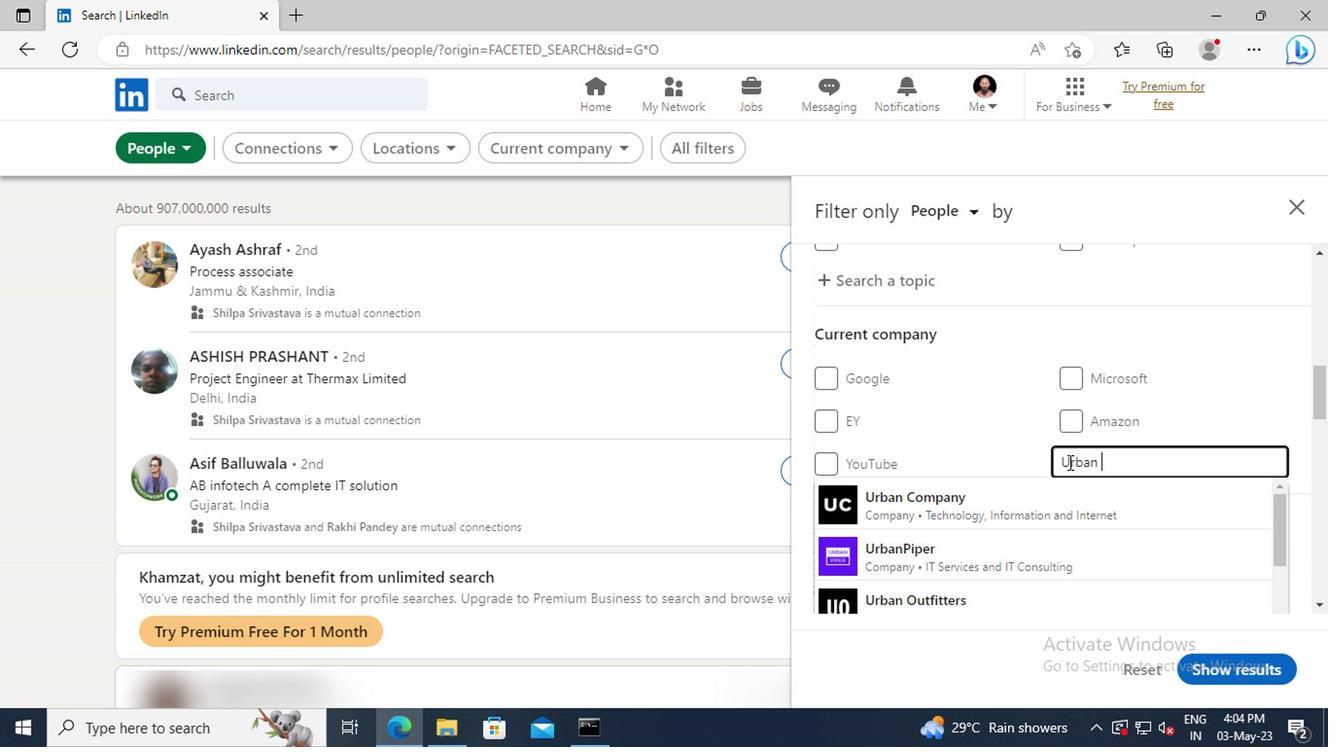 
Action: Mouse moved to (1066, 497)
Screenshot: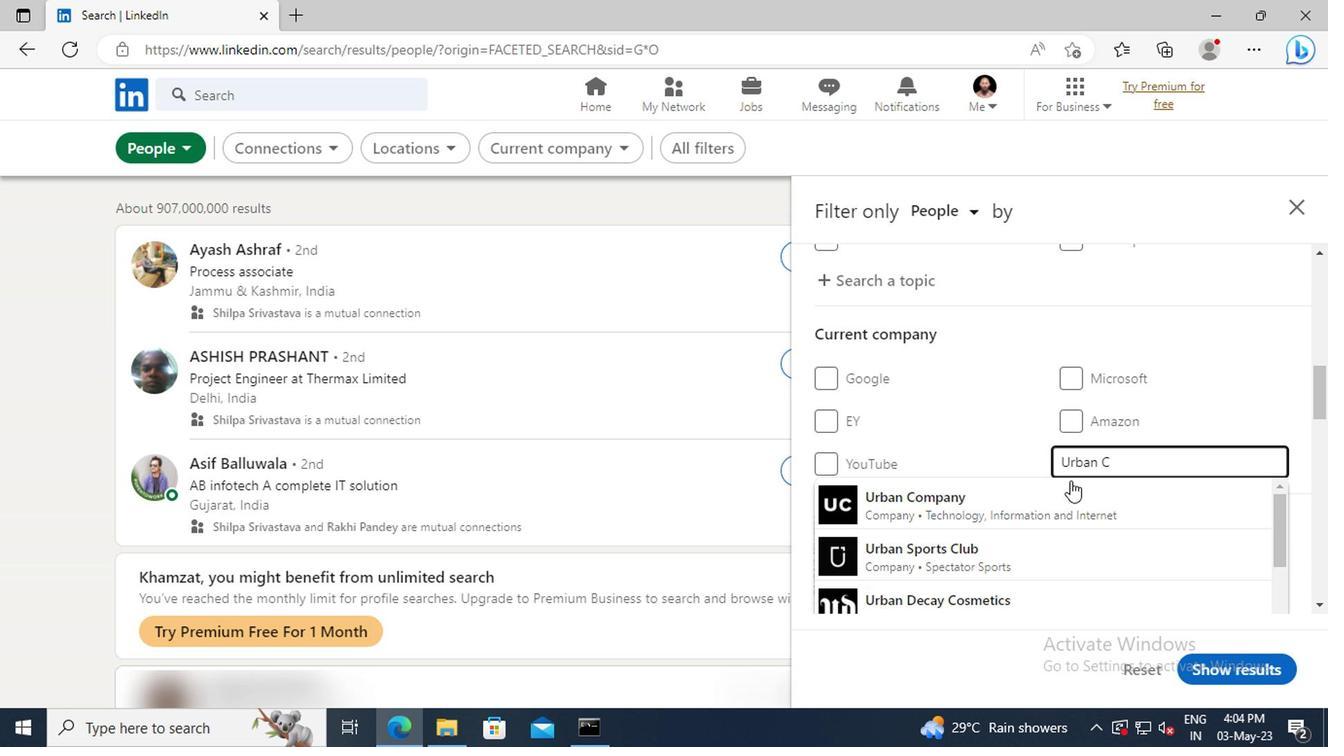 
Action: Mouse pressed left at (1066, 497)
Screenshot: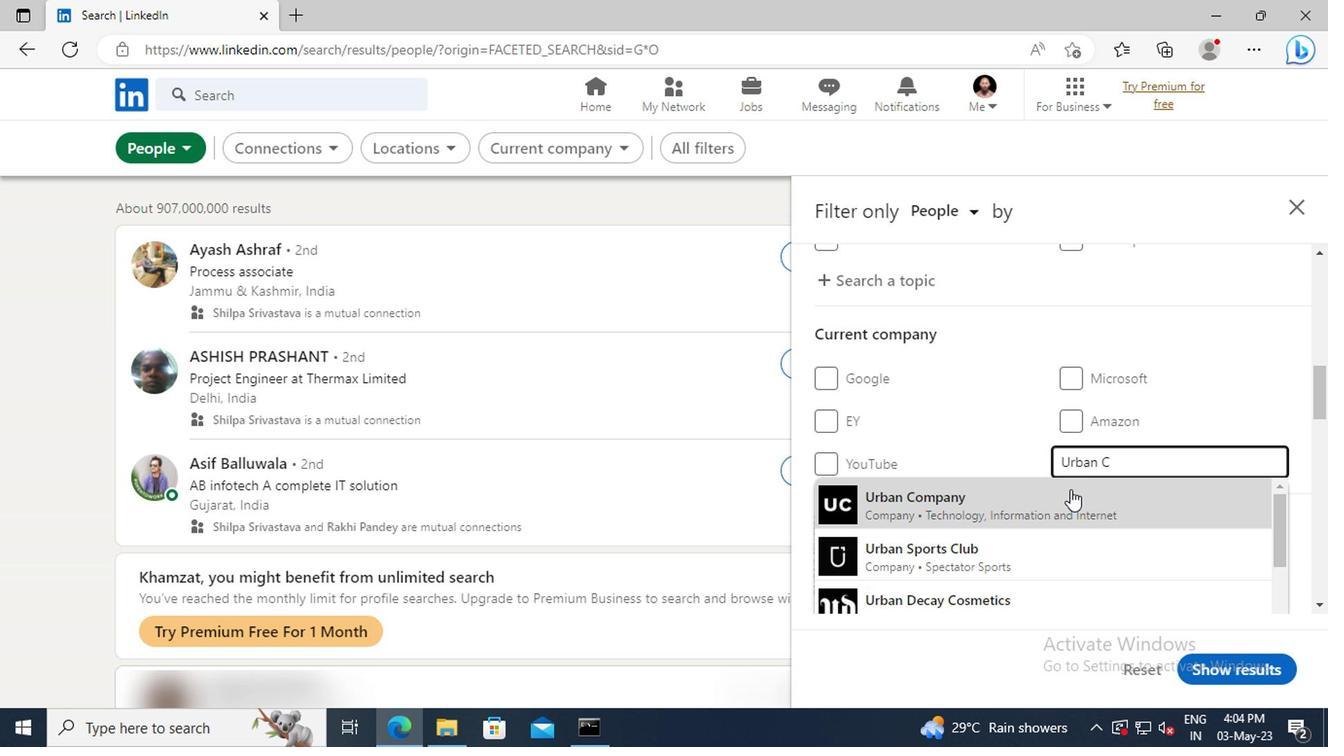 
Action: Mouse scrolled (1066, 496) with delta (0, 0)
Screenshot: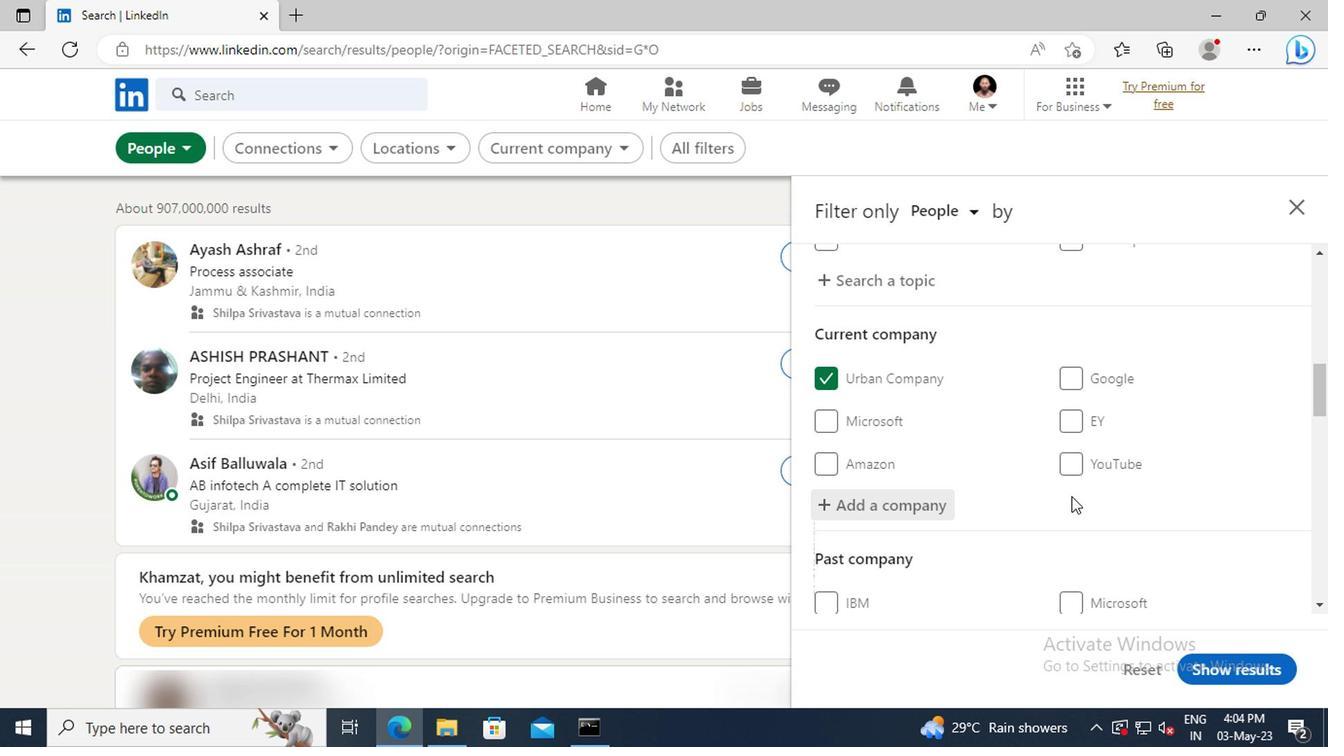
Action: Mouse scrolled (1066, 496) with delta (0, 0)
Screenshot: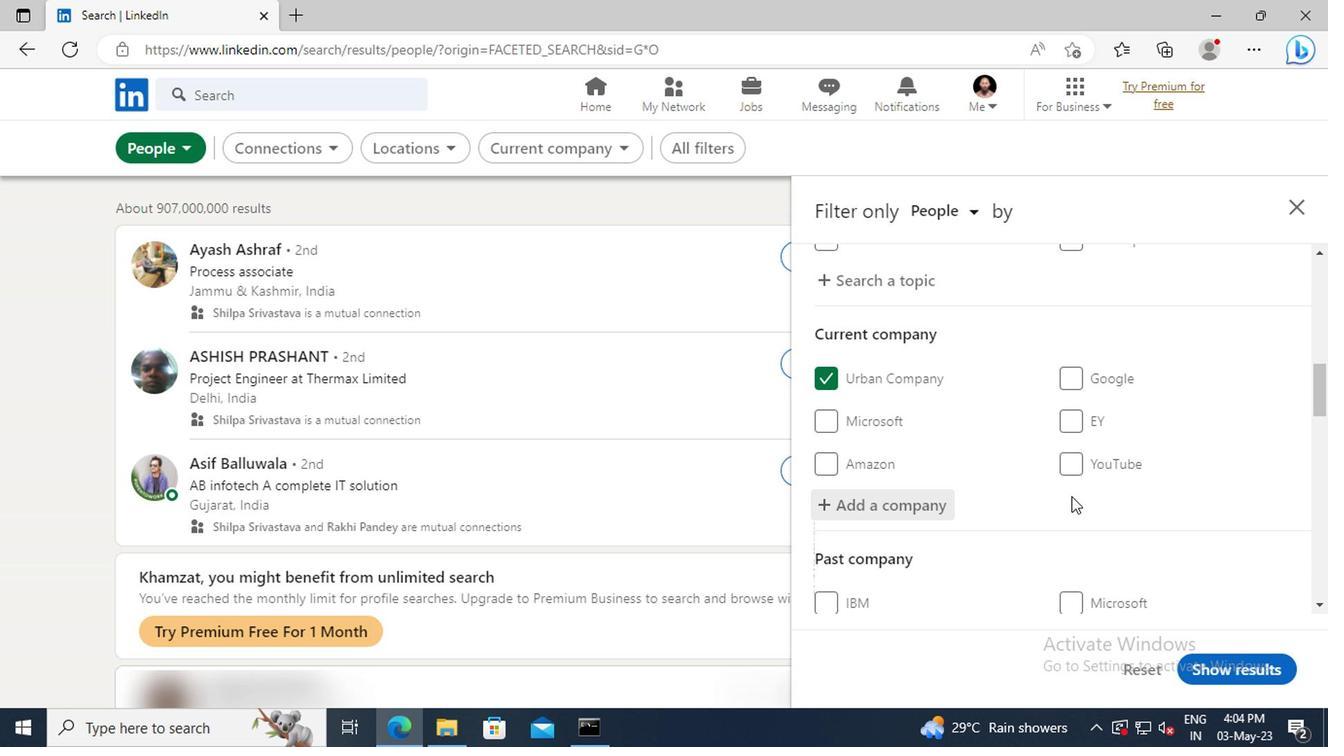 
Action: Mouse scrolled (1066, 496) with delta (0, 0)
Screenshot: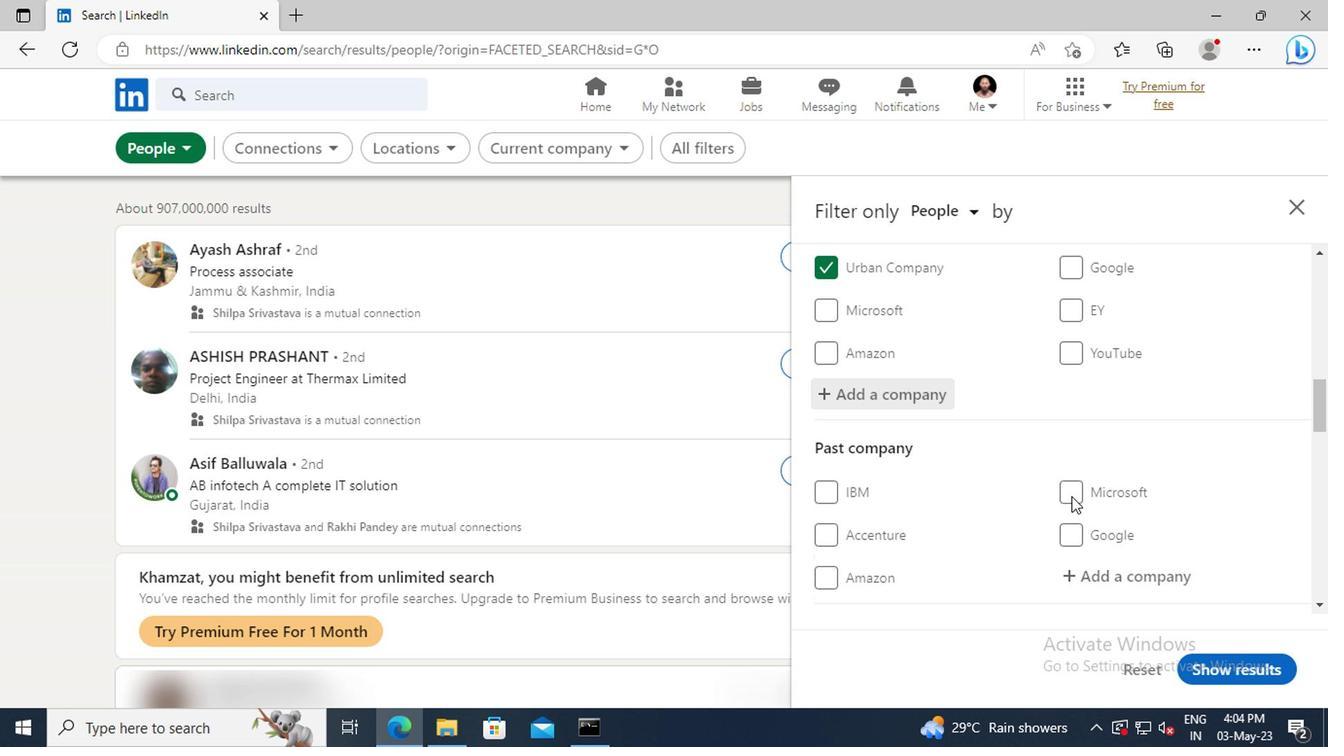 
Action: Mouse moved to (1064, 478)
Screenshot: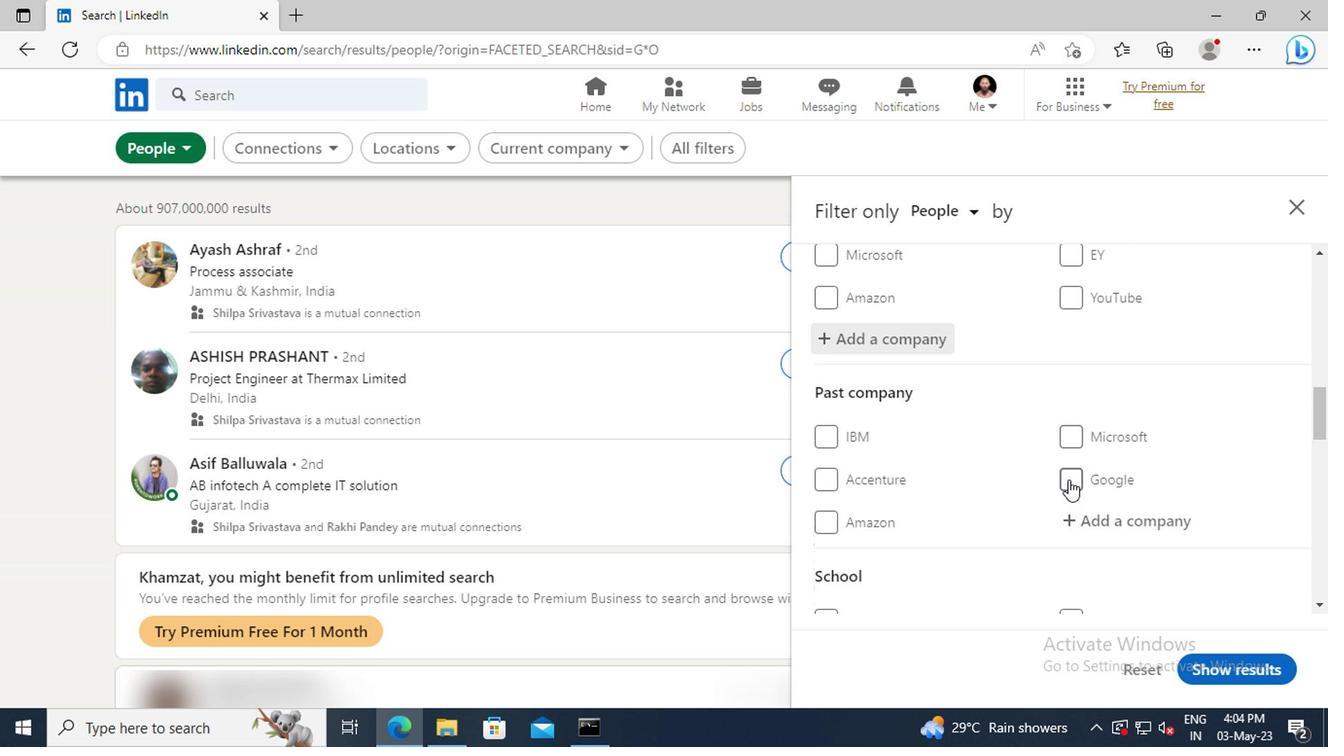 
Action: Mouse scrolled (1064, 477) with delta (0, 0)
Screenshot: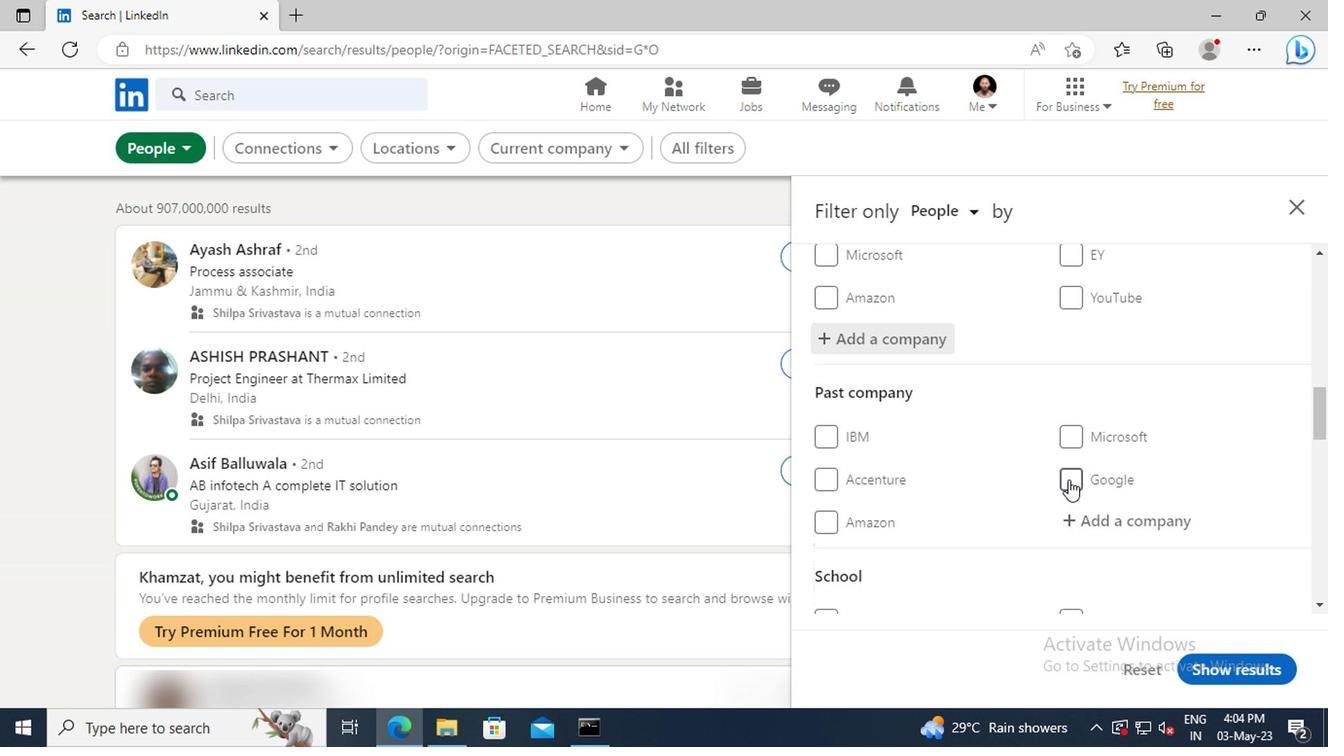 
Action: Mouse scrolled (1064, 477) with delta (0, 0)
Screenshot: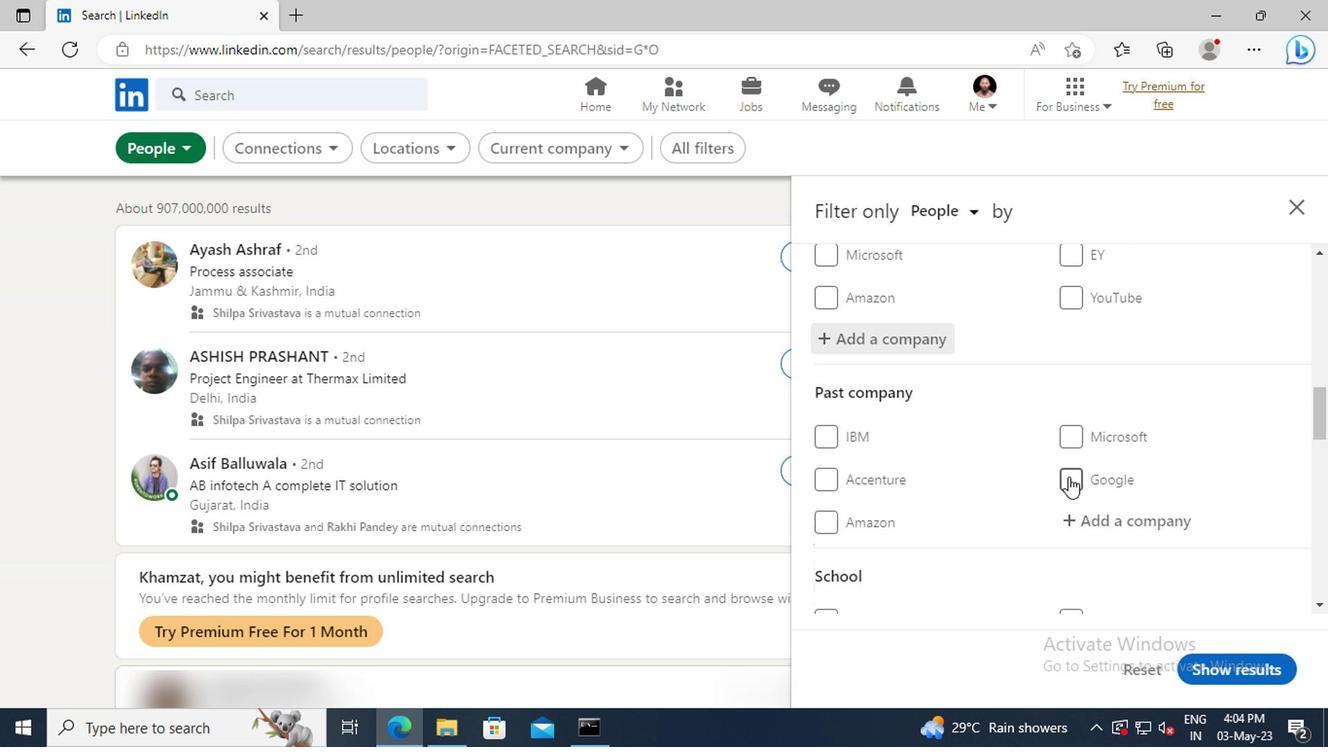 
Action: Mouse moved to (1059, 469)
Screenshot: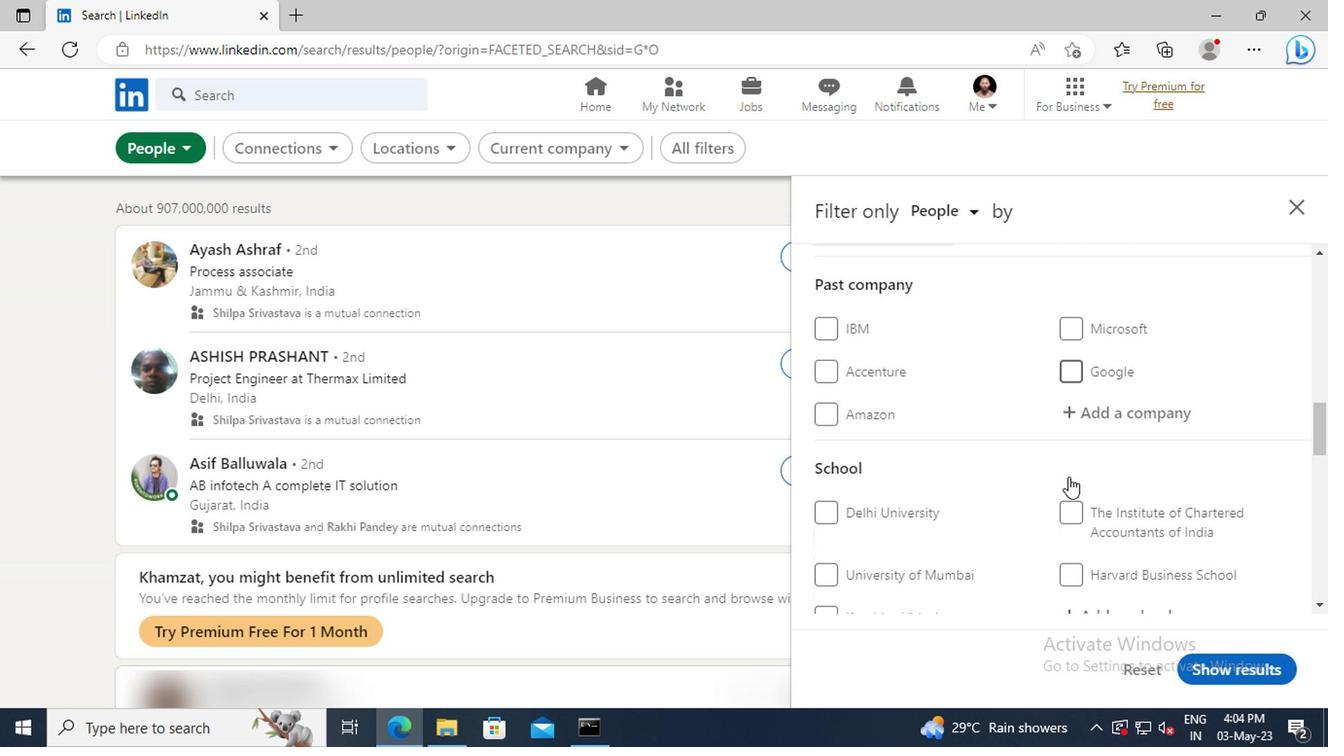 
Action: Mouse scrolled (1059, 468) with delta (0, 0)
Screenshot: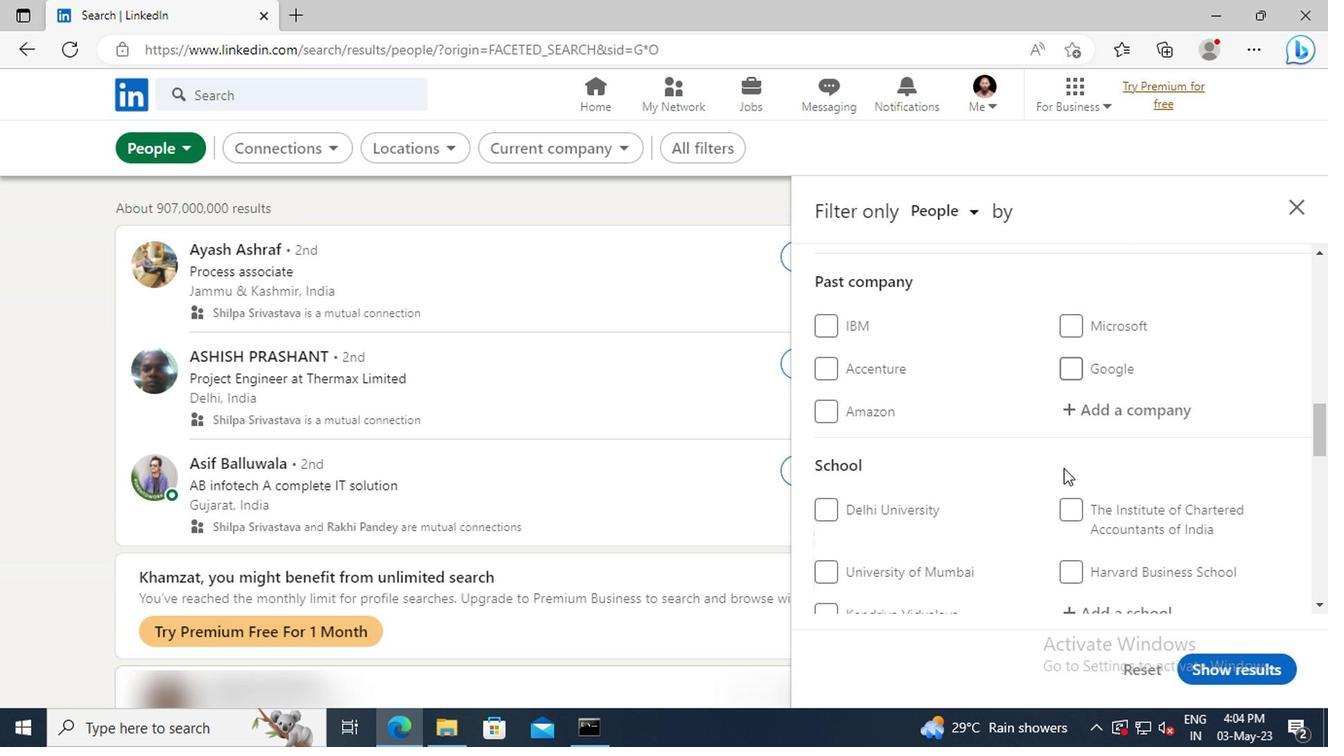 
Action: Mouse scrolled (1059, 468) with delta (0, 0)
Screenshot: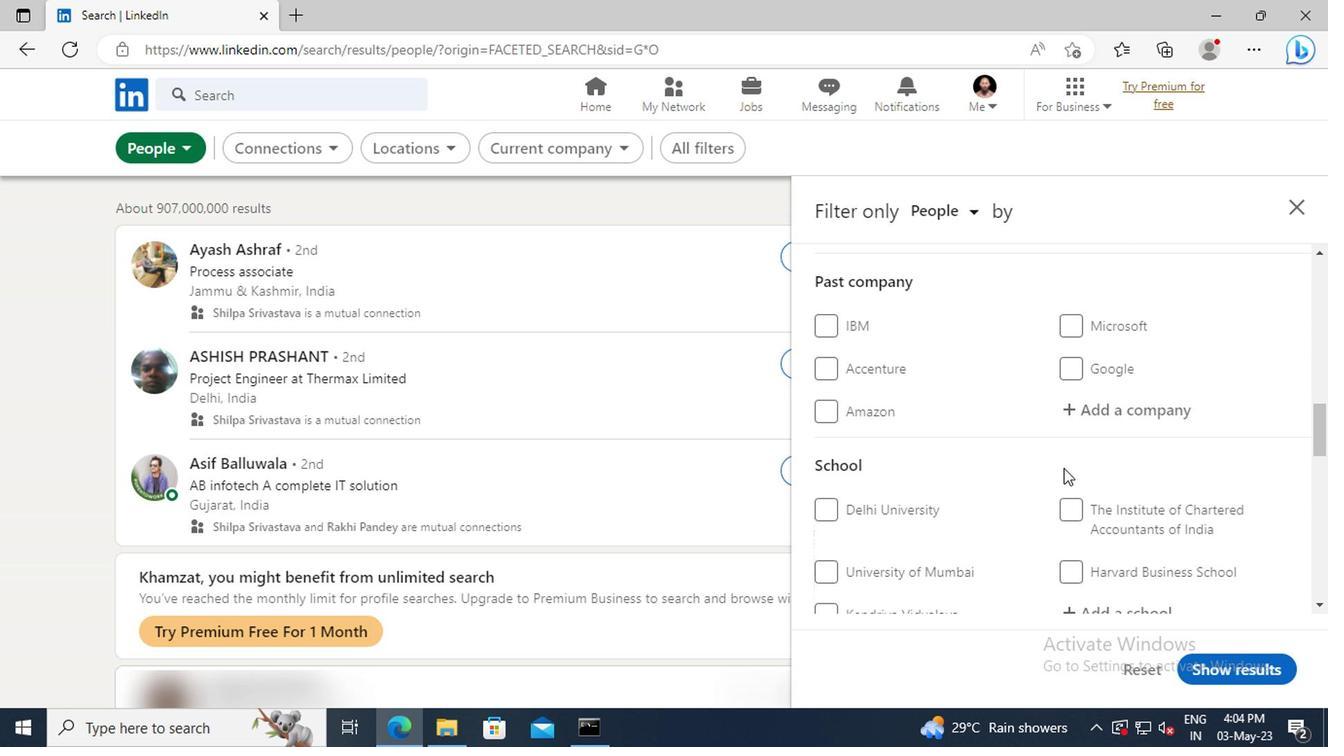 
Action: Mouse scrolled (1059, 468) with delta (0, 0)
Screenshot: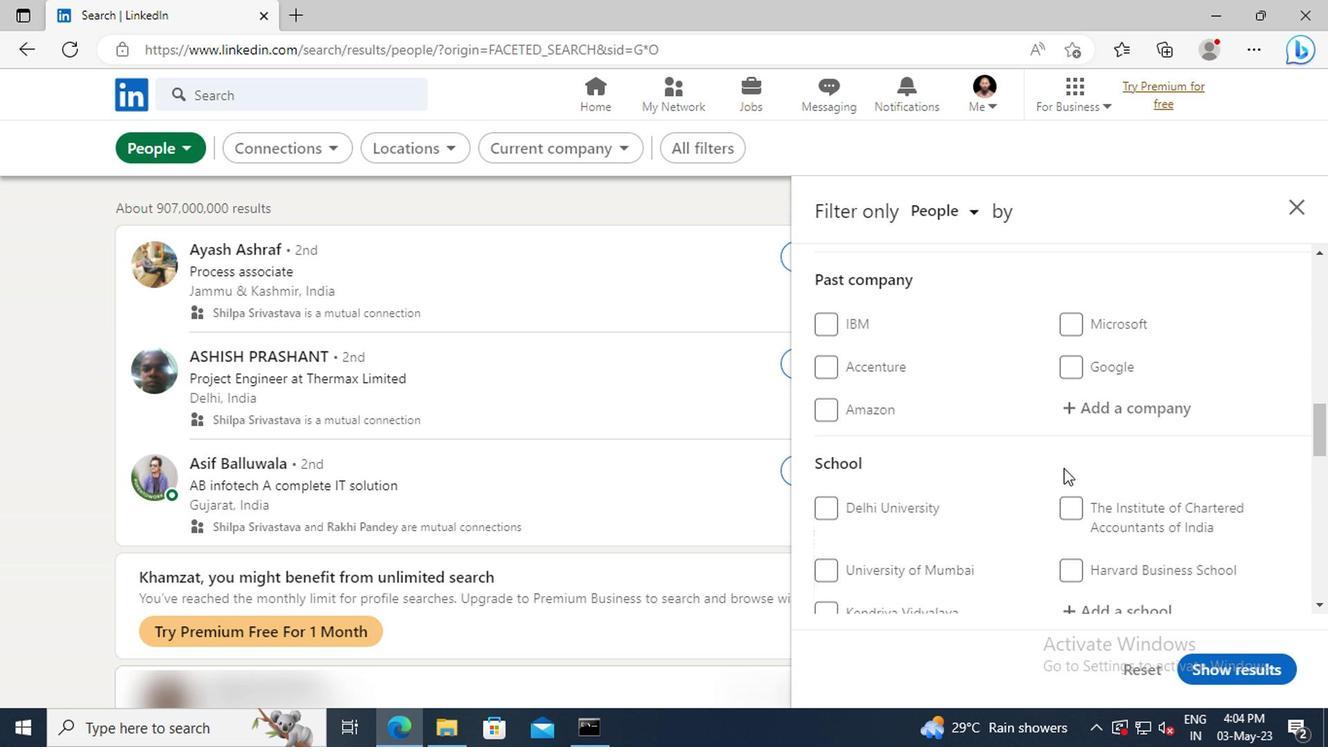 
Action: Mouse moved to (1074, 460)
Screenshot: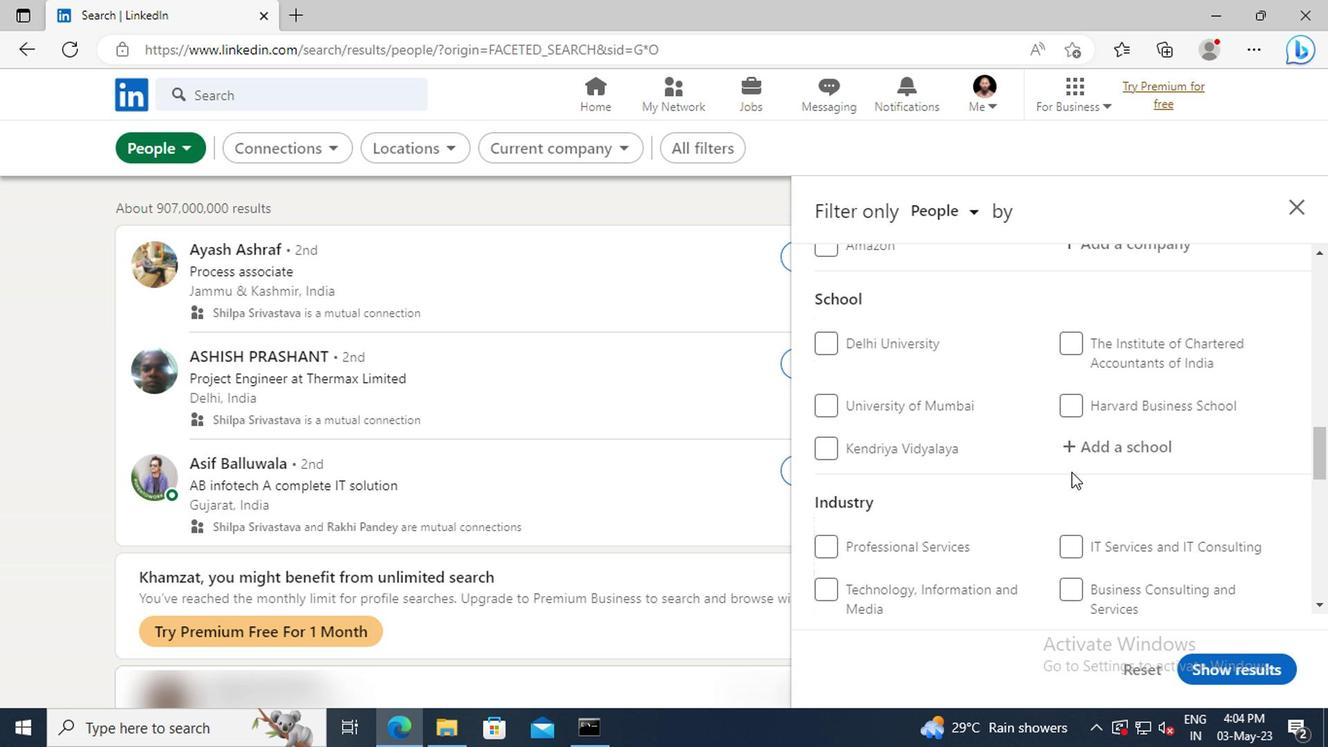 
Action: Mouse pressed left at (1074, 460)
Screenshot: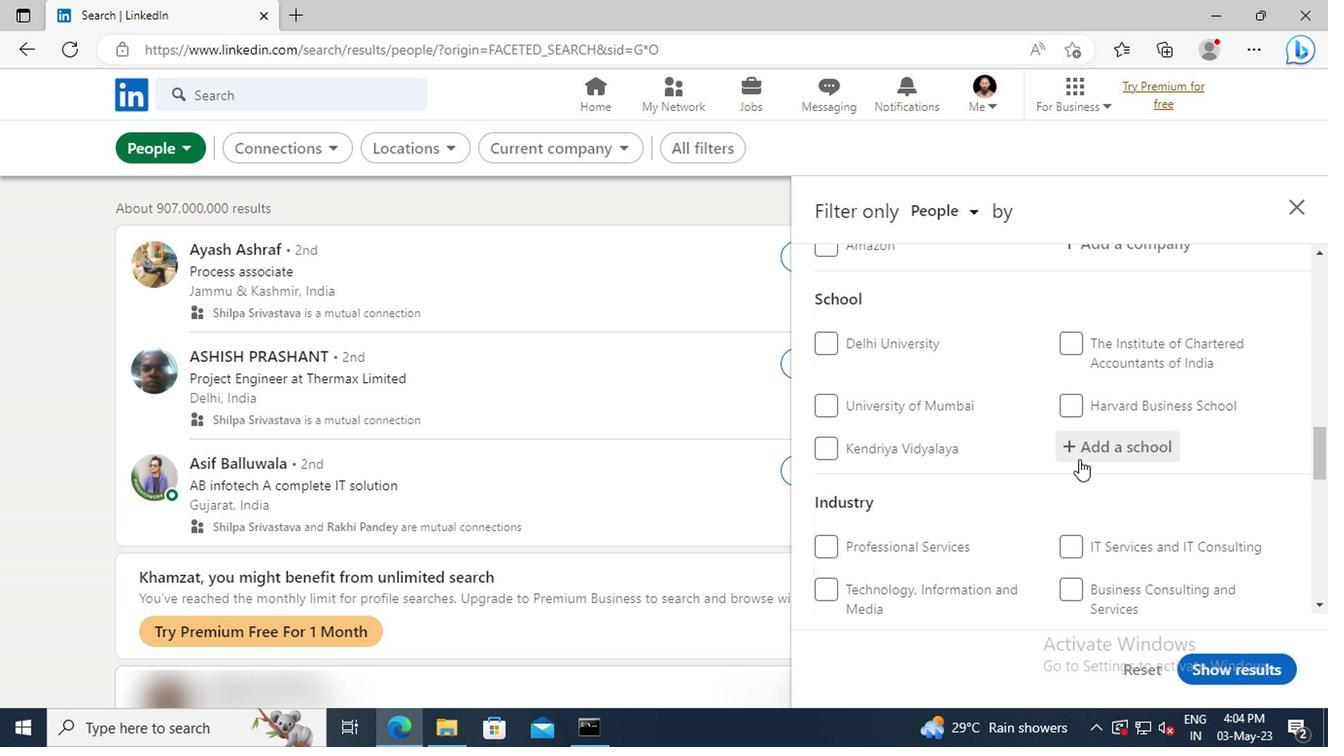 
Action: Key pressed <Key.shift>CHRIST<Key.space><Key.shift>COLLEGE,<Key.space><Key.shift>I
Screenshot: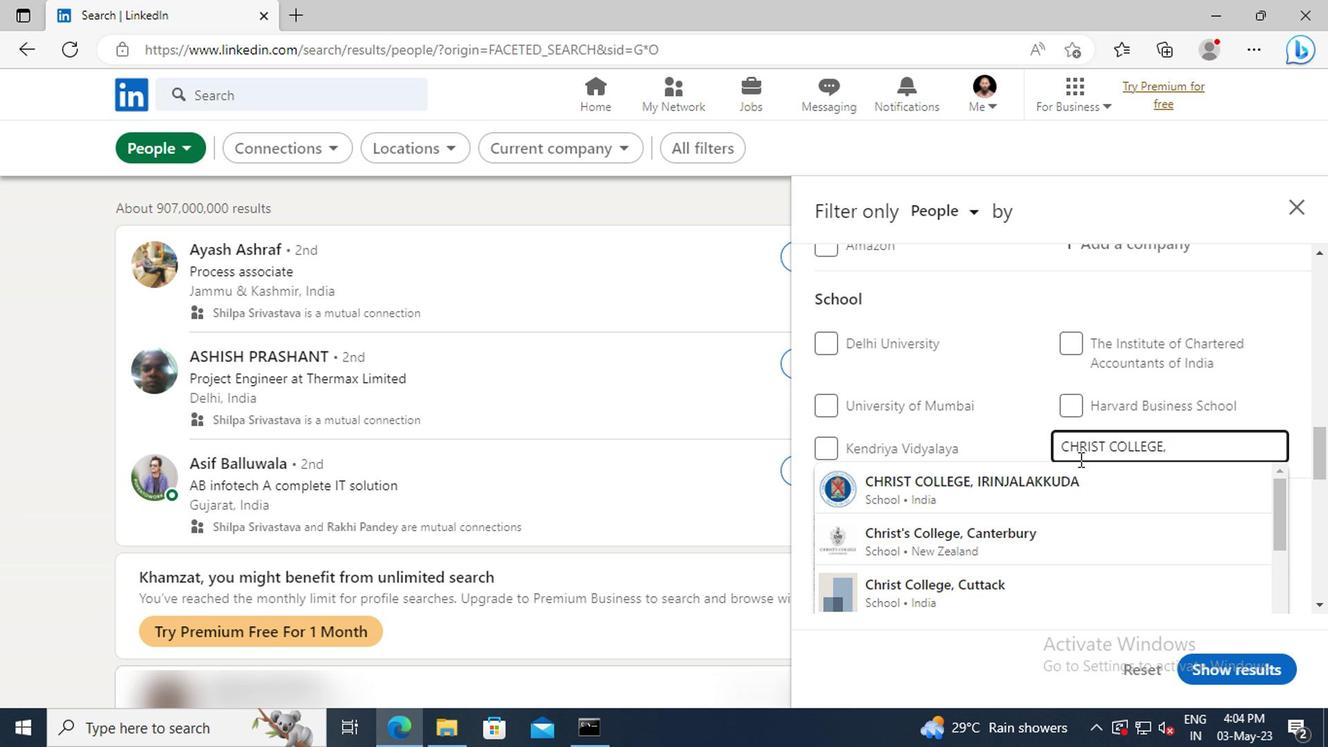 
Action: Mouse moved to (1076, 490)
Screenshot: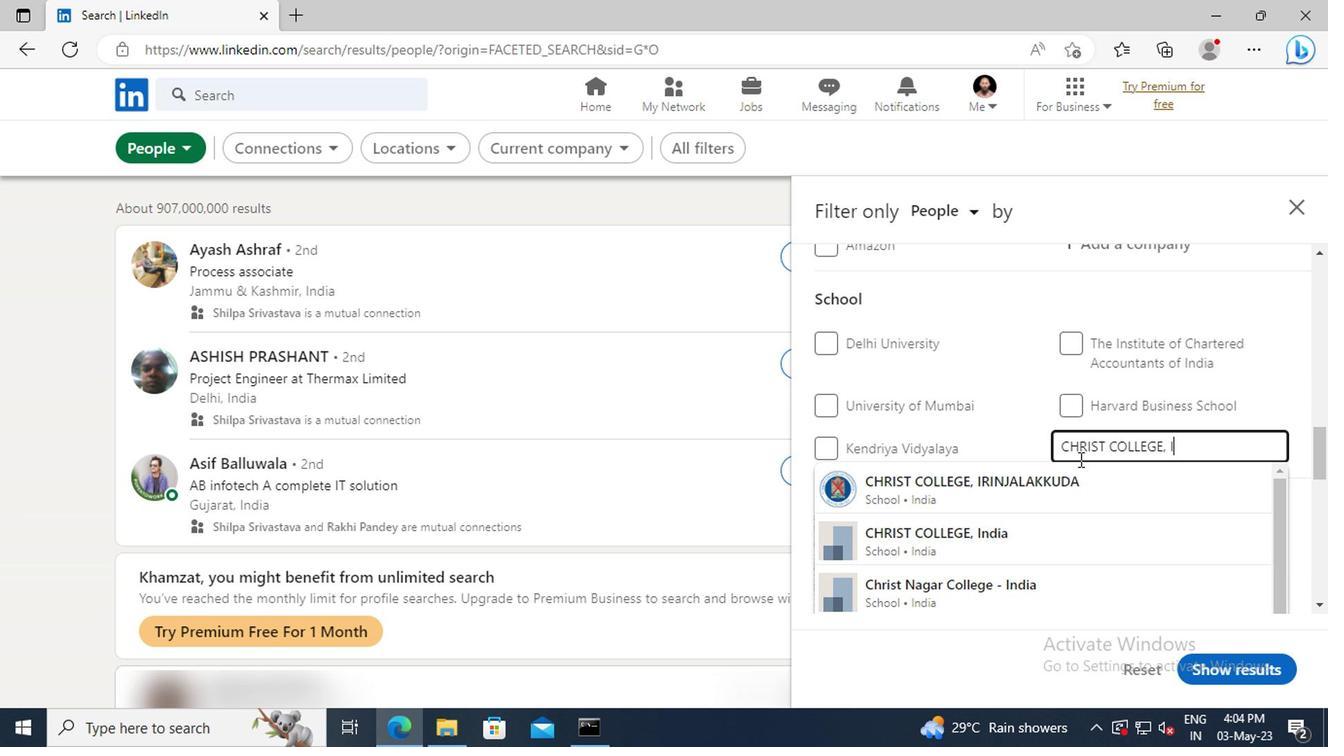 
Action: Mouse pressed left at (1076, 490)
Screenshot: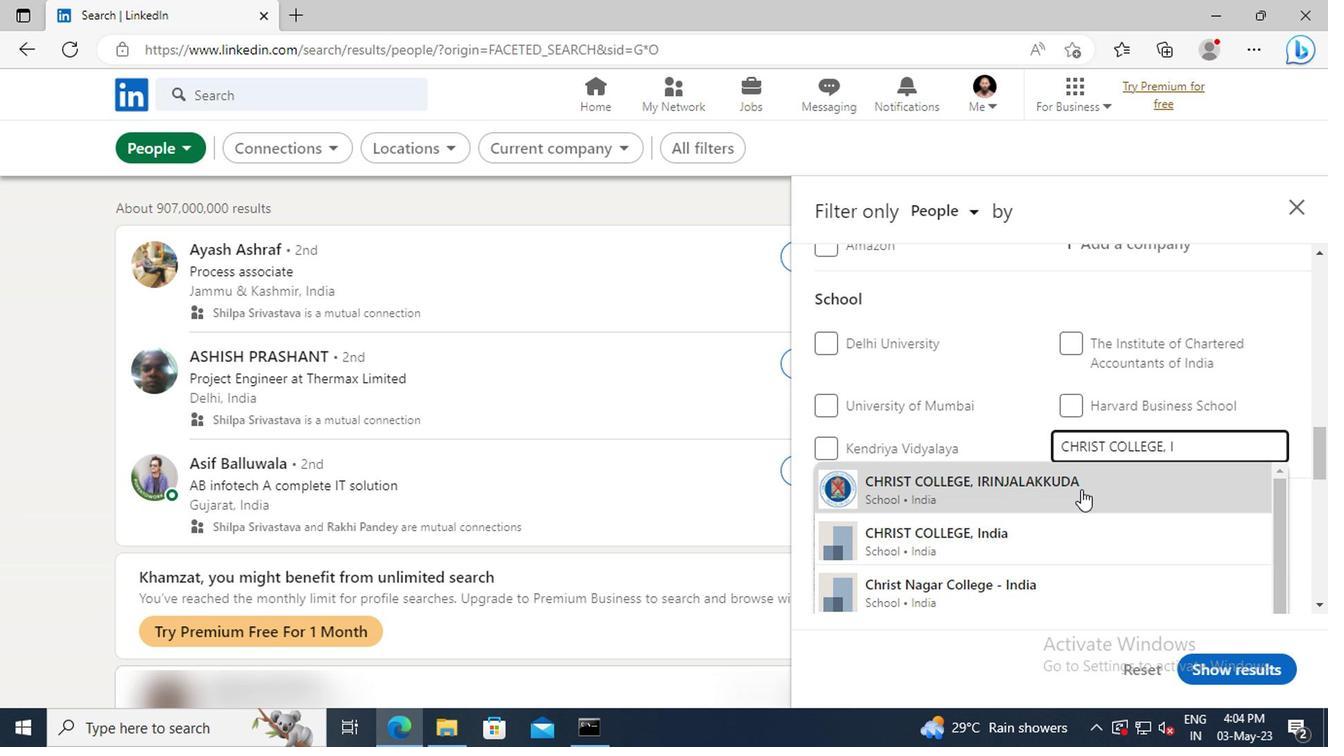 
Action: Mouse scrolled (1076, 489) with delta (0, 0)
Screenshot: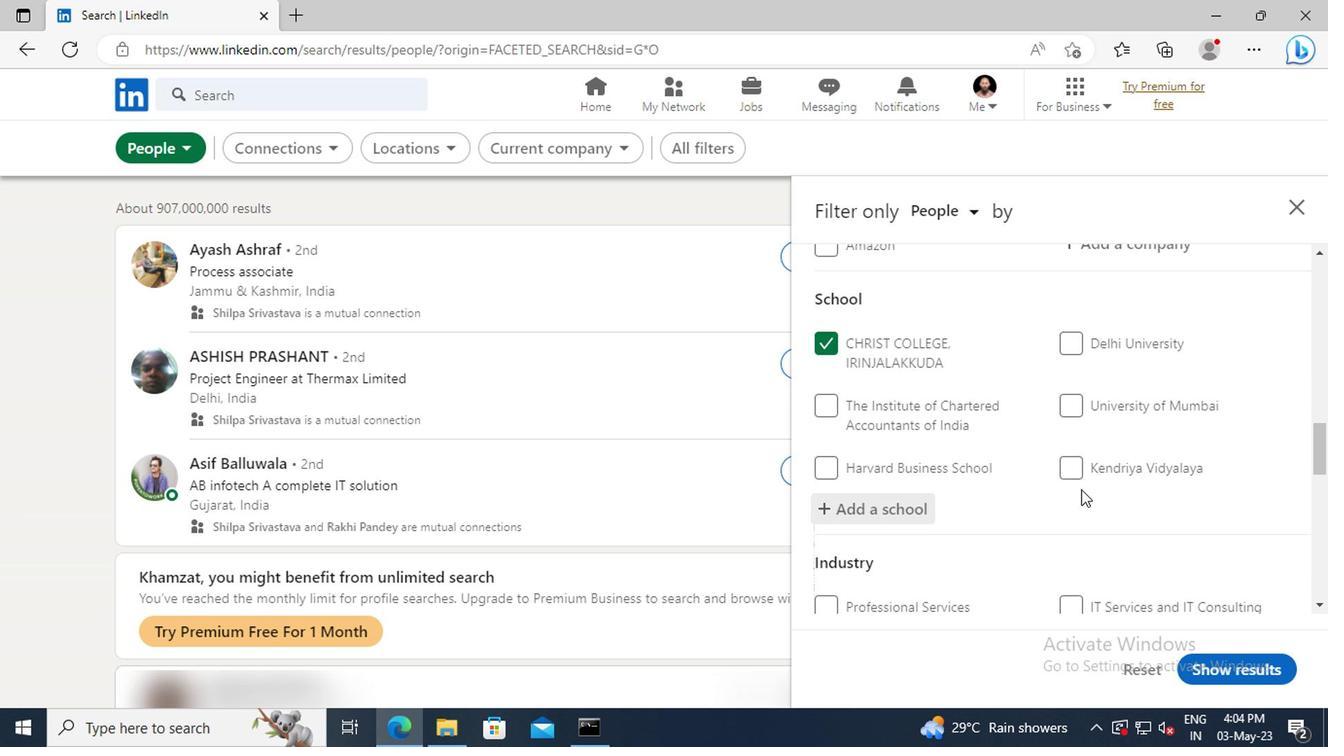 
Action: Mouse scrolled (1076, 489) with delta (0, 0)
Screenshot: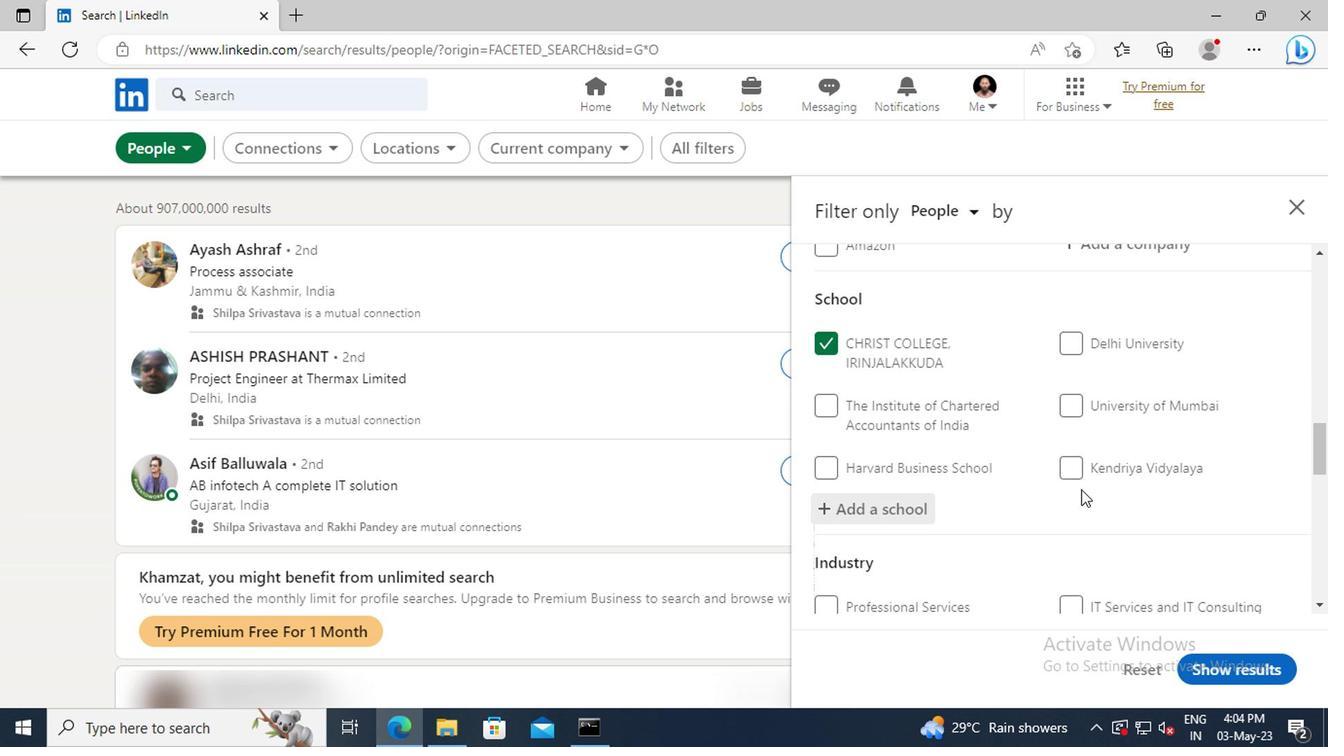 
Action: Mouse moved to (1066, 476)
Screenshot: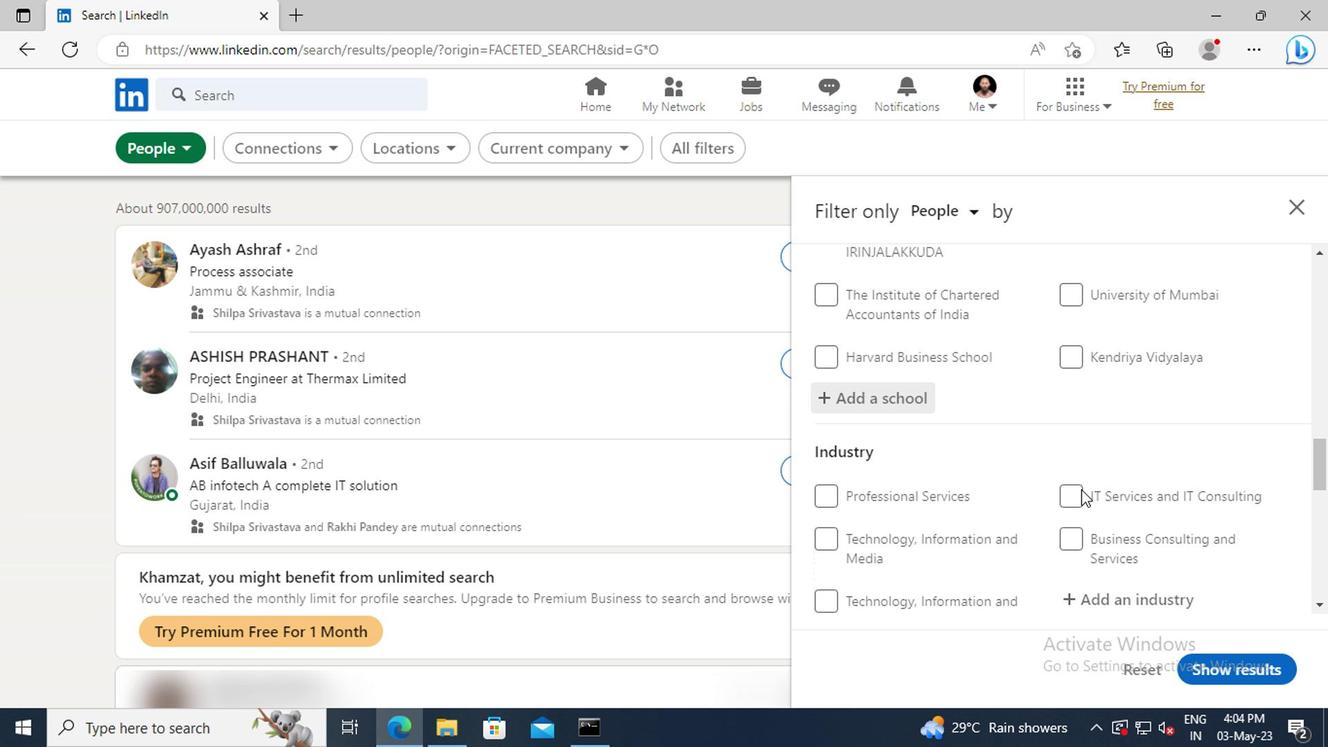 
Action: Mouse scrolled (1066, 475) with delta (0, 0)
Screenshot: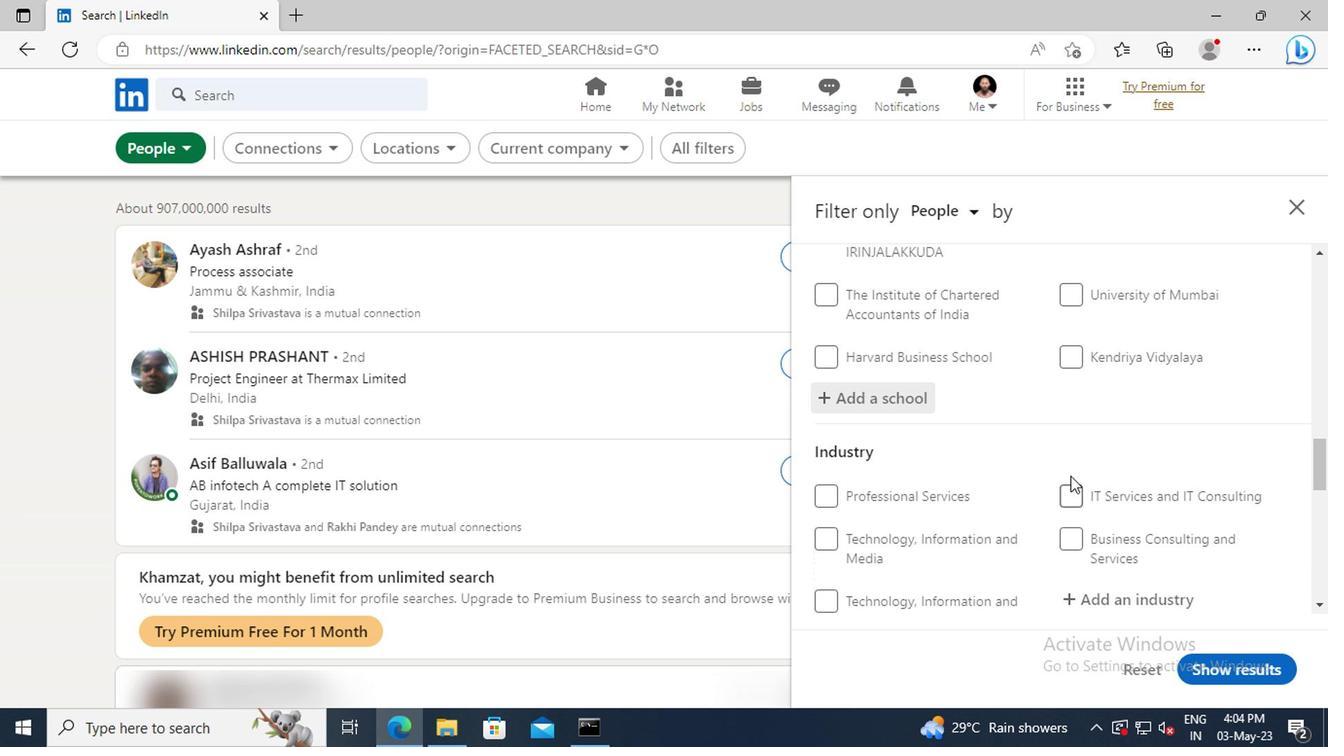 
Action: Mouse moved to (1066, 475)
Screenshot: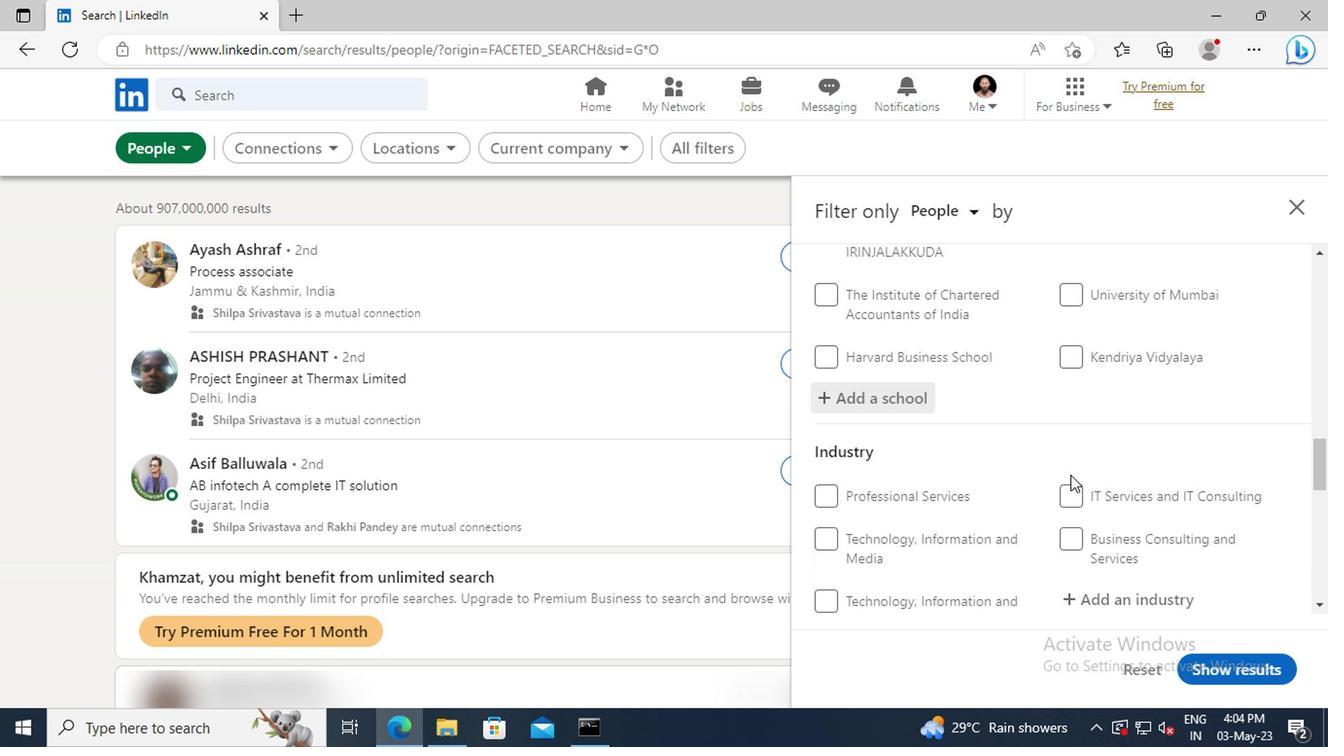 
Action: Mouse scrolled (1066, 473) with delta (0, -1)
Screenshot: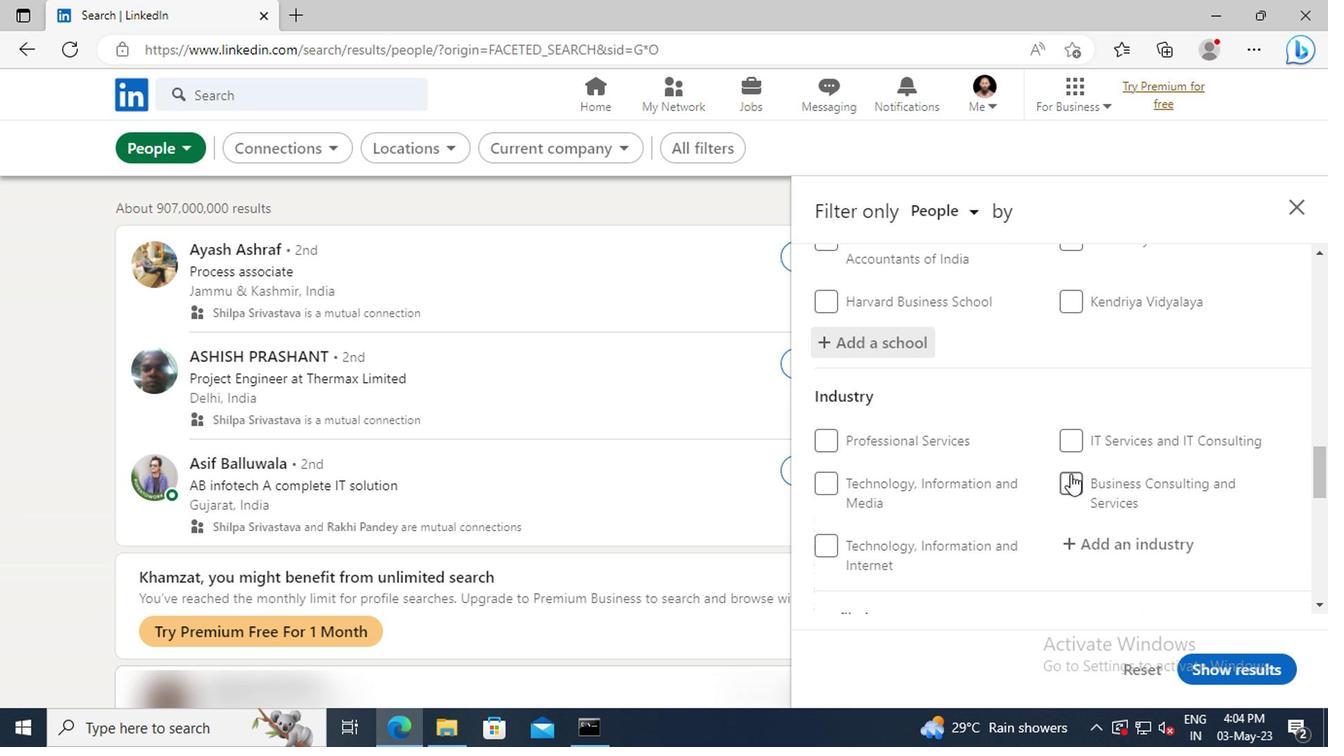 
Action: Mouse moved to (1078, 485)
Screenshot: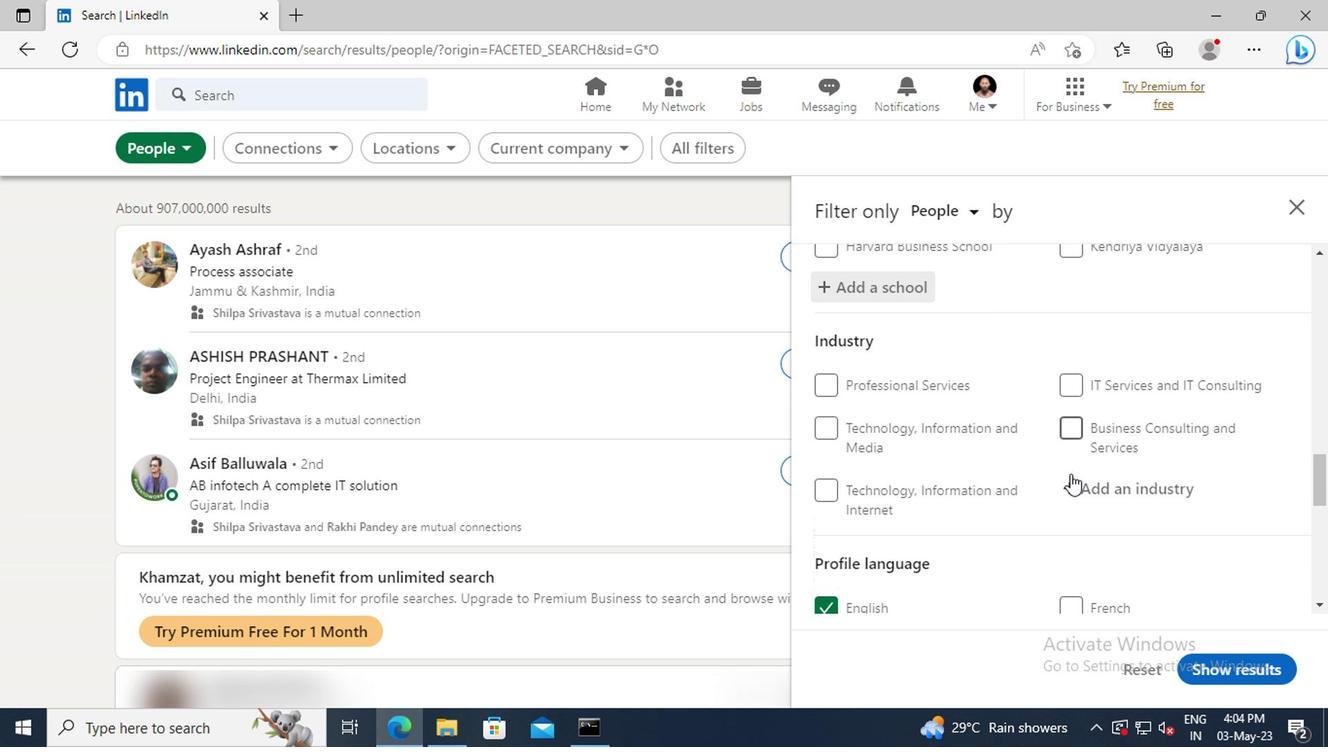 
Action: Mouse pressed left at (1078, 485)
Screenshot: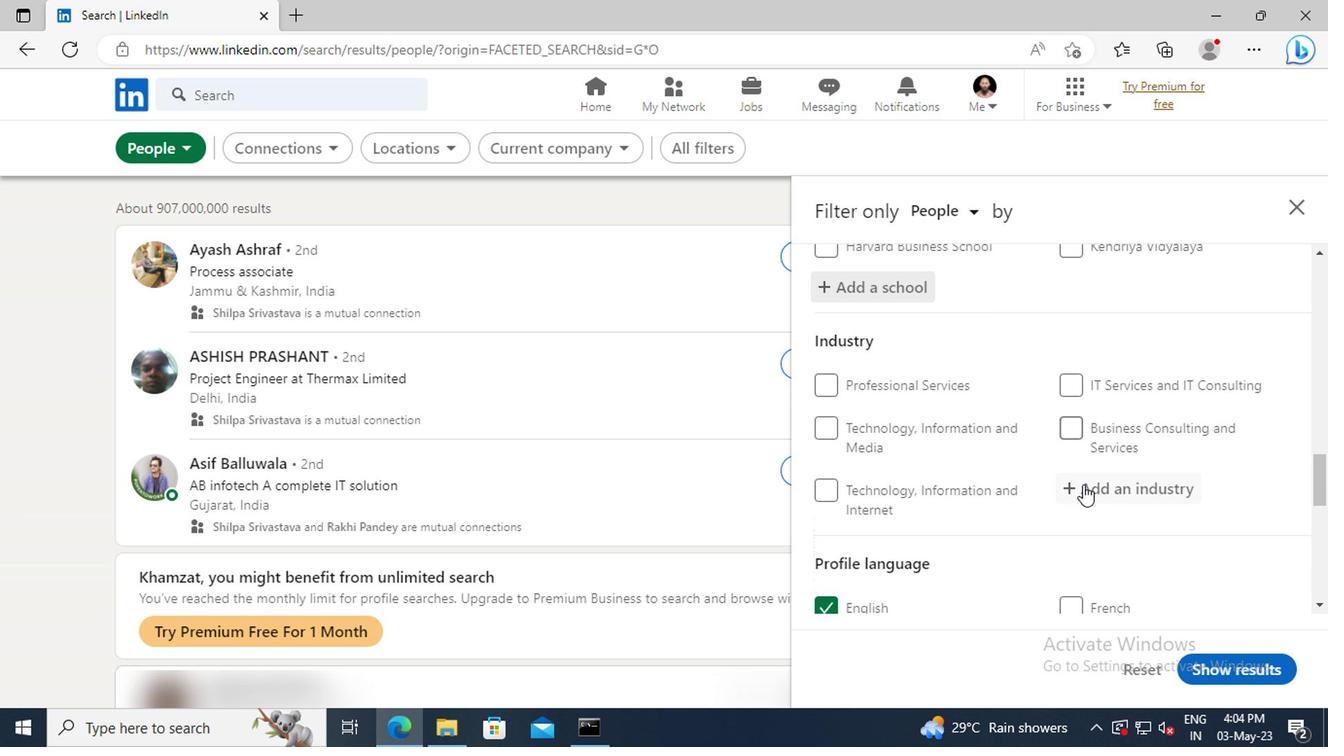 
Action: Key pressed <Key.shift>WIND<Key.space>
Screenshot: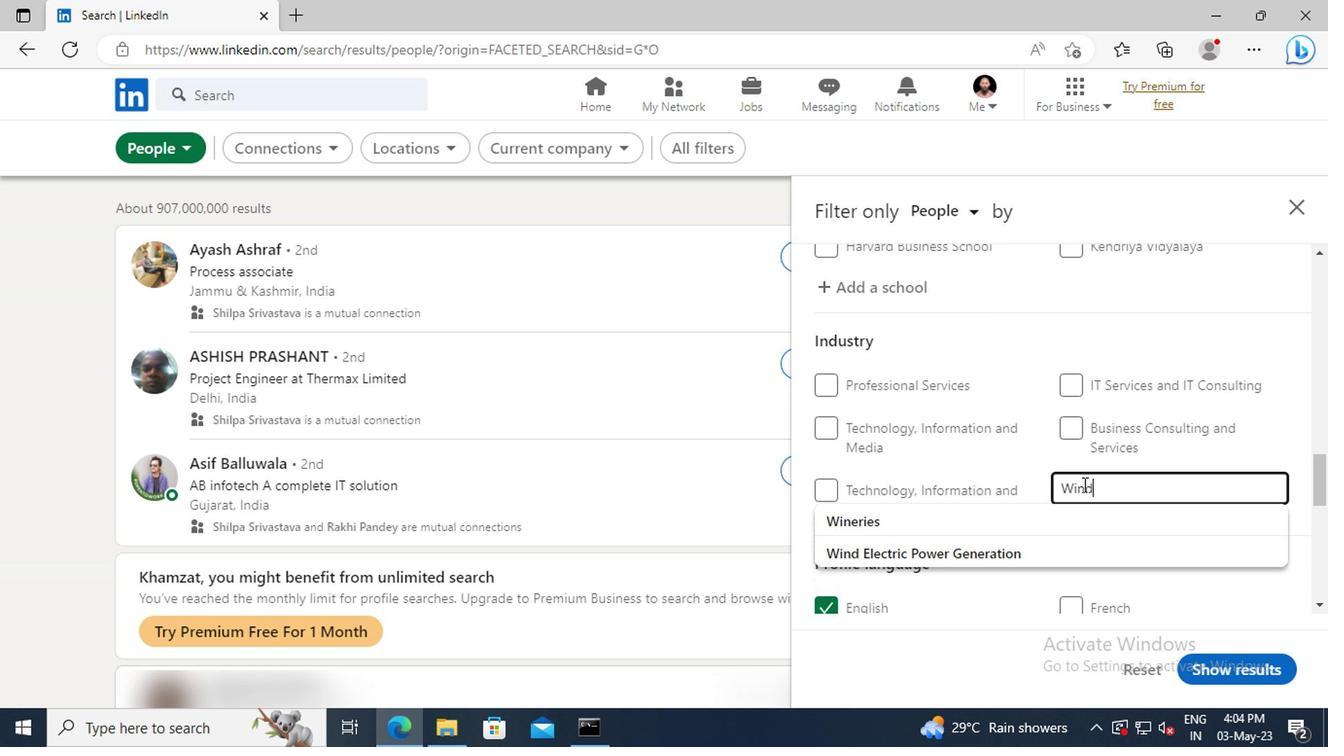 
Action: Mouse moved to (1079, 519)
Screenshot: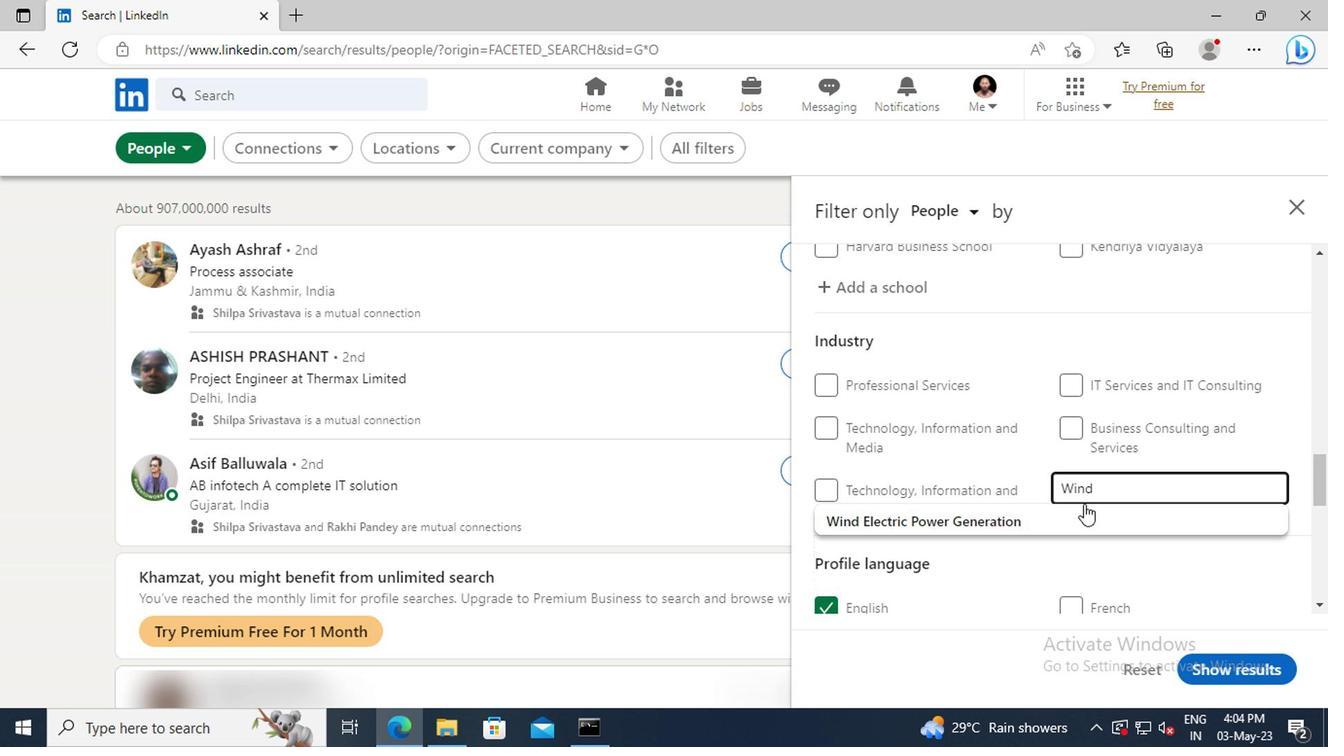 
Action: Mouse pressed left at (1079, 519)
Screenshot: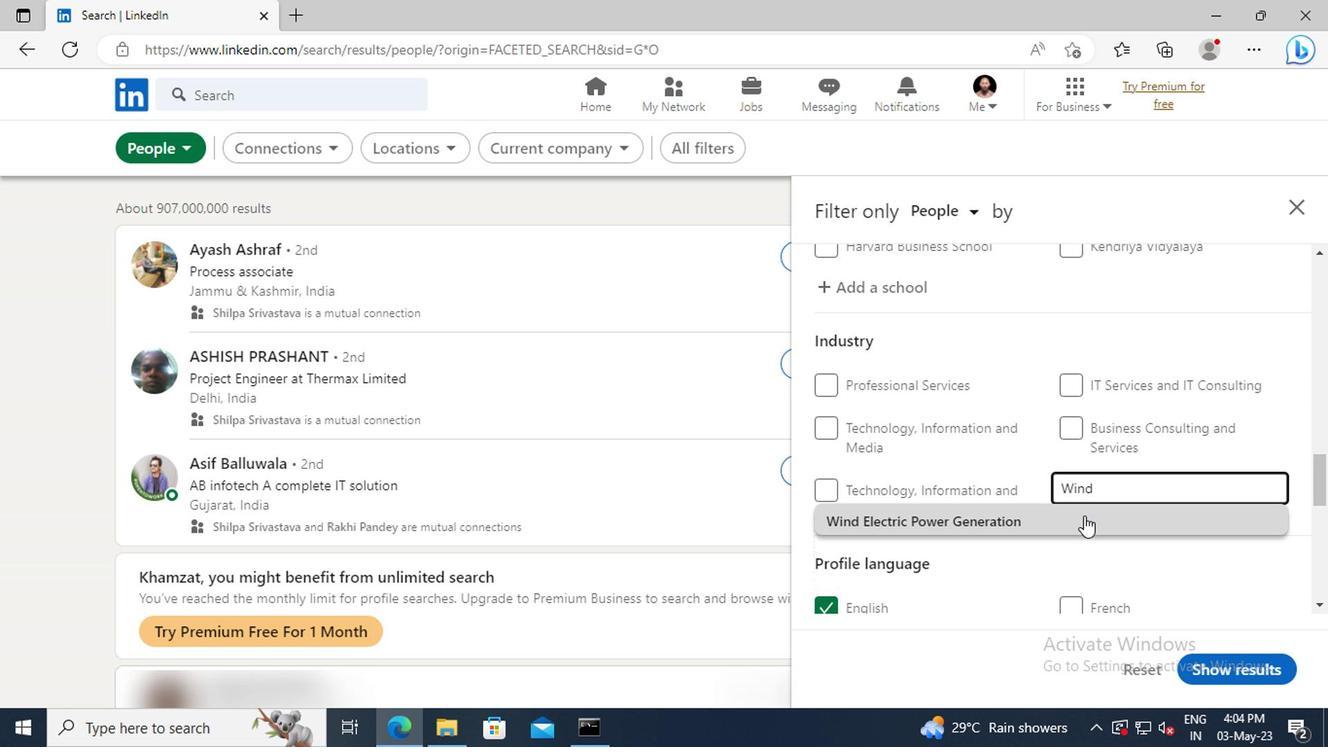 
Action: Mouse scrolled (1079, 518) with delta (0, 0)
Screenshot: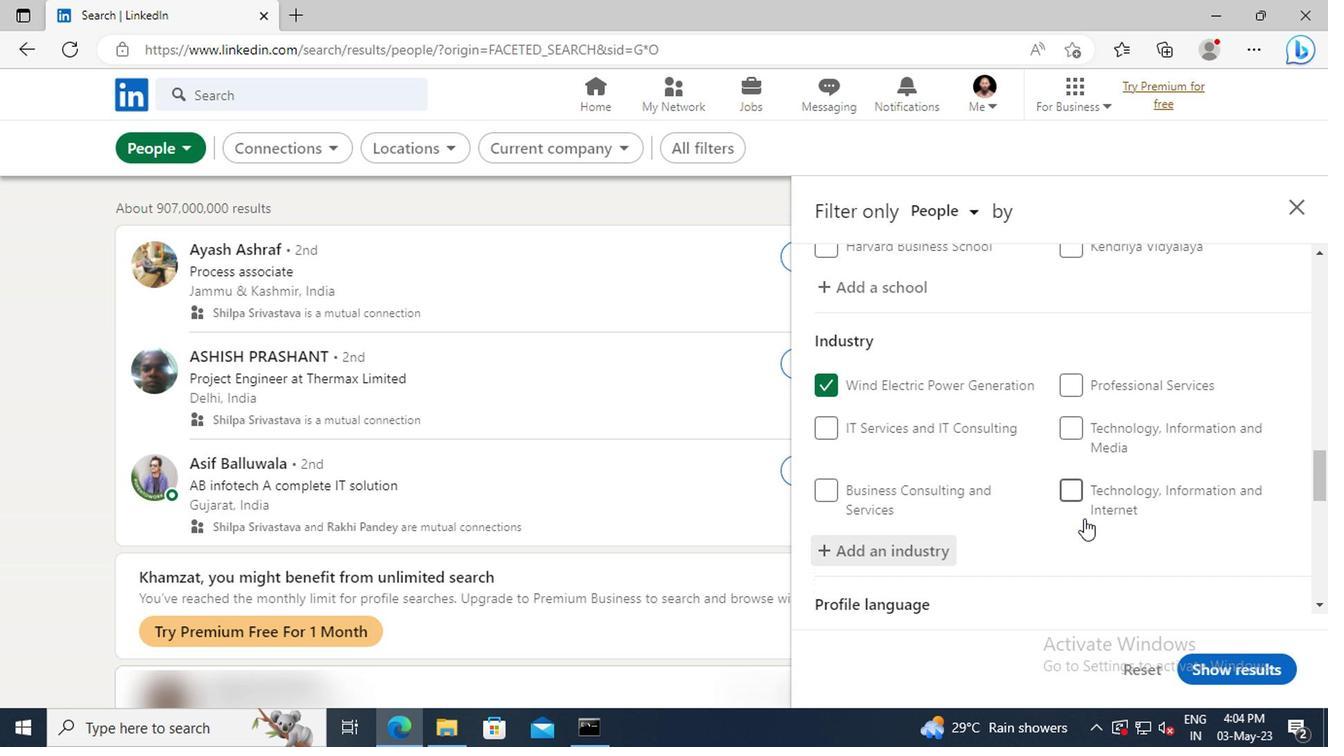 
Action: Mouse scrolled (1079, 518) with delta (0, 0)
Screenshot: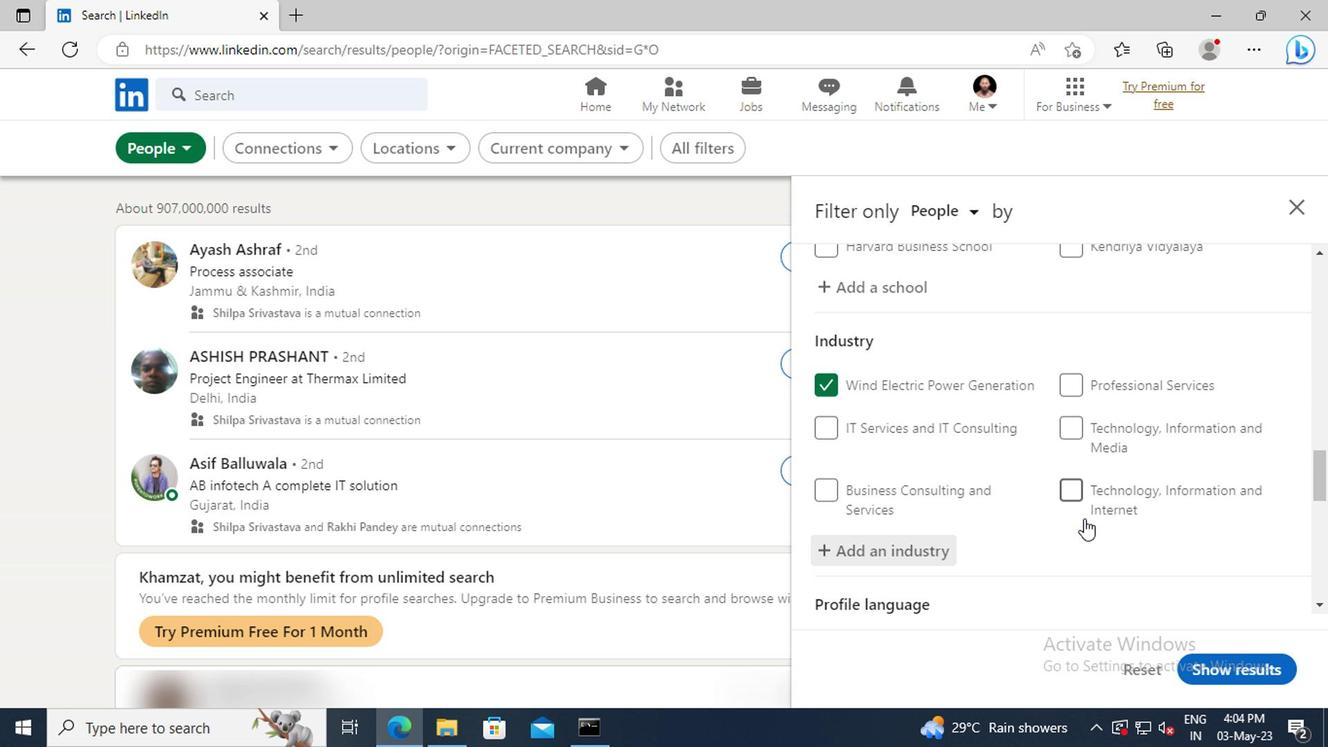 
Action: Mouse scrolled (1079, 518) with delta (0, 0)
Screenshot: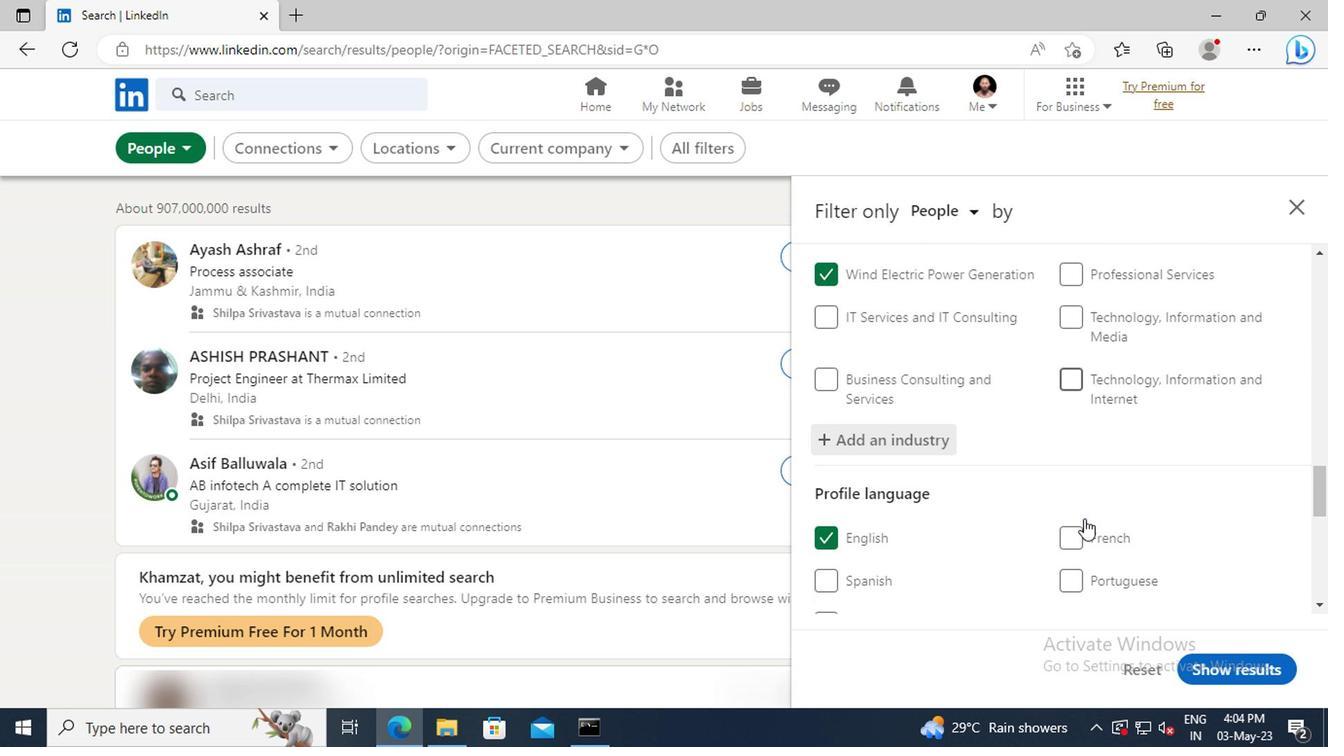 
Action: Mouse scrolled (1079, 518) with delta (0, 0)
Screenshot: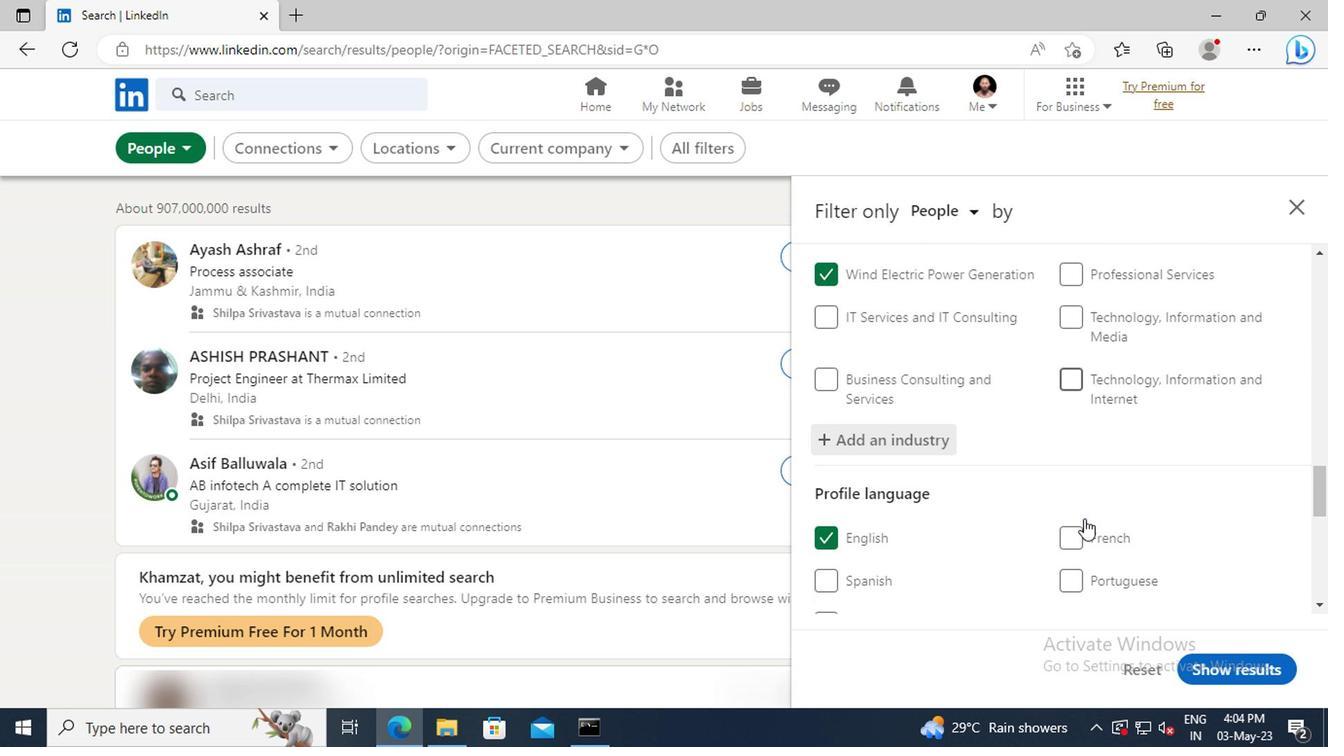 
Action: Mouse moved to (1078, 511)
Screenshot: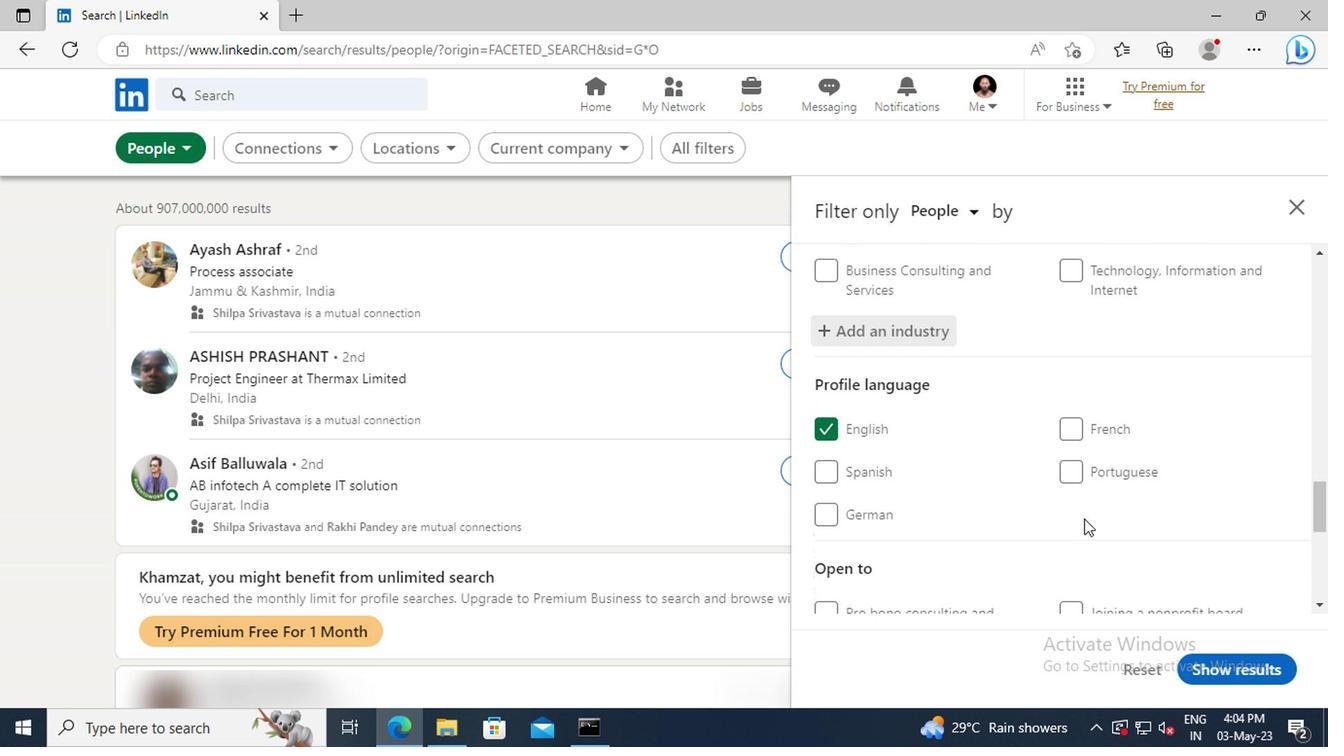 
Action: Mouse scrolled (1078, 509) with delta (0, -1)
Screenshot: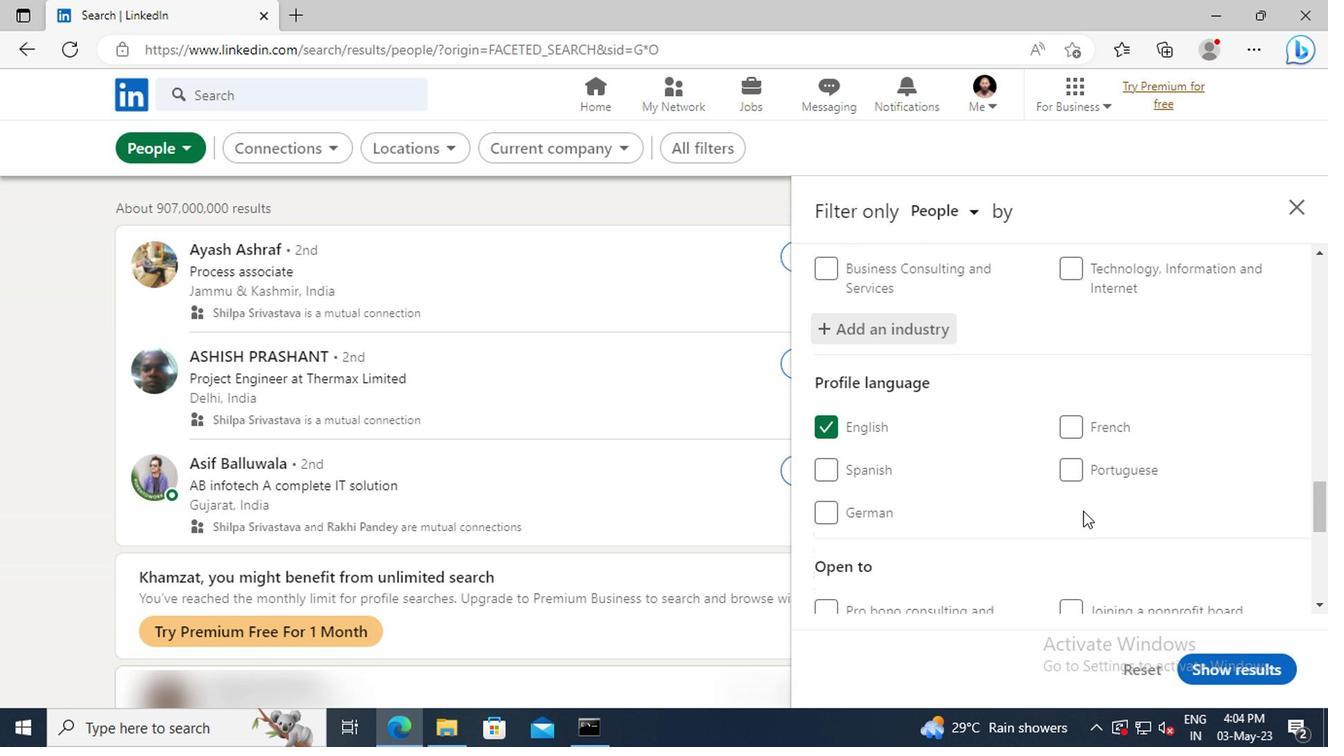 
Action: Mouse moved to (1066, 477)
Screenshot: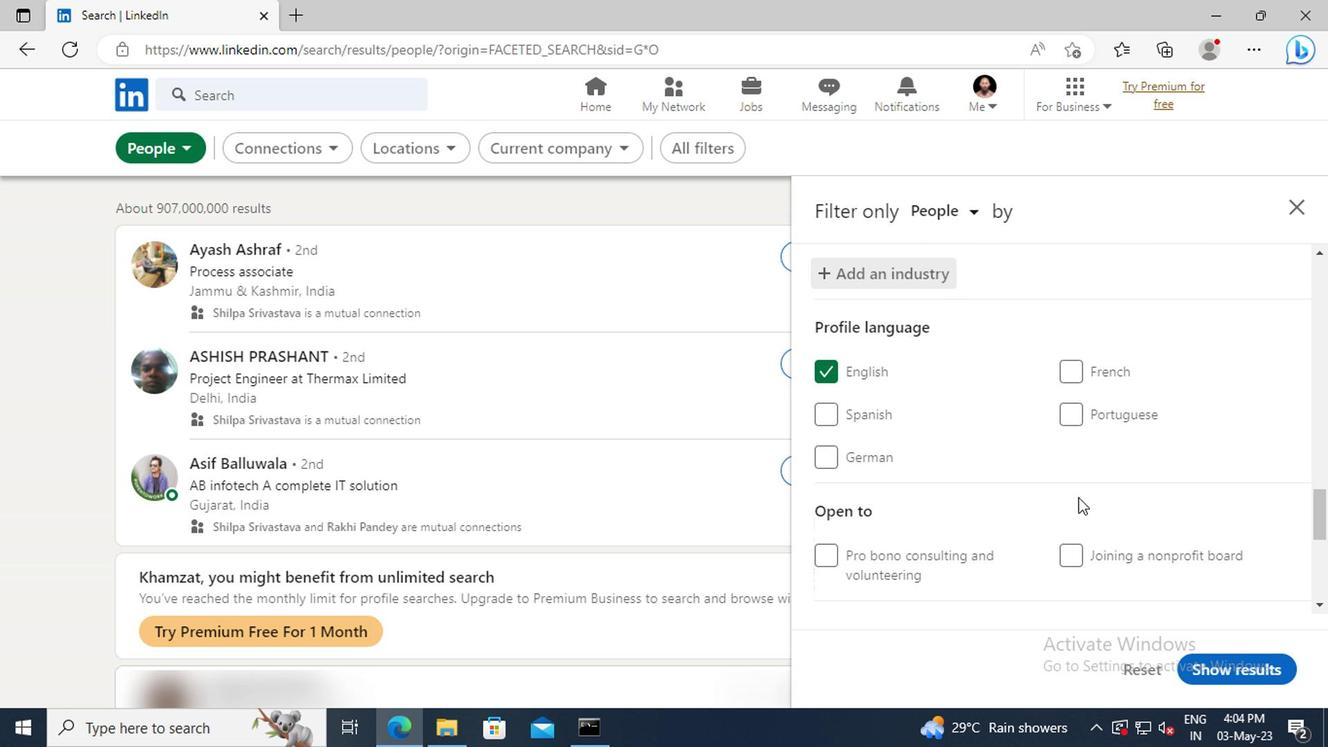 
Action: Mouse scrolled (1066, 476) with delta (0, -1)
Screenshot: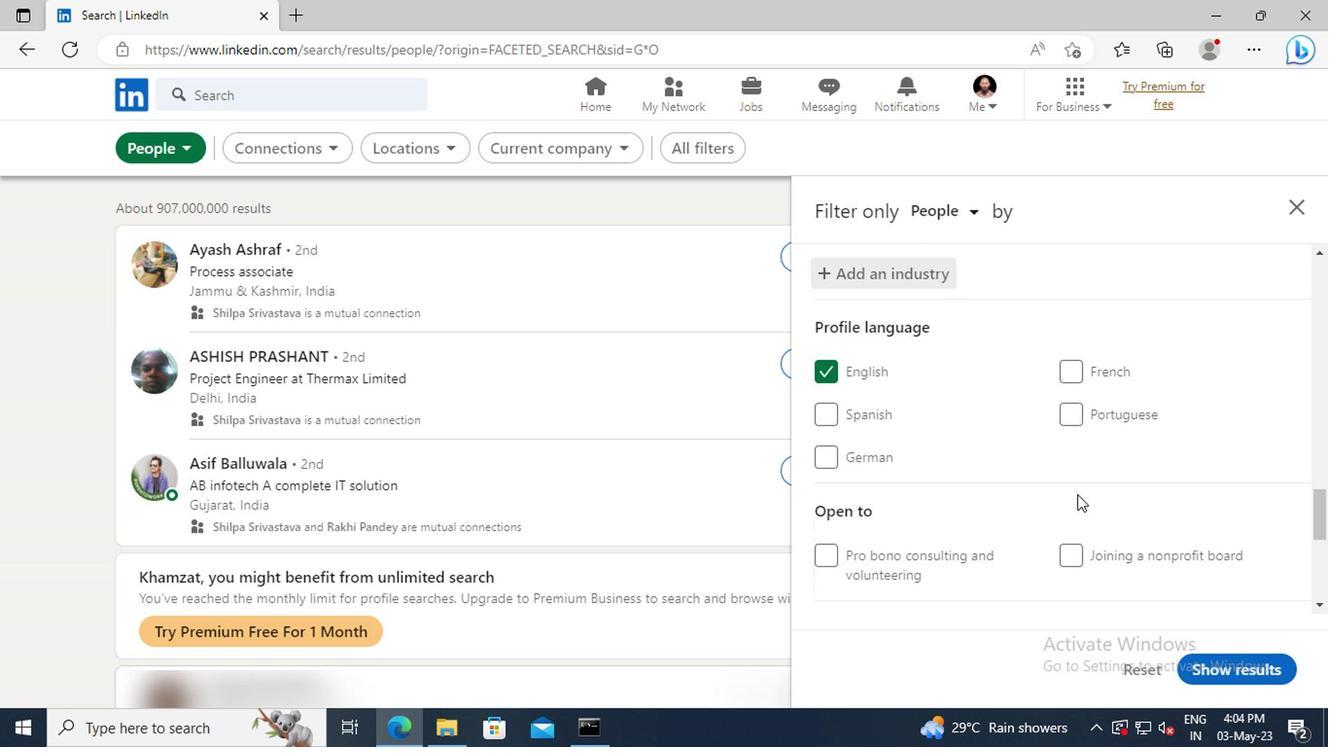 
Action: Mouse scrolled (1066, 476) with delta (0, -1)
Screenshot: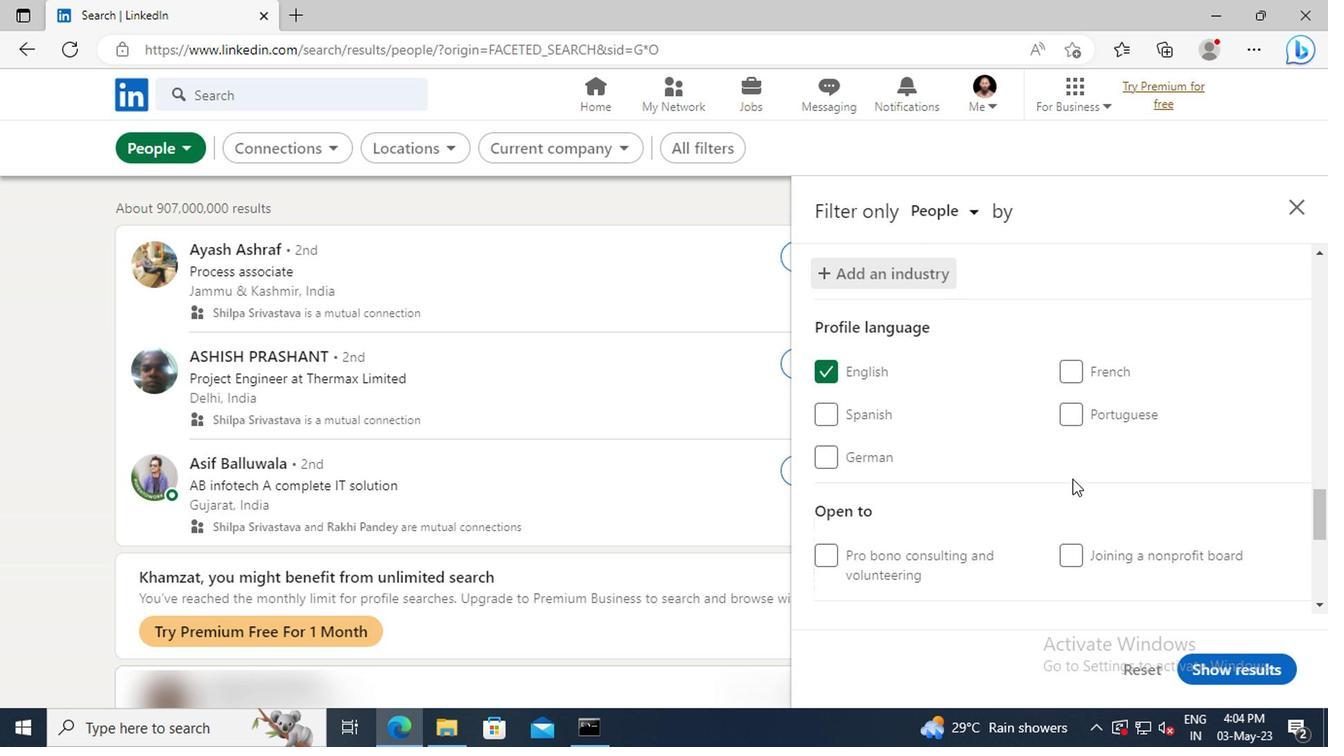 
Action: Mouse moved to (1064, 456)
Screenshot: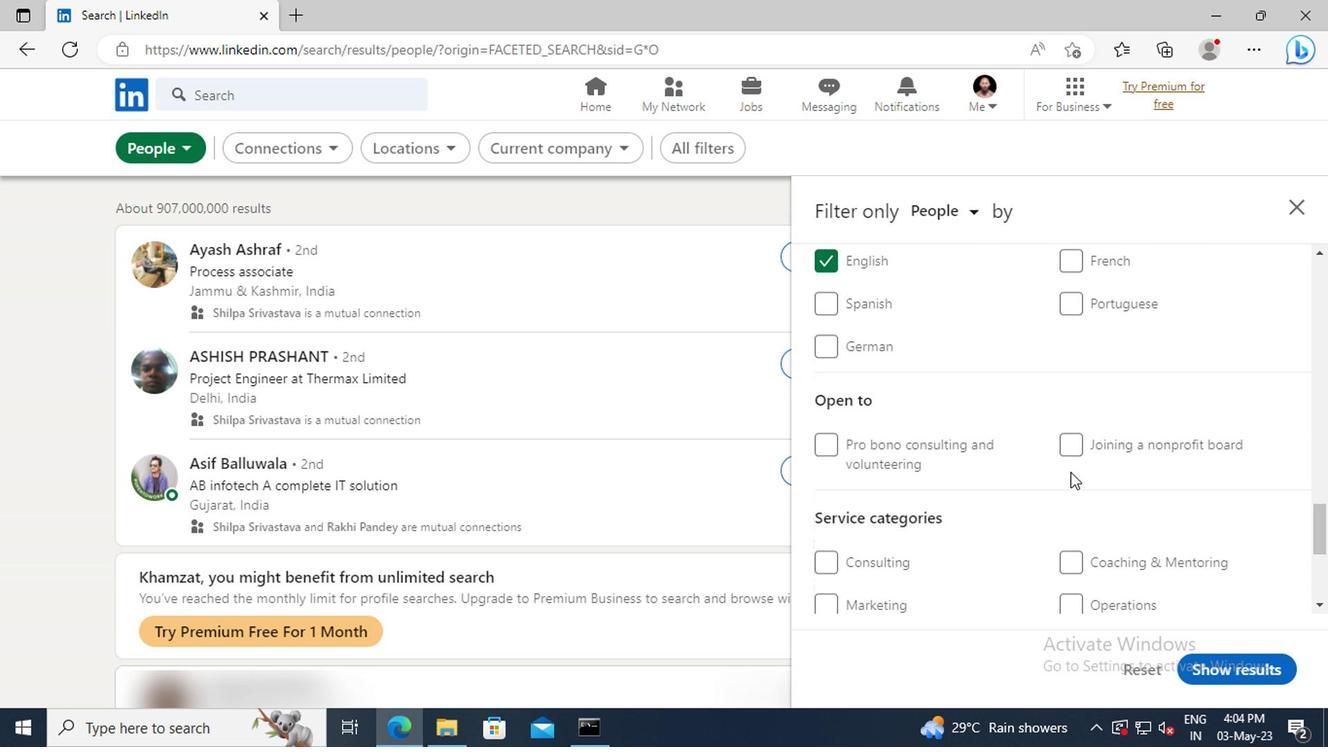 
Action: Mouse scrolled (1064, 455) with delta (0, 0)
Screenshot: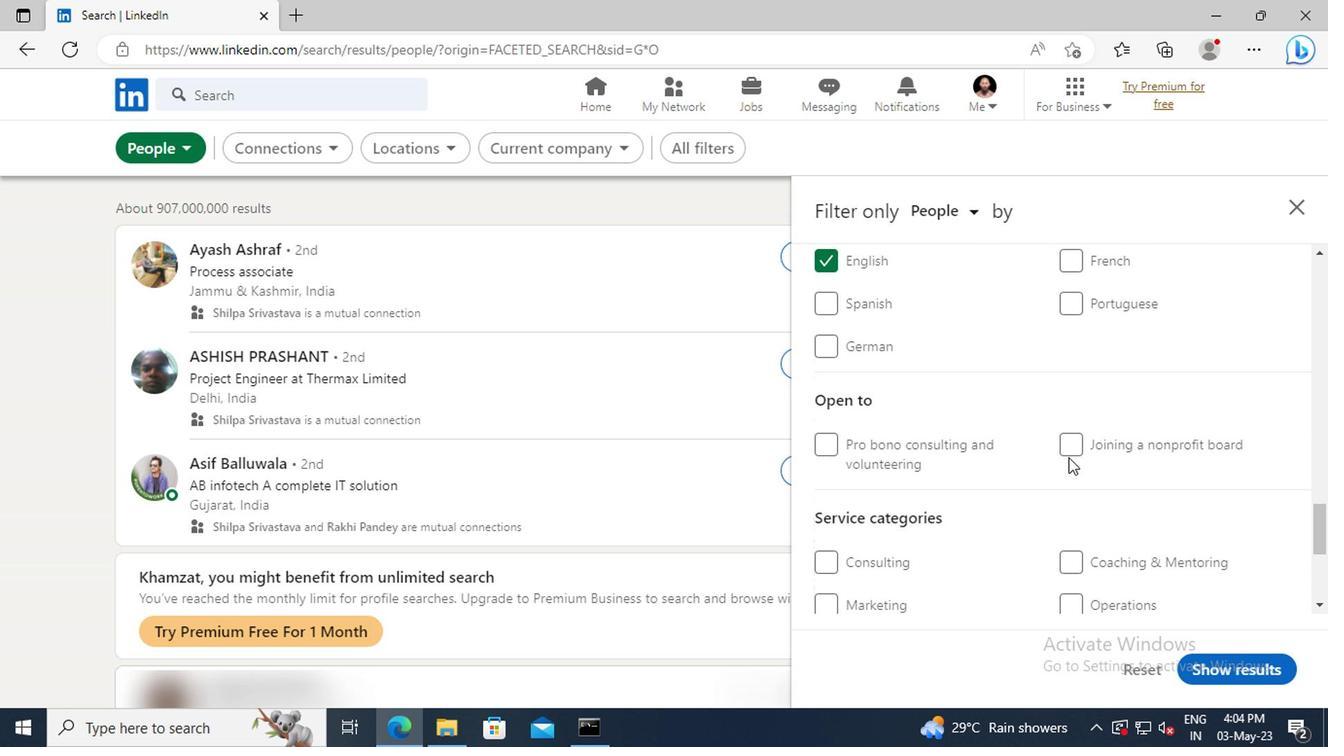 
Action: Mouse scrolled (1064, 455) with delta (0, 0)
Screenshot: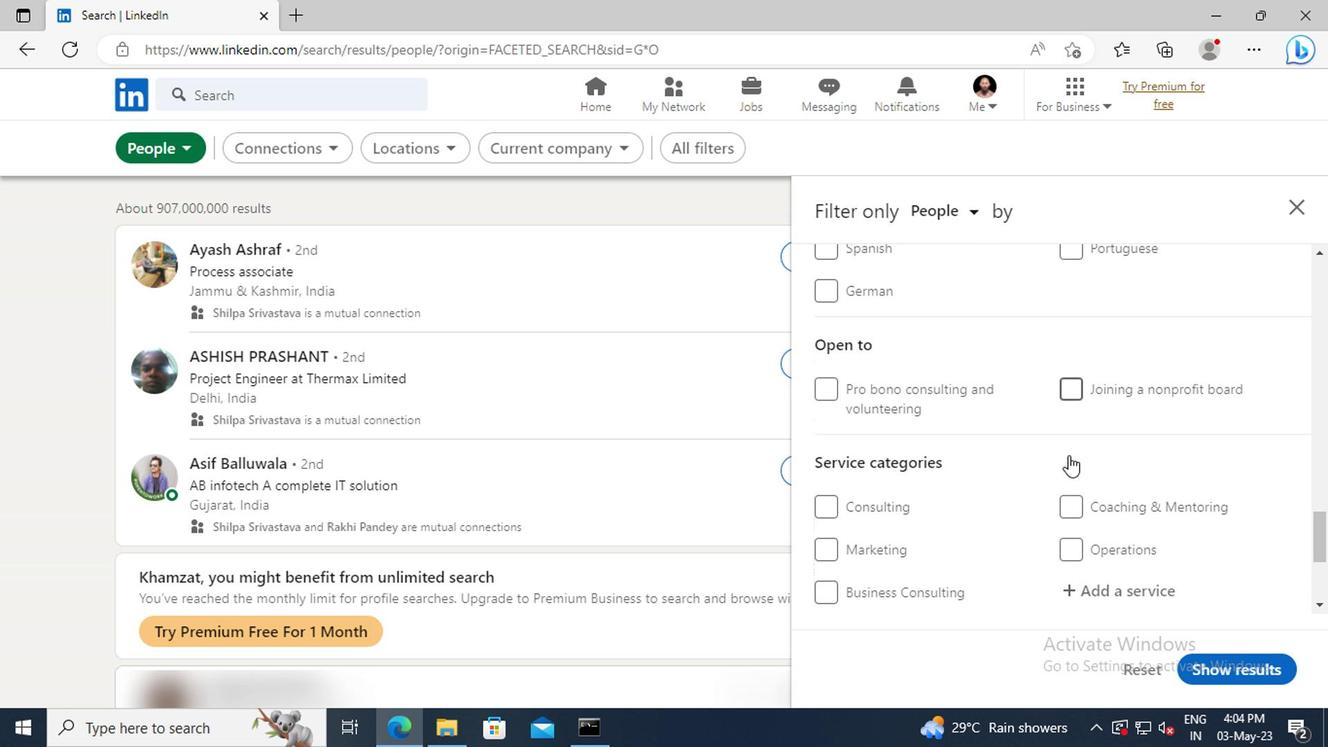 
Action: Mouse scrolled (1064, 455) with delta (0, 0)
Screenshot: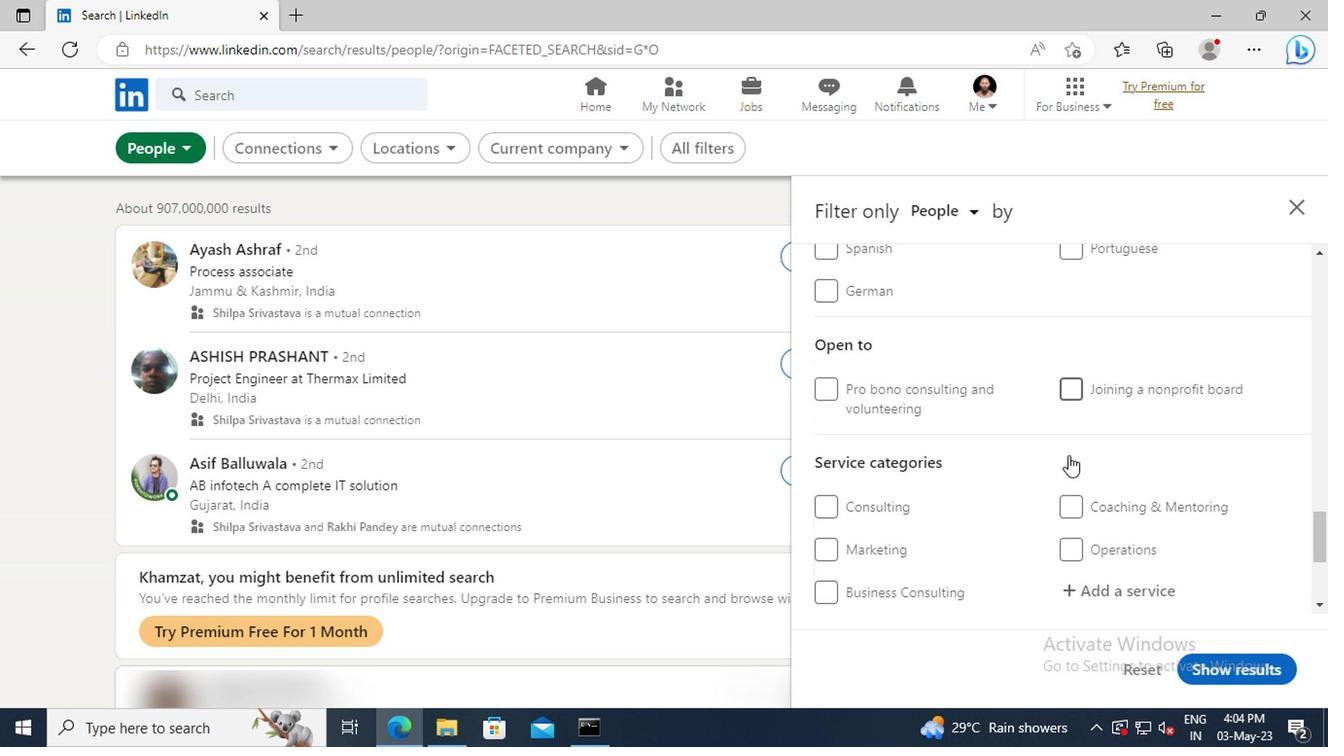 
Action: Mouse moved to (1071, 475)
Screenshot: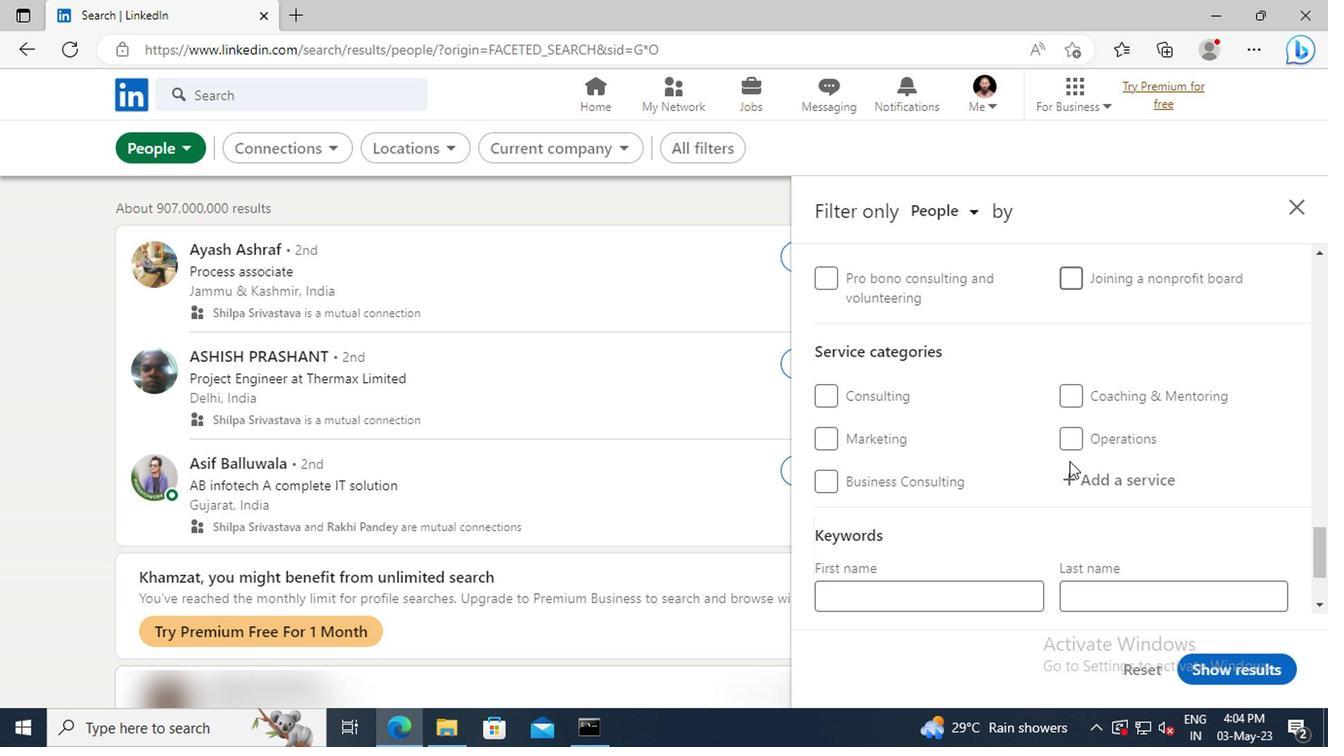 
Action: Mouse pressed left at (1071, 475)
Screenshot: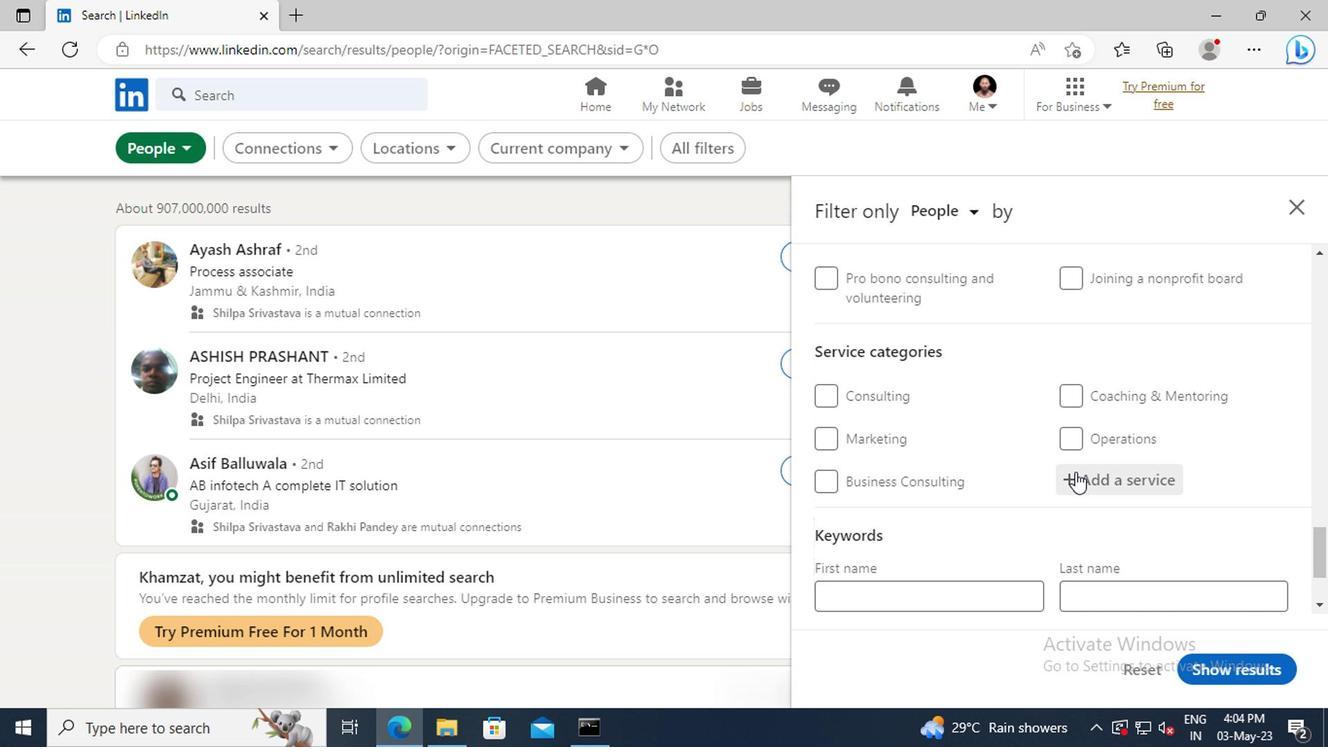 
Action: Key pressed <Key.shift>EVENT<Key.space><Key.shift>PH
Screenshot: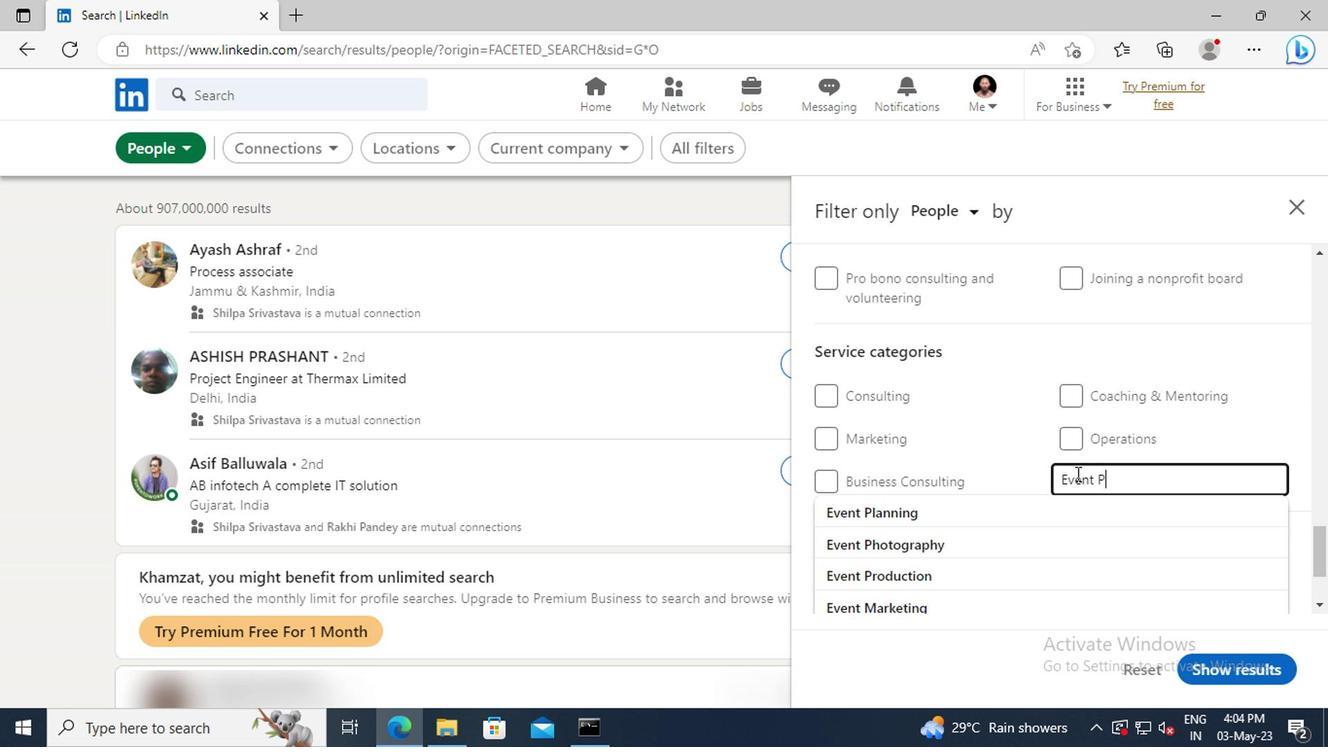 
Action: Mouse moved to (1074, 504)
Screenshot: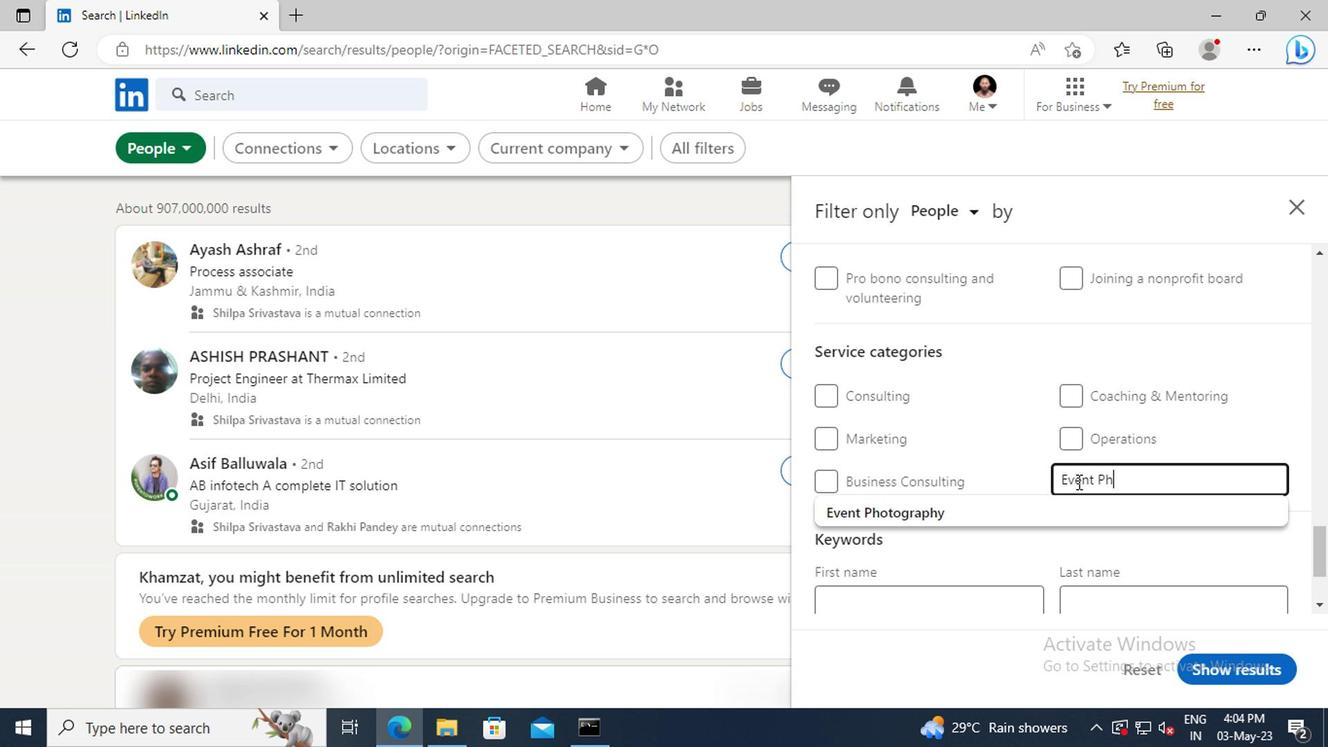
Action: Mouse pressed left at (1074, 504)
Screenshot: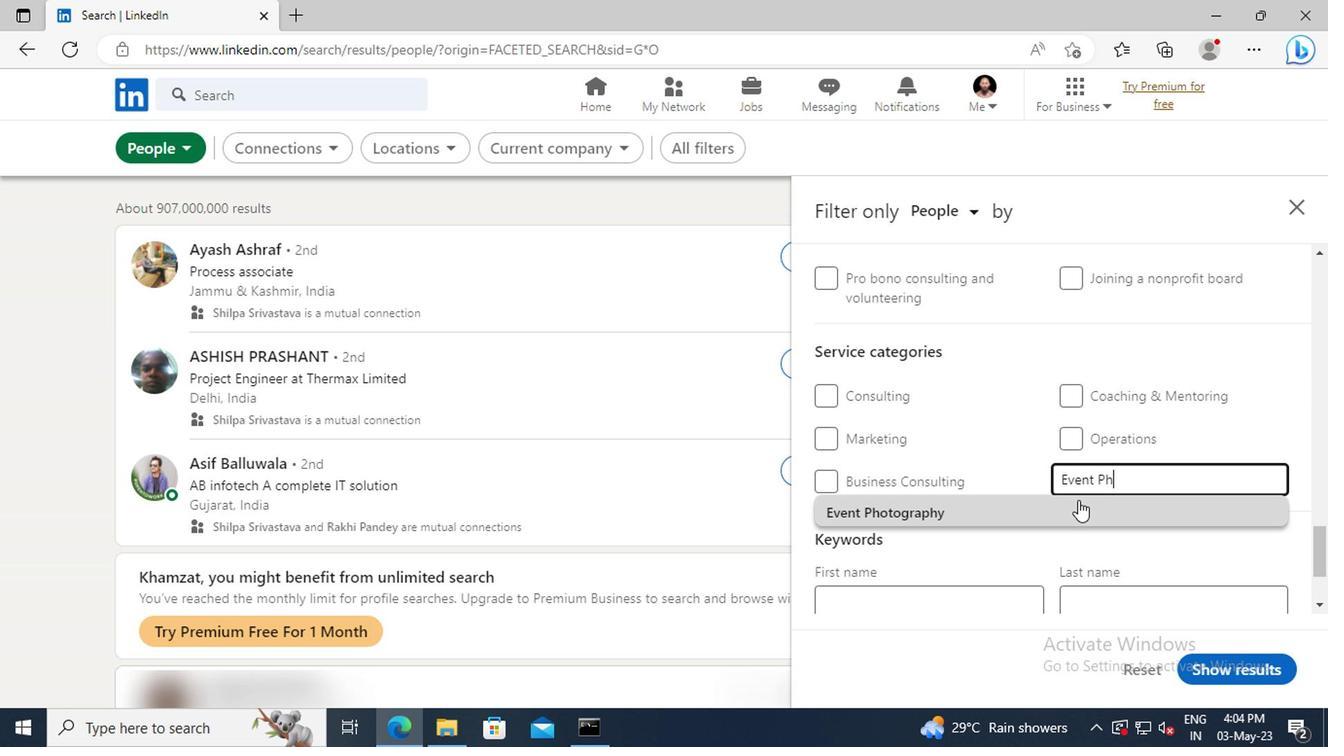 
Action: Mouse scrolled (1074, 503) with delta (0, -1)
Screenshot: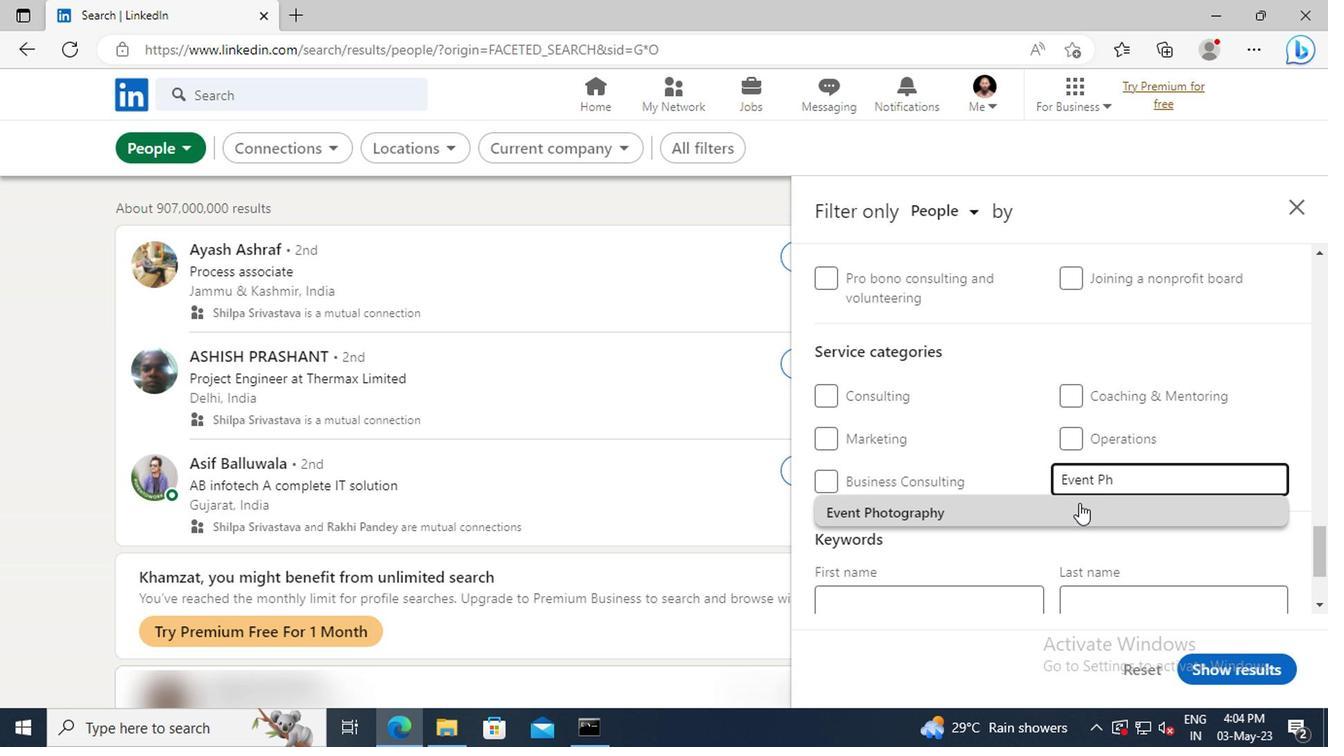 
Action: Mouse scrolled (1074, 503) with delta (0, -1)
Screenshot: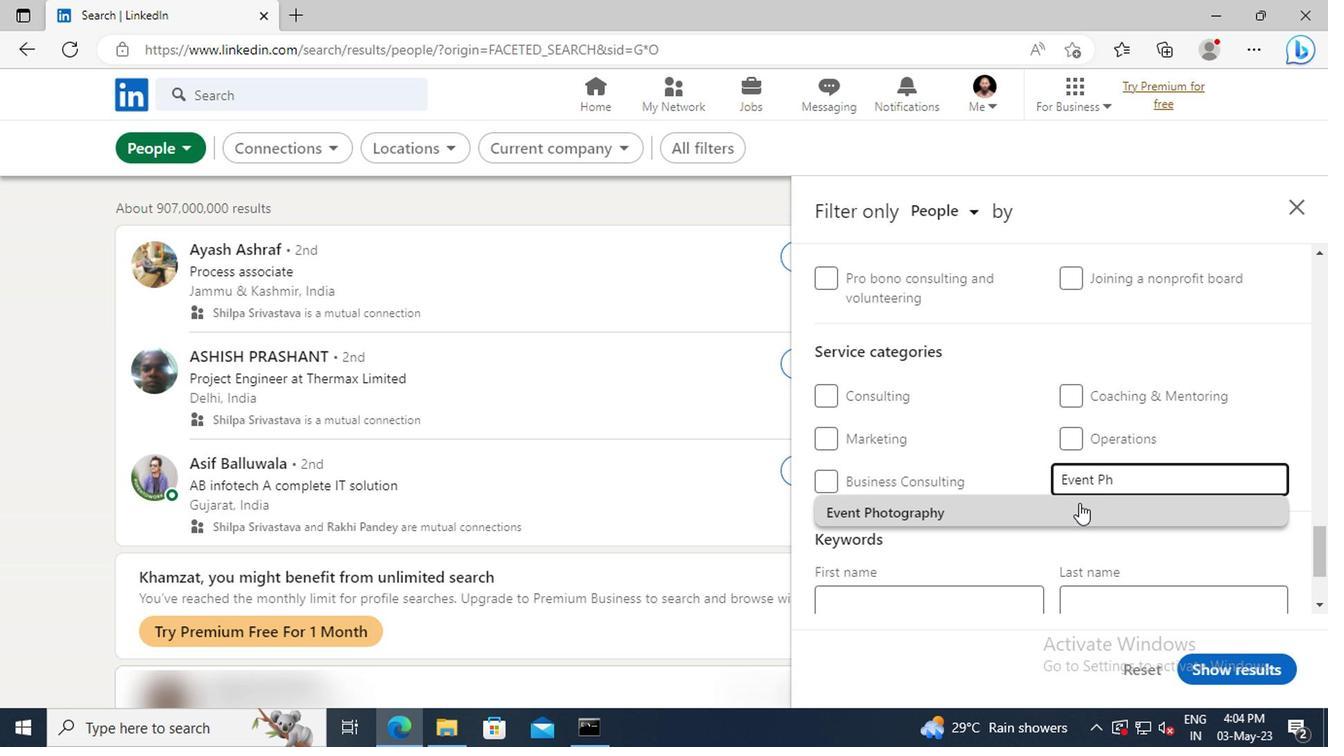 
Action: Mouse scrolled (1074, 503) with delta (0, -1)
Screenshot: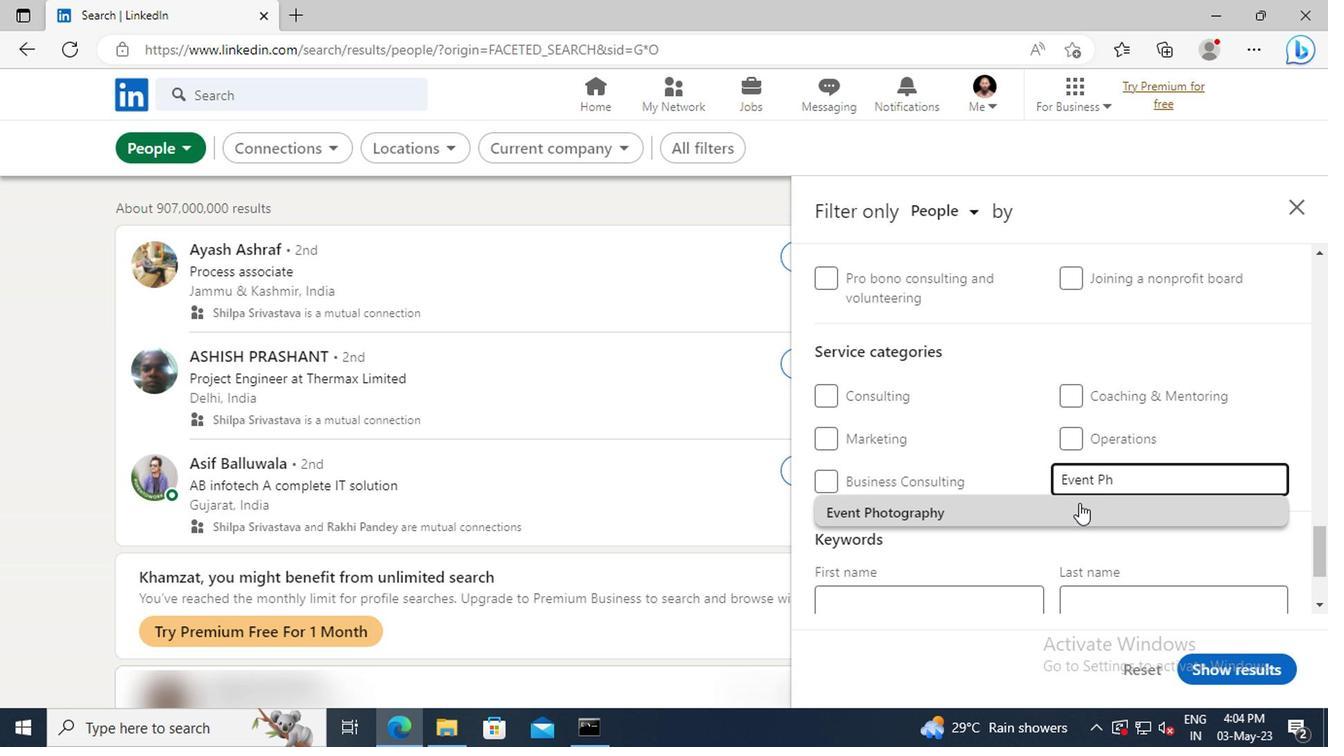 
Action: Mouse scrolled (1074, 503) with delta (0, -1)
Screenshot: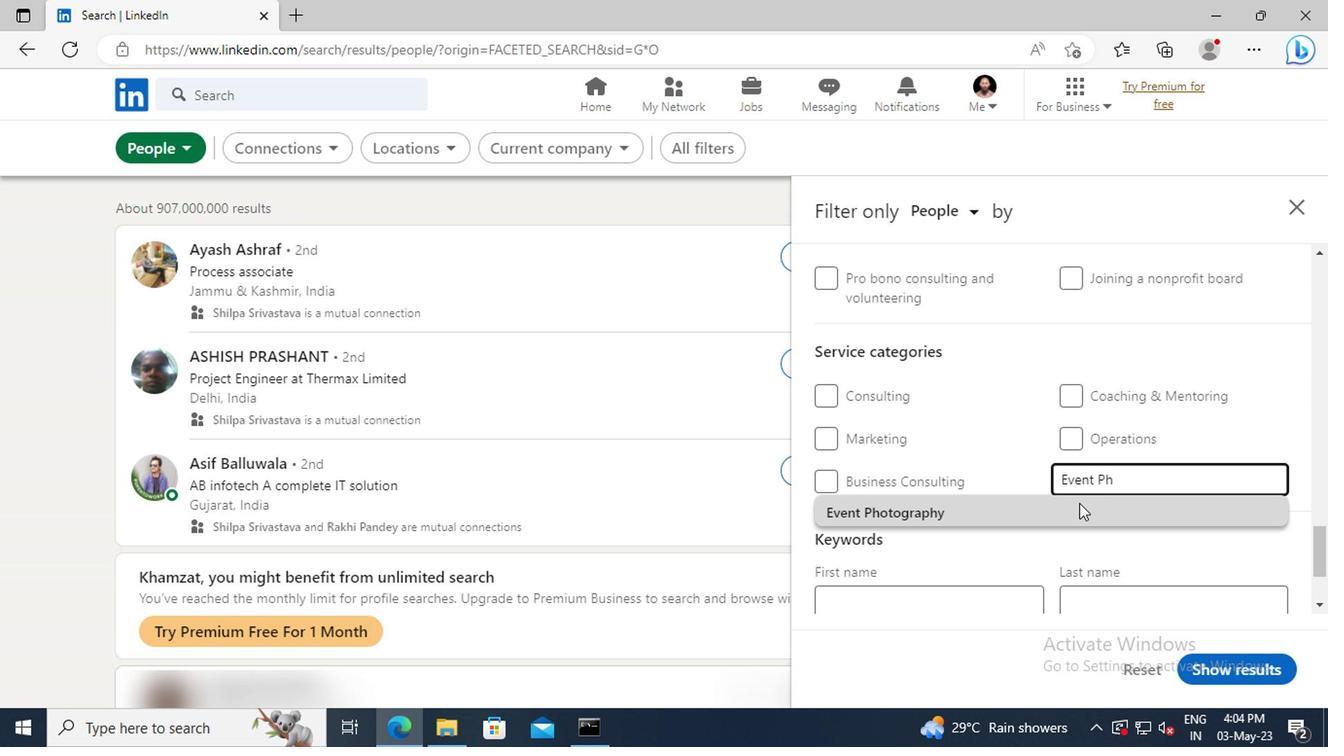 
Action: Mouse moved to (970, 532)
Screenshot: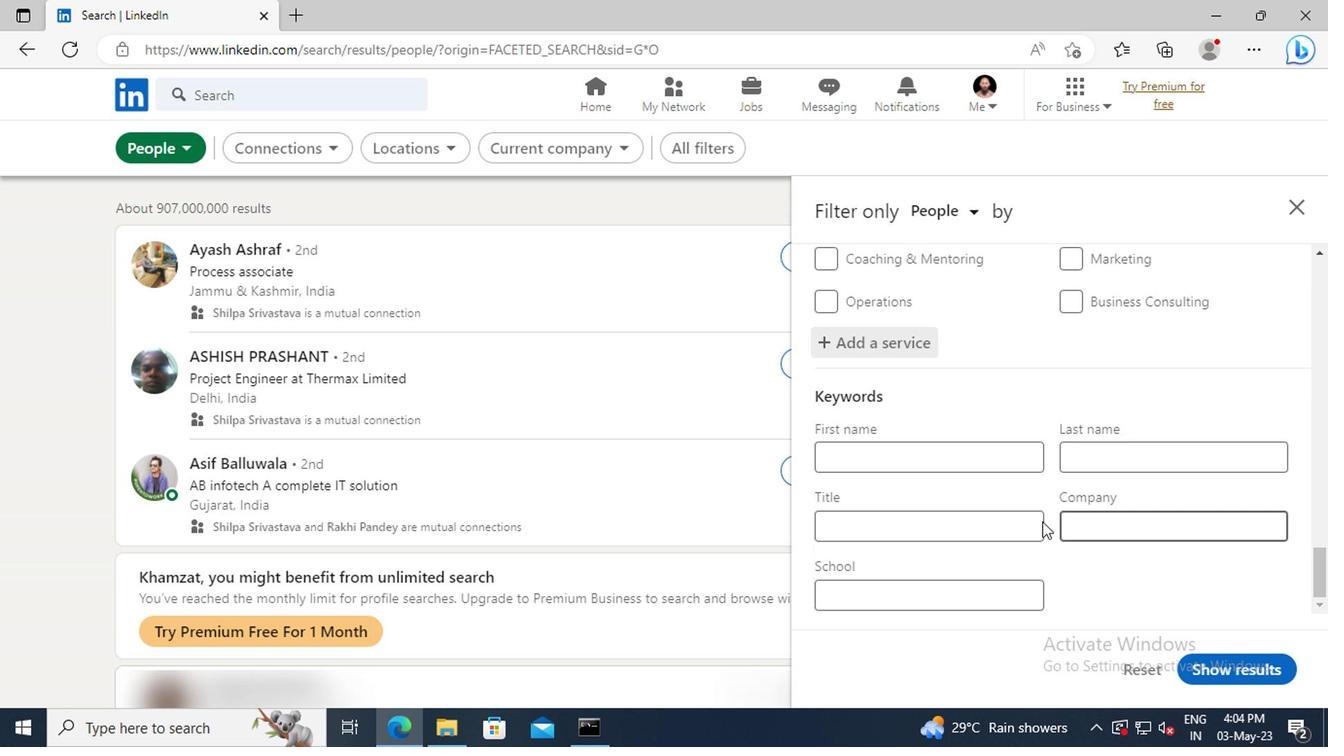 
Action: Mouse pressed left at (970, 532)
Screenshot: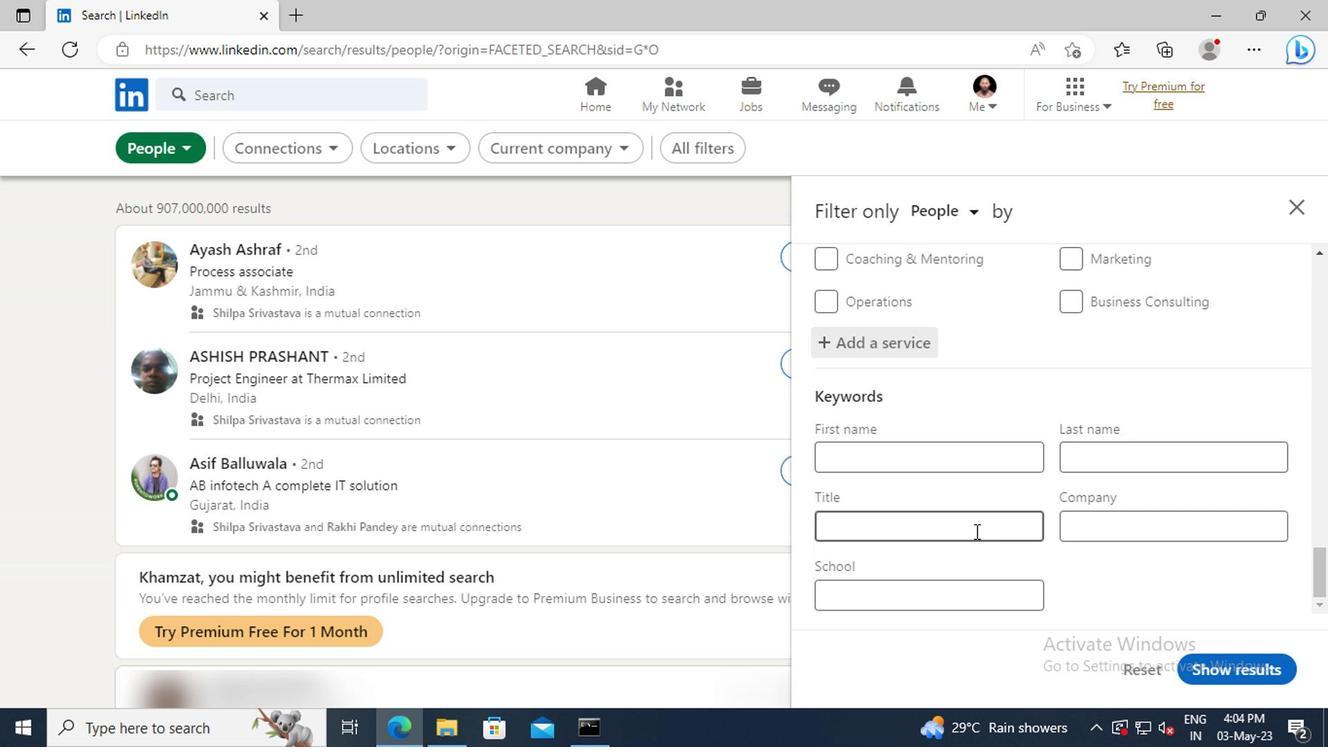 
Action: Key pressed <Key.shift>MERCHANDISING<Key.space><Key.shift>ASSOCIATE<Key.enter>
Screenshot: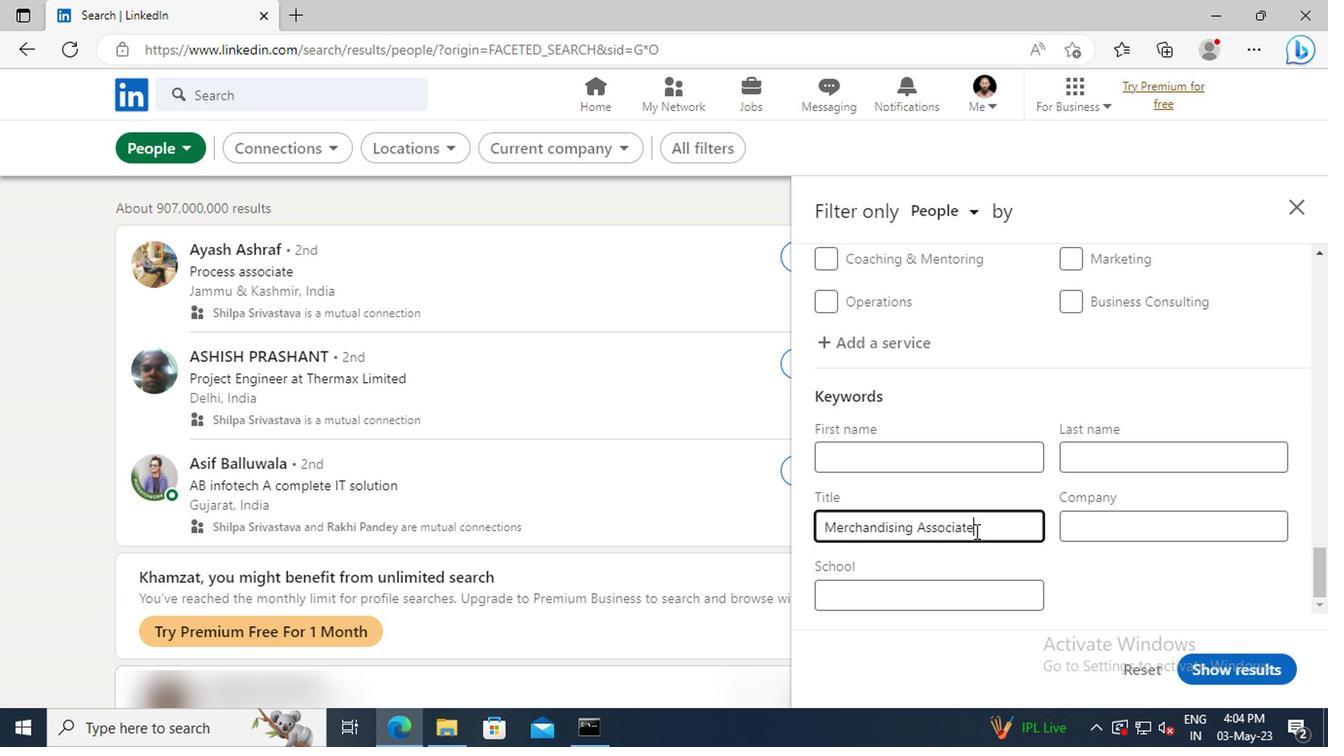 
Action: Mouse moved to (1214, 662)
Screenshot: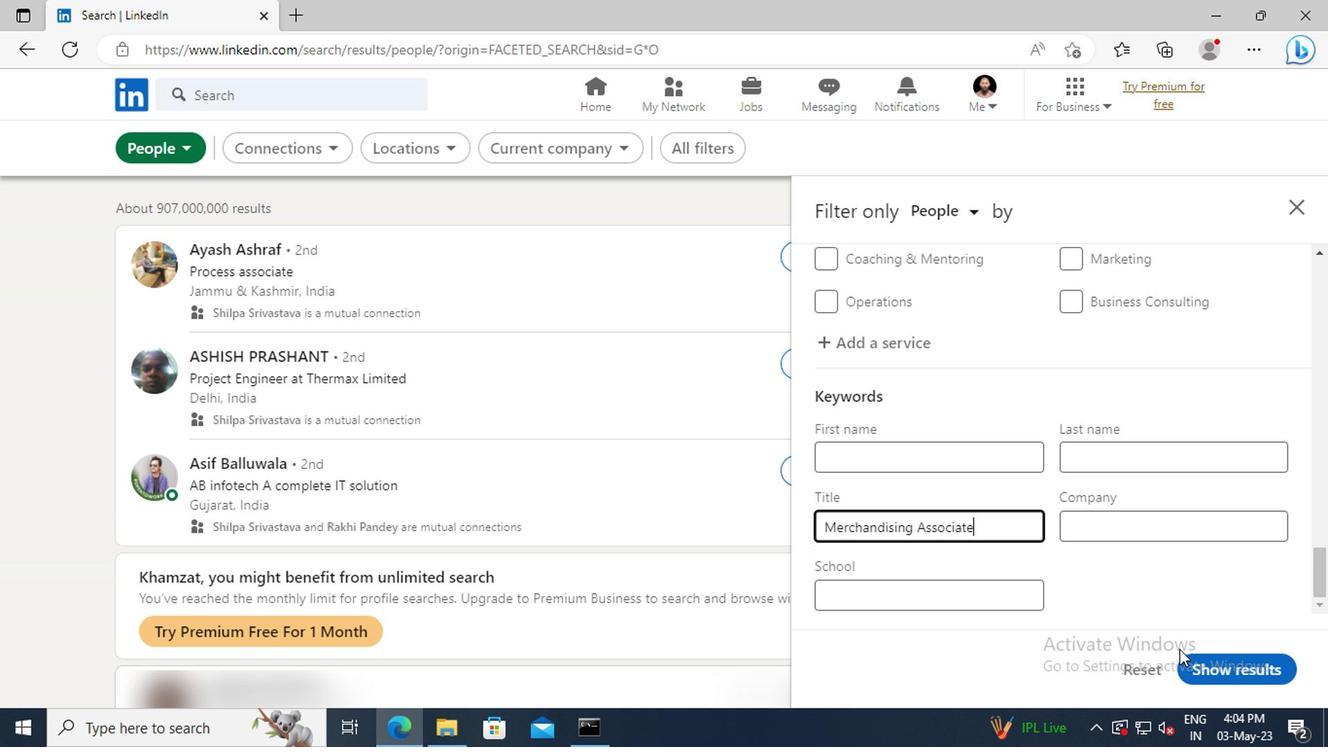 
Action: Mouse pressed left at (1214, 662)
Screenshot: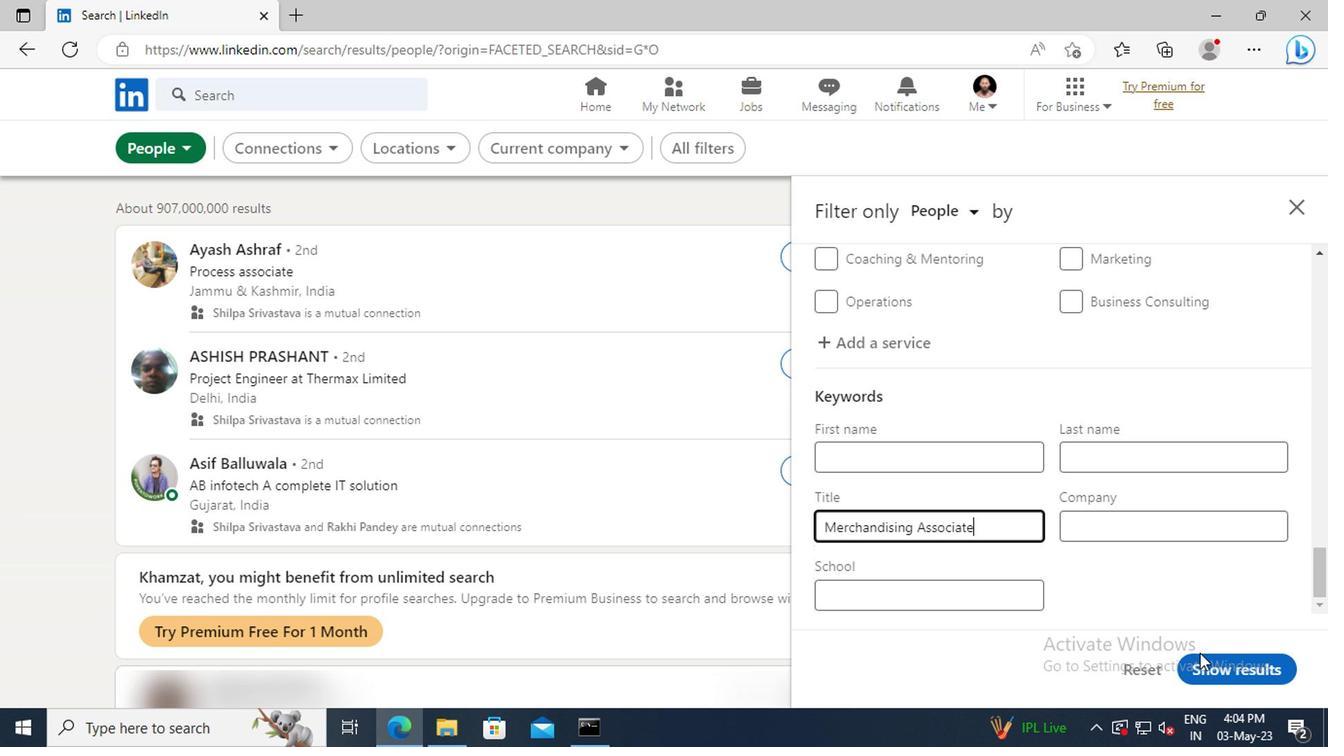 
